 Task: Create a new Lightning record page for the 'Resident' object using the 'Header and Left Sidebar' template. Add 'Recent Items' and 'Rich Text' components, then save and activate the page.
Action: Mouse moved to (105, 132)
Screenshot: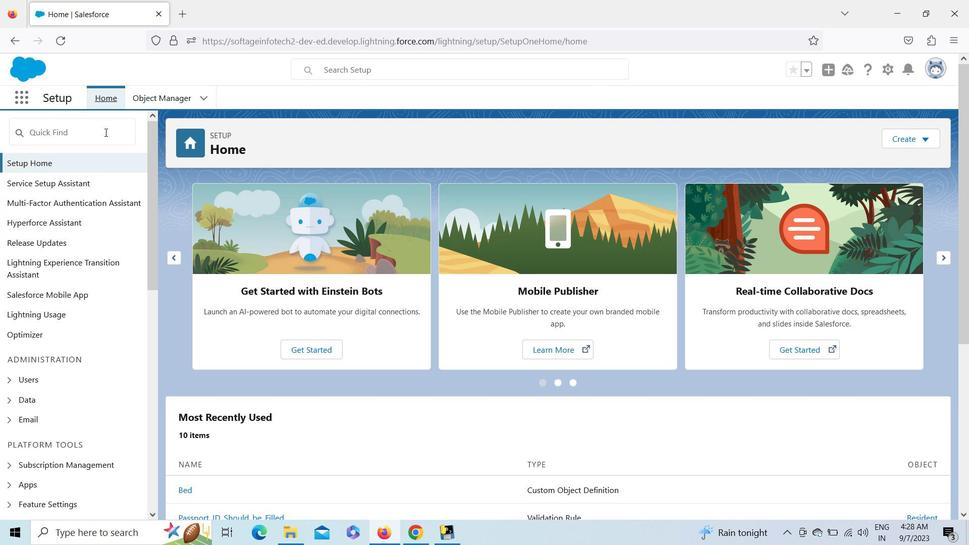 
Action: Mouse pressed left at (105, 132)
Screenshot: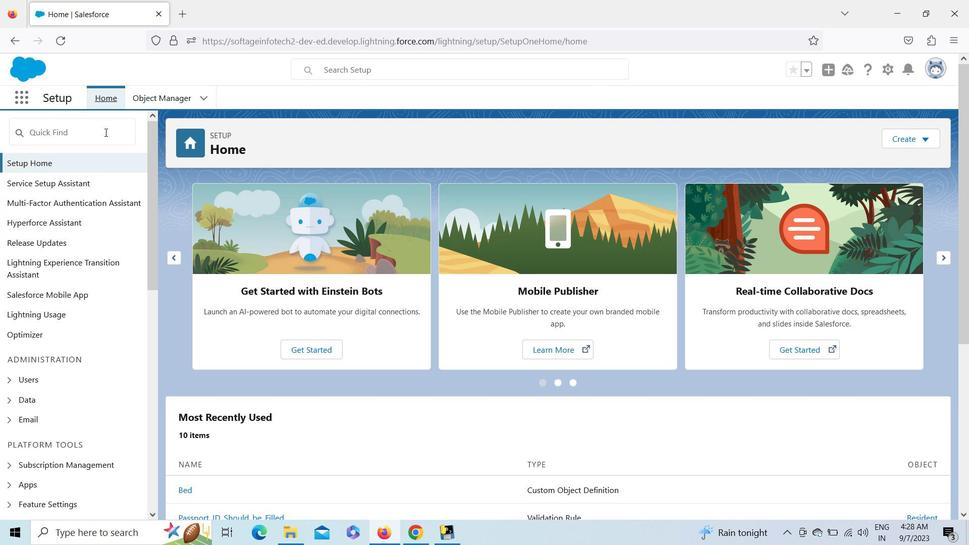 
Action: Key pressed app<Key.space>bui
Screenshot: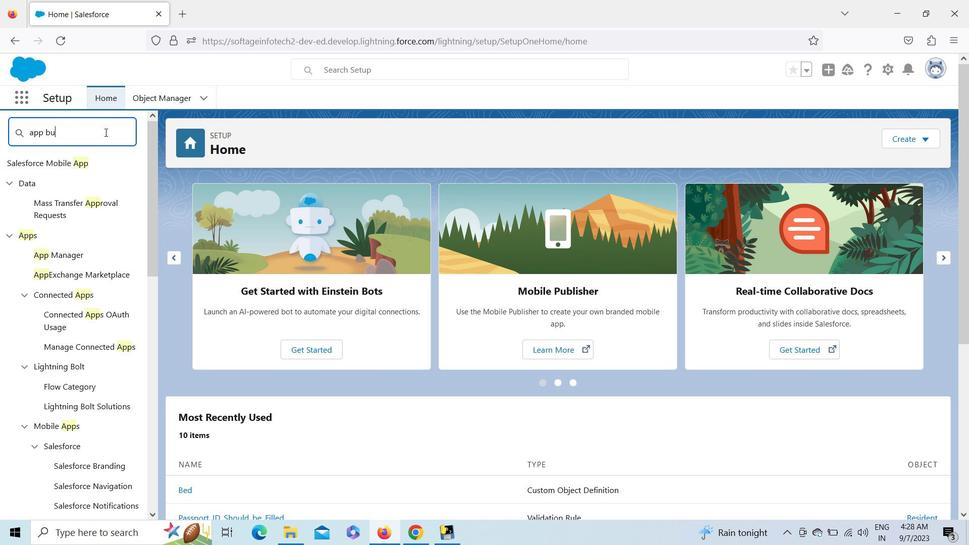 
Action: Mouse moved to (82, 187)
Screenshot: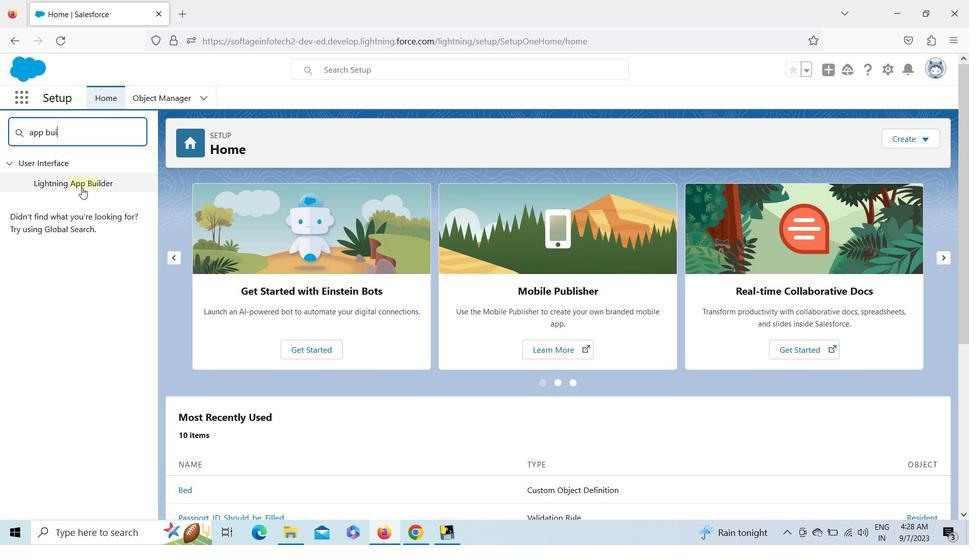 
Action: Mouse pressed left at (82, 187)
Screenshot: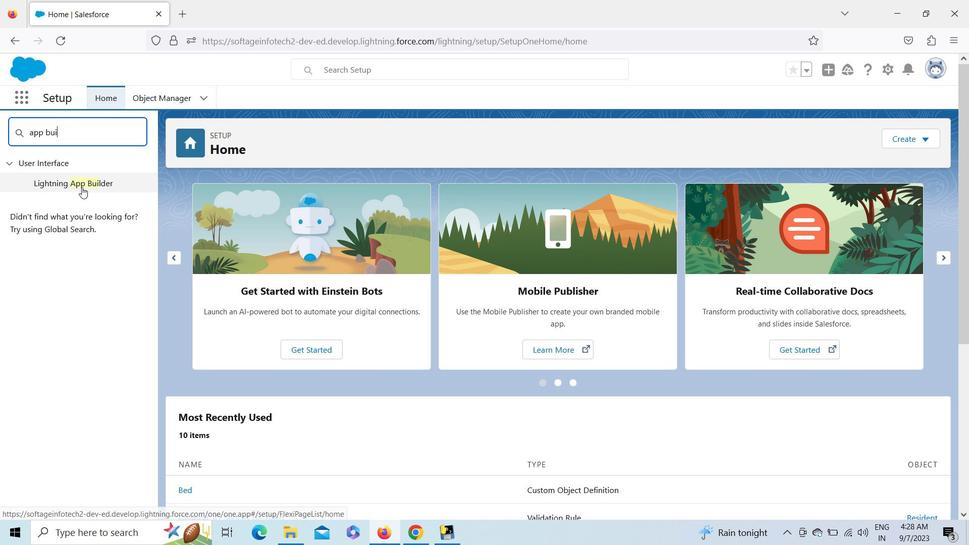 
Action: Mouse moved to (421, 263)
Screenshot: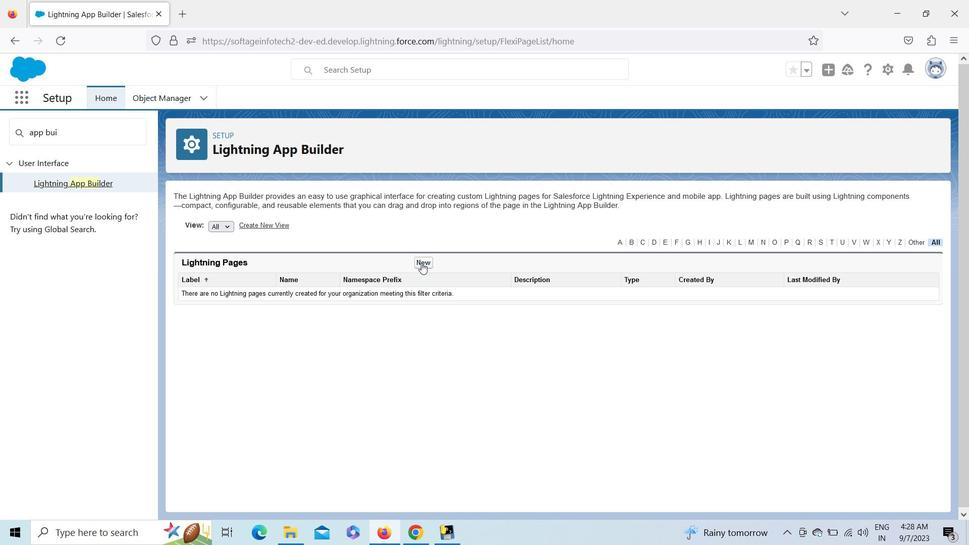
Action: Mouse pressed left at (421, 263)
Screenshot: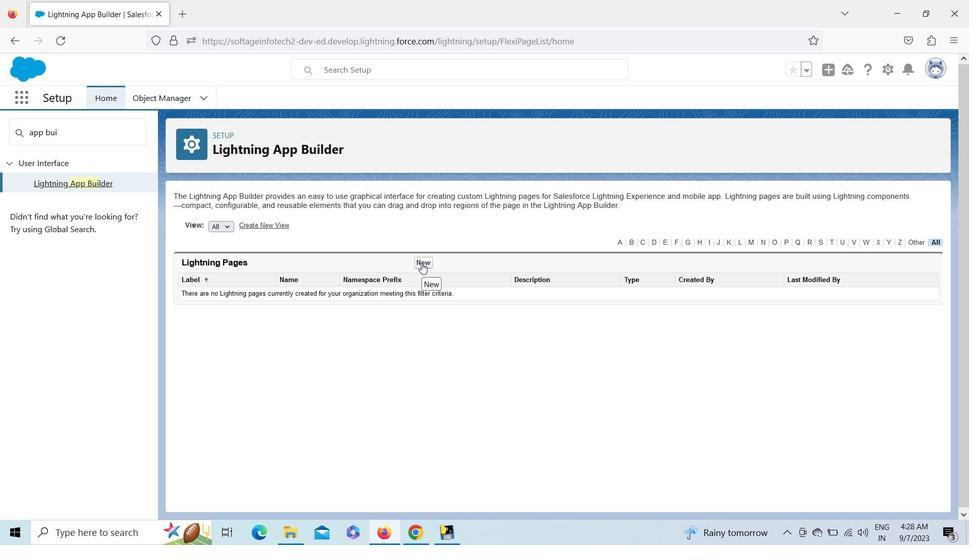 
Action: Mouse moved to (757, 418)
Screenshot: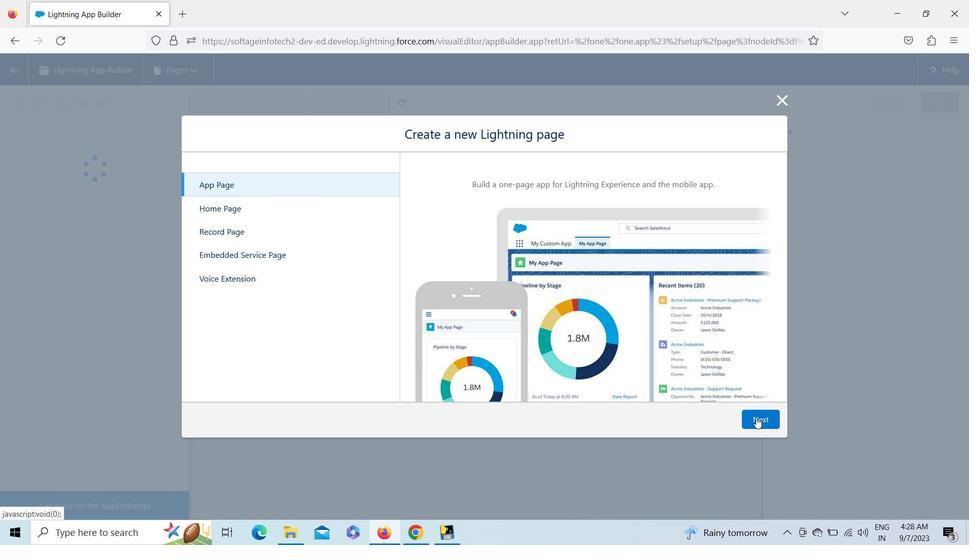 
Action: Mouse pressed left at (757, 418)
Screenshot: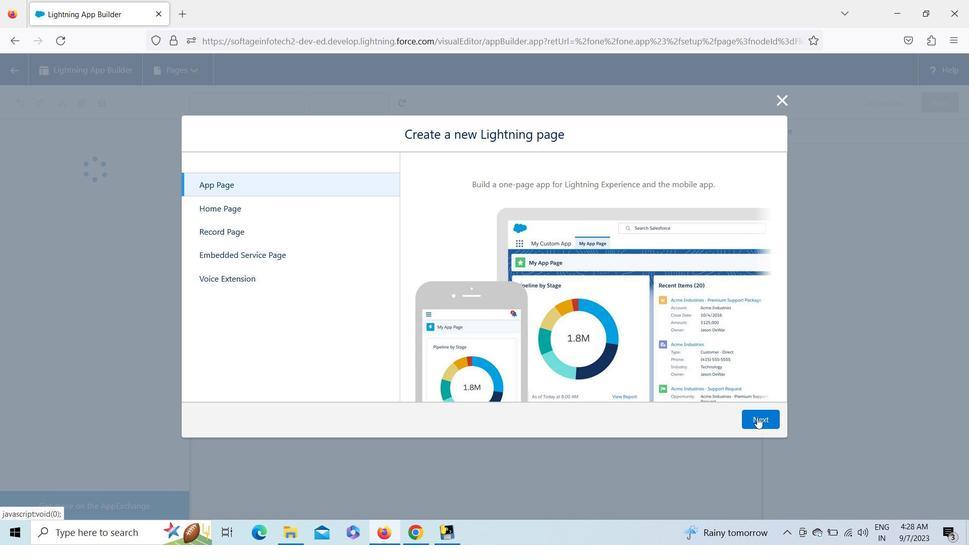 
Action: Mouse moved to (509, 213)
Screenshot: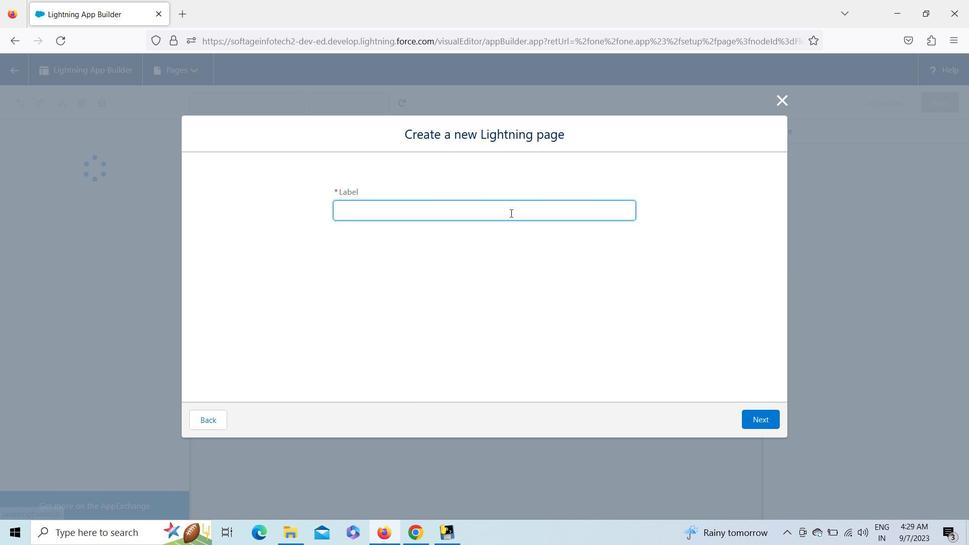 
Action: Key pressed <Key.shift><Key.shift><Key.shift><Key.shift>My<Key.space><Key.shift>Shelter<Key.space><Key.shift>Home<Key.space><Key.shift><Key.shift><Key.shift><Key.shift><Key.shift><Key.shift><Key.shift><Key.shift><Key.shift><Key.shift><Key.shift><Key.shift><Key.shift><Key.shift><Key.shift><Key.shift><Key.shift><Key.shift><Key.shift><Key.shift><Key.shift><Key.shift><Key.shift><Key.shift><Key.shift><Key.shift><Key.shift><Key.shift><Key.shift><Key.shift><Key.shift><Key.shift><Key.shift><Key.shift><Key.shift><Key.shift><Key.shift><Key.shift><Key.shift><Key.shift><Key.shift><Key.shift><Key.shift><Key.shift><Key.shift><Key.shift><Key.shift><Key.shift><Key.shift><Key.shift><Key.shift><Key.shift><Key.shift><Key.shift><Key.shift><Key.shift><Key.shift><Key.shift><Key.shift><Key.shift><Key.shift><Key.shift><Key.shift><Key.shift><Key.shift><Key.shift><Key.shift><Key.shift><Key.shift><Key.shift><Key.shift><Key.shift><Key.shift><Key.shift><Key.shift><Key.shift><Key.shift><Key.shift><Key.shift>App<Key.space><Key.shift>Page
Screenshot: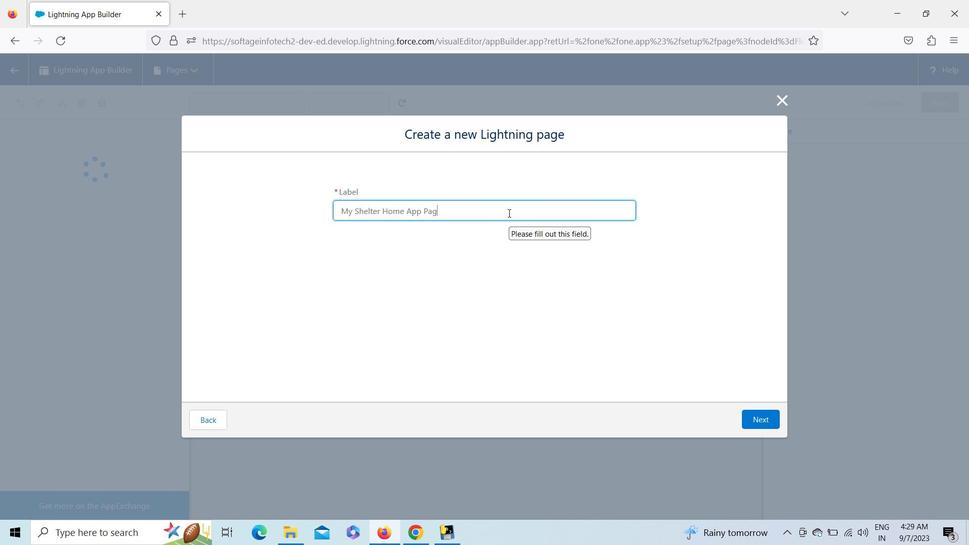 
Action: Mouse moved to (751, 418)
Screenshot: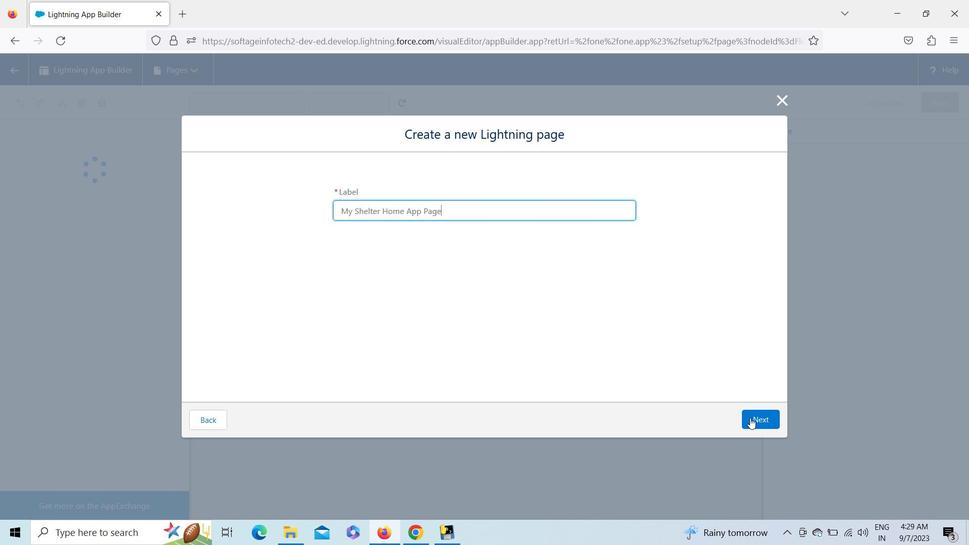 
Action: Mouse pressed left at (751, 418)
Screenshot: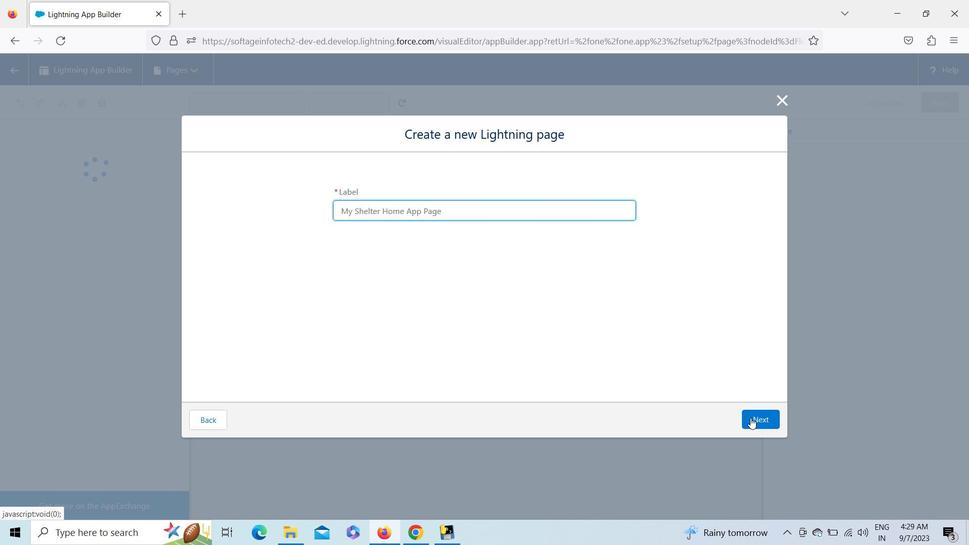 
Action: Mouse moved to (332, 271)
Screenshot: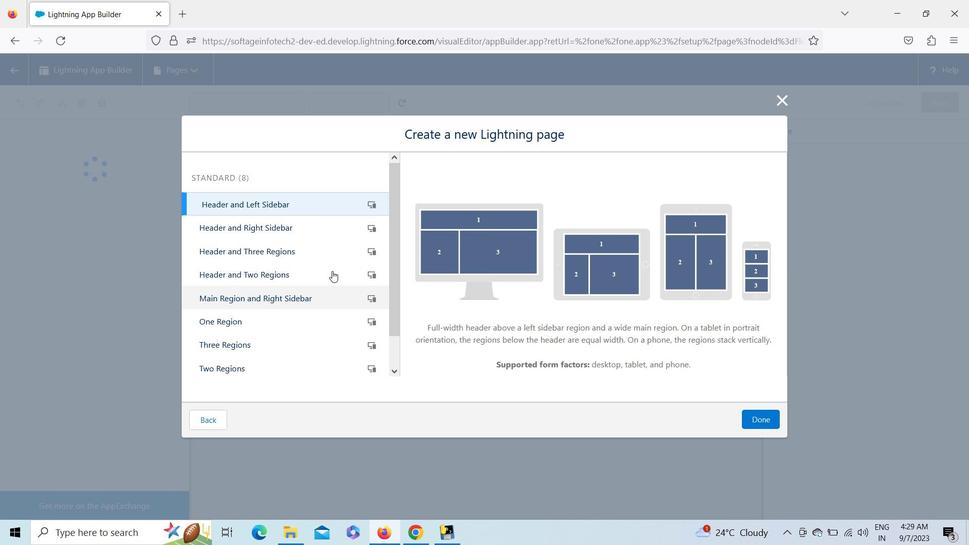 
Action: Mouse pressed left at (332, 271)
Screenshot: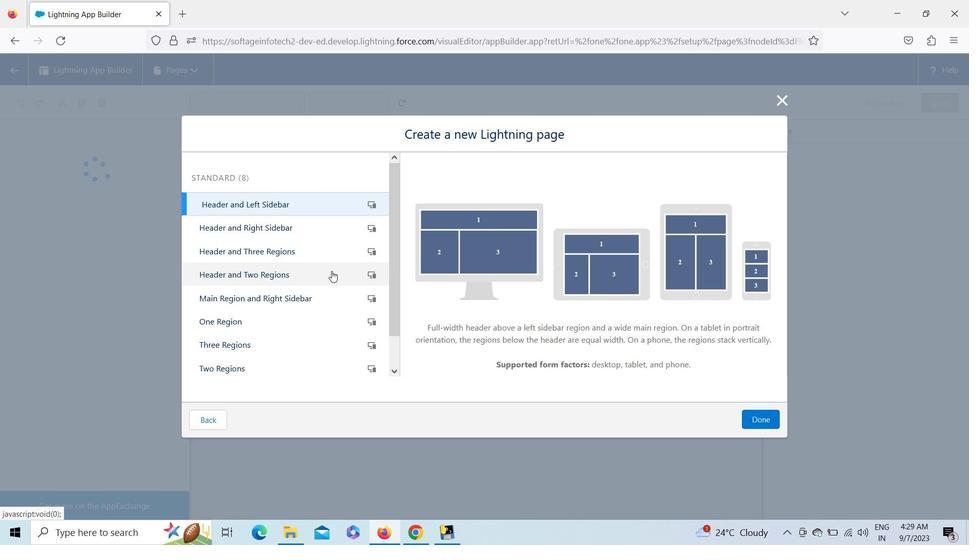 
Action: Mouse moved to (329, 289)
Screenshot: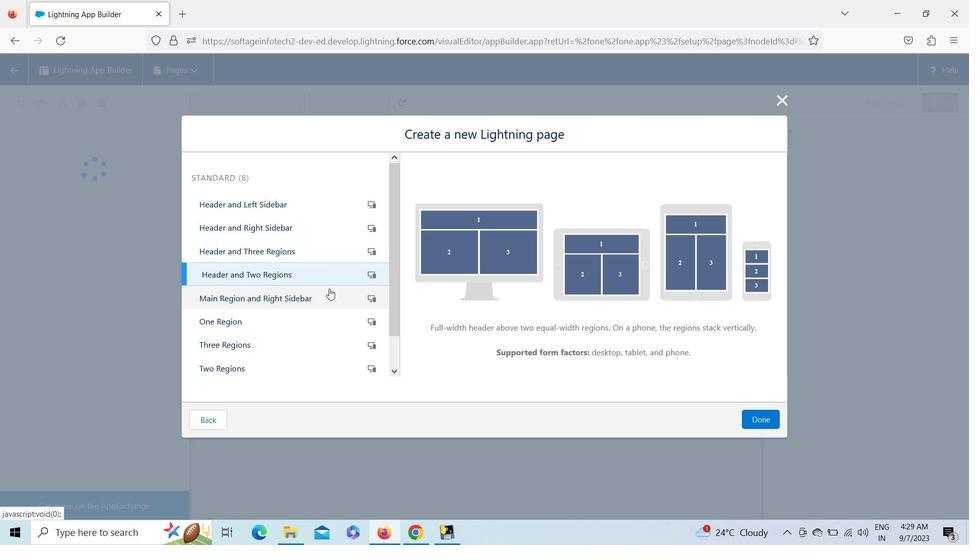 
Action: Mouse pressed left at (329, 289)
Screenshot: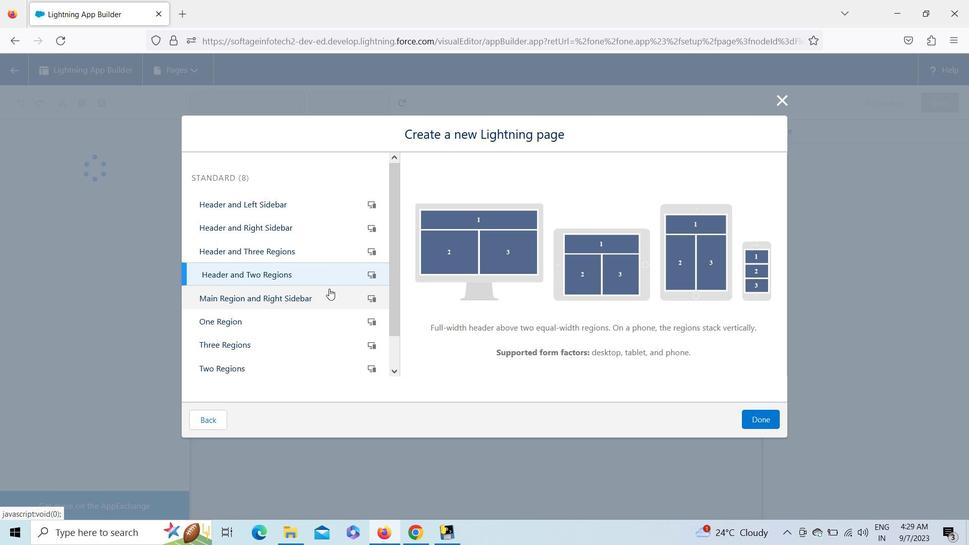 
Action: Mouse moved to (331, 223)
Screenshot: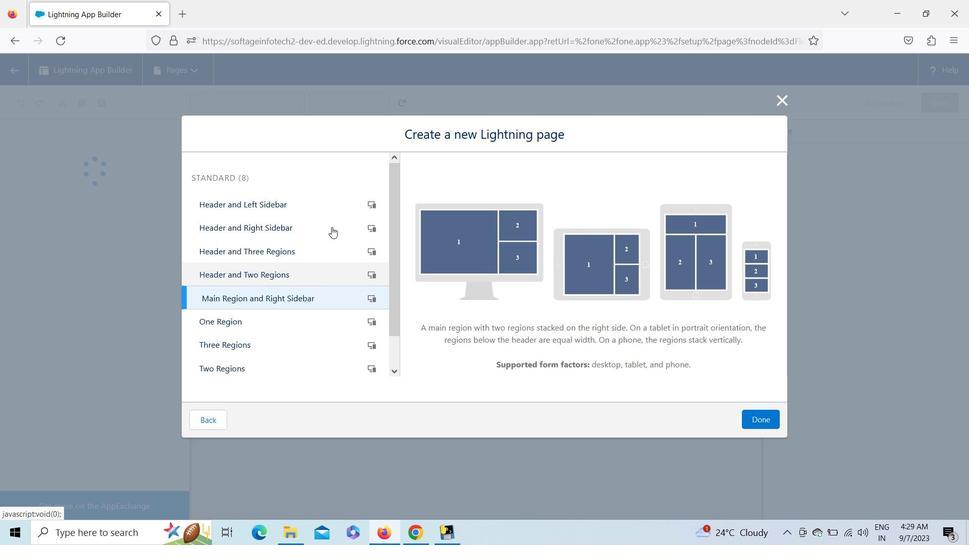 
Action: Mouse pressed left at (331, 223)
Screenshot: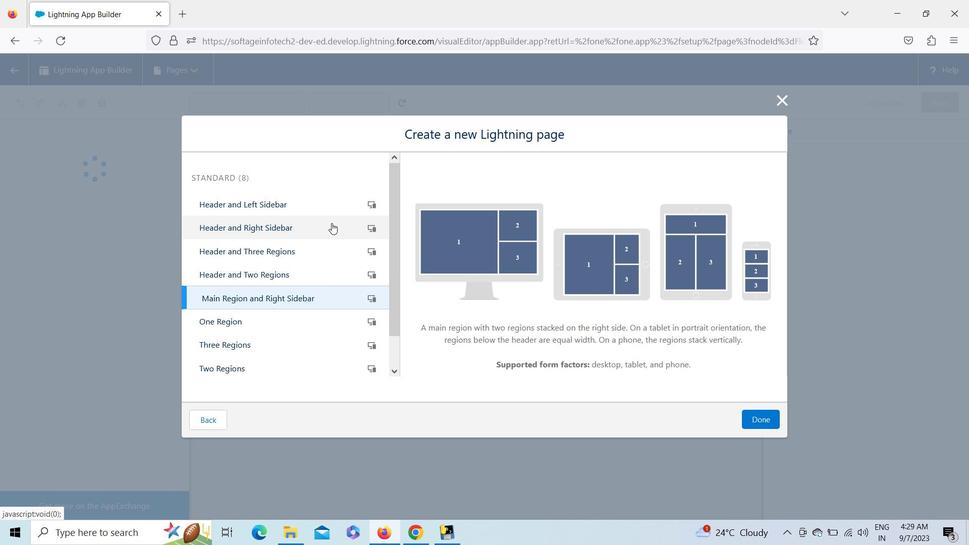 
Action: Mouse moved to (747, 416)
Screenshot: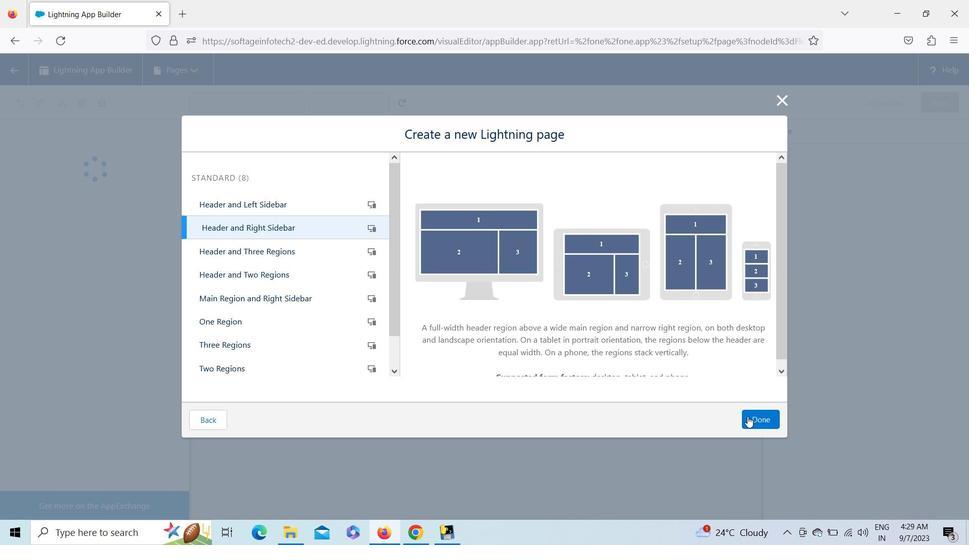 
Action: Mouse pressed left at (747, 416)
Screenshot: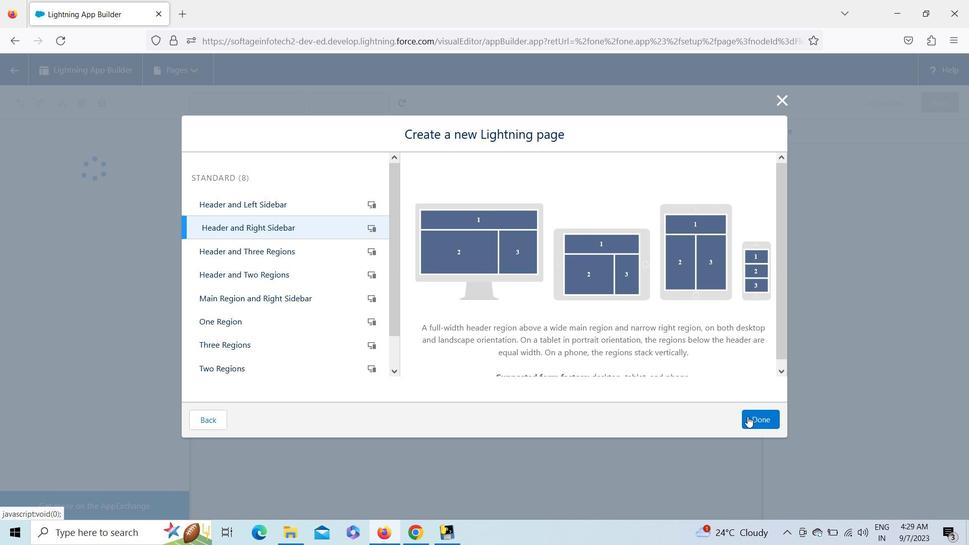 
Action: Mouse moved to (68, 460)
Screenshot: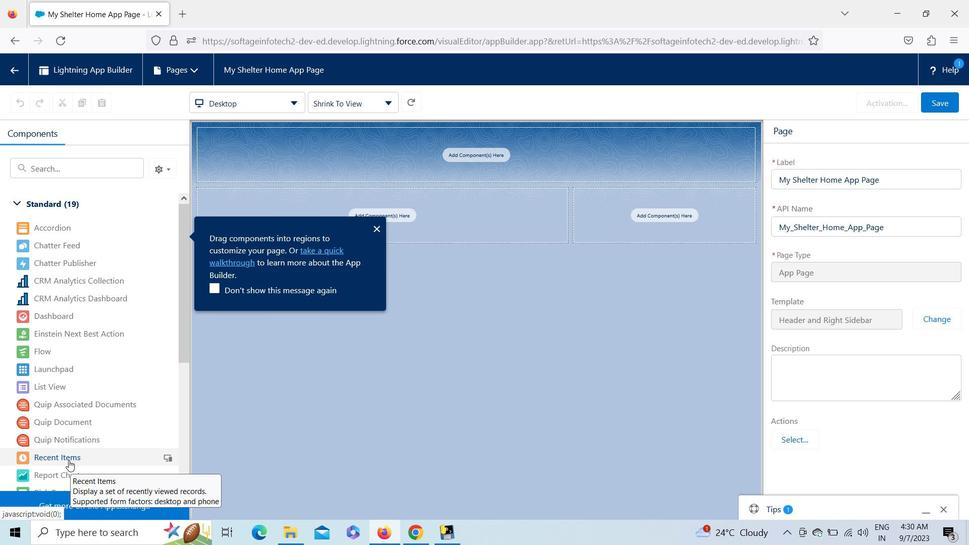 
Action: Mouse pressed left at (68, 460)
Screenshot: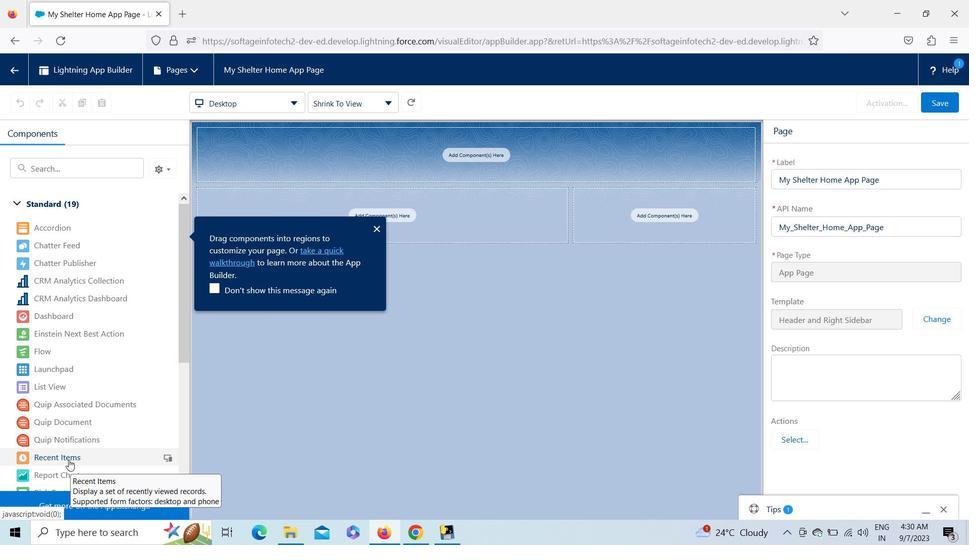 
Action: Mouse moved to (186, 286)
Screenshot: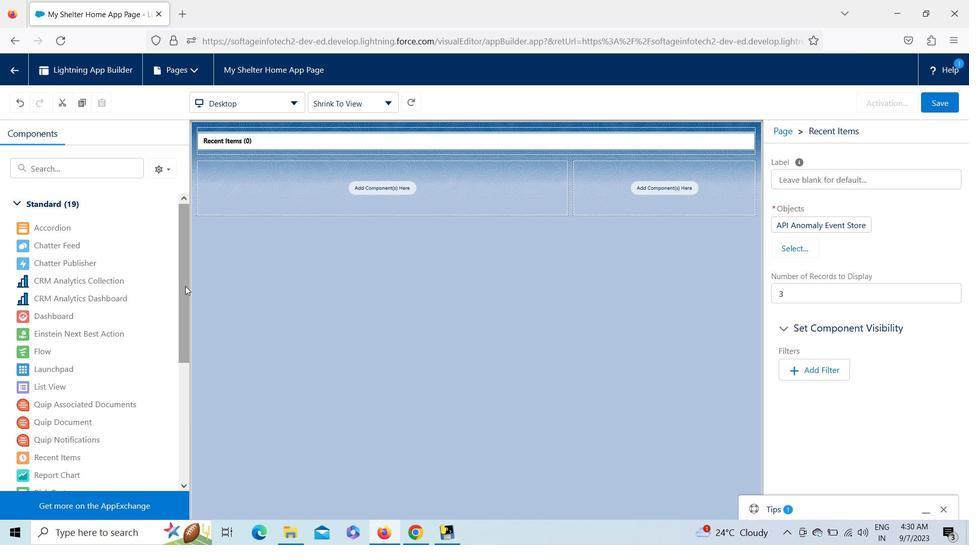 
Action: Mouse pressed left at (186, 286)
Screenshot: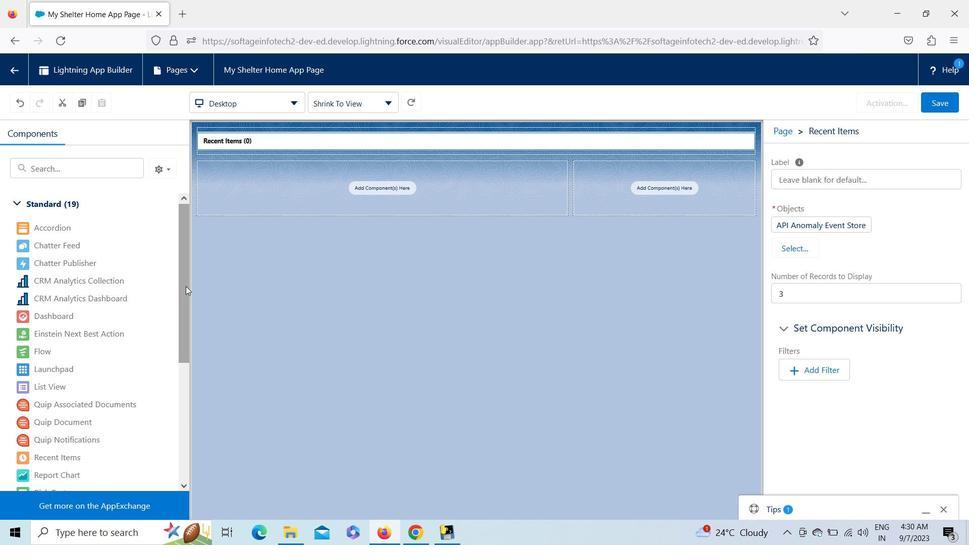 
Action: Mouse moved to (797, 244)
Screenshot: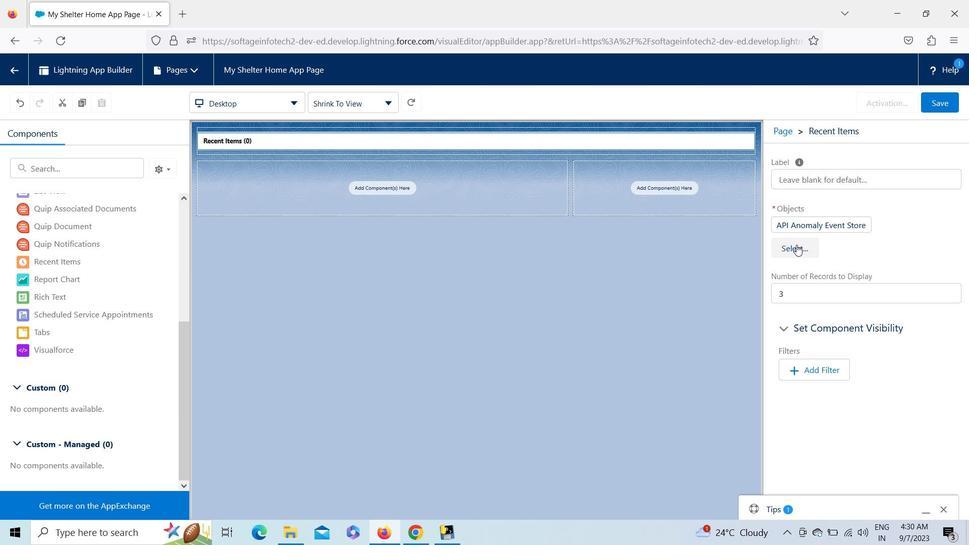
Action: Mouse pressed left at (797, 244)
Screenshot: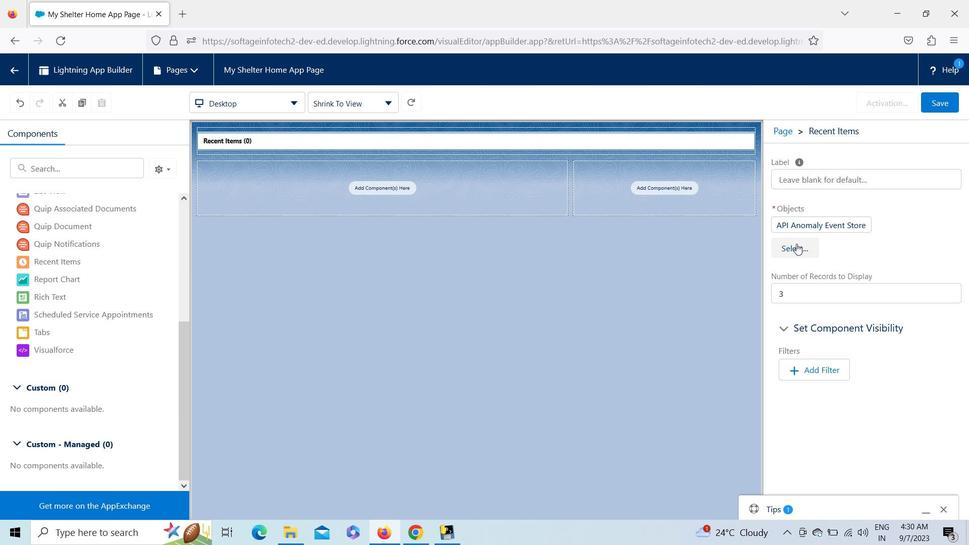 
Action: Mouse moved to (456, 304)
Screenshot: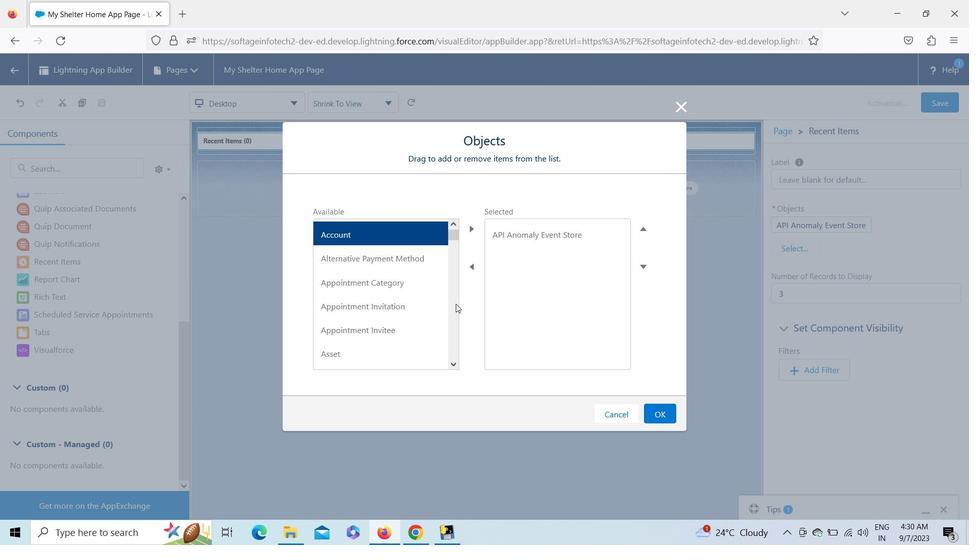 
Action: Mouse pressed left at (456, 304)
Screenshot: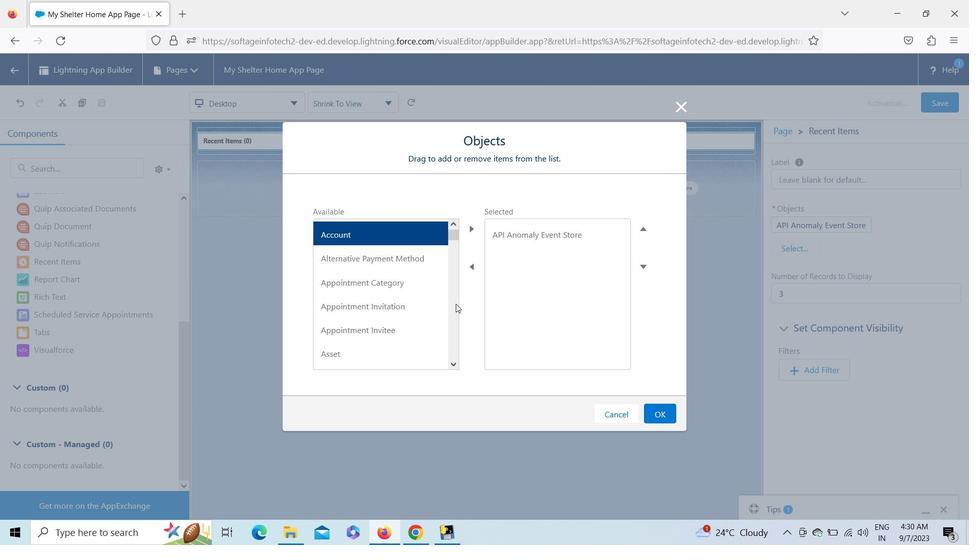 
Action: Mouse pressed left at (456, 304)
Screenshot: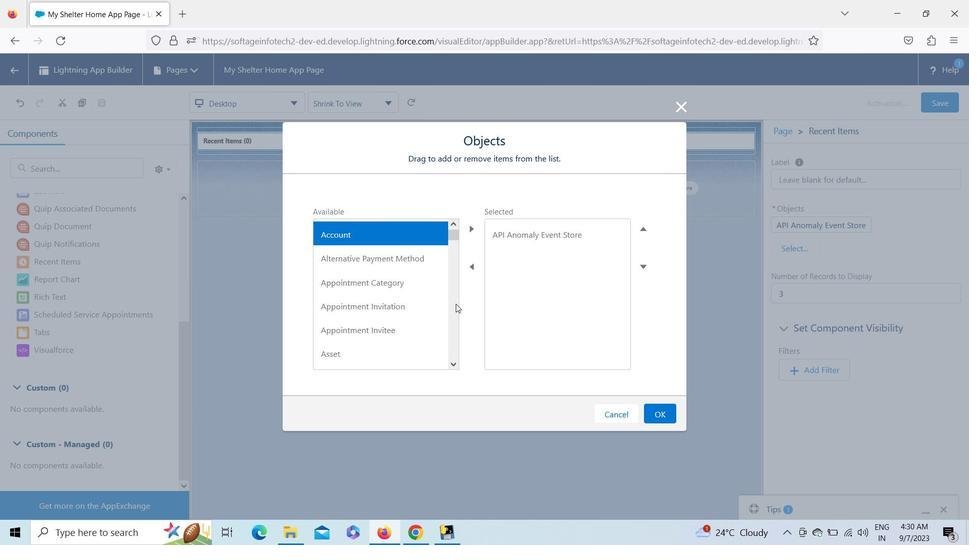 
Action: Mouse pressed left at (456, 304)
Screenshot: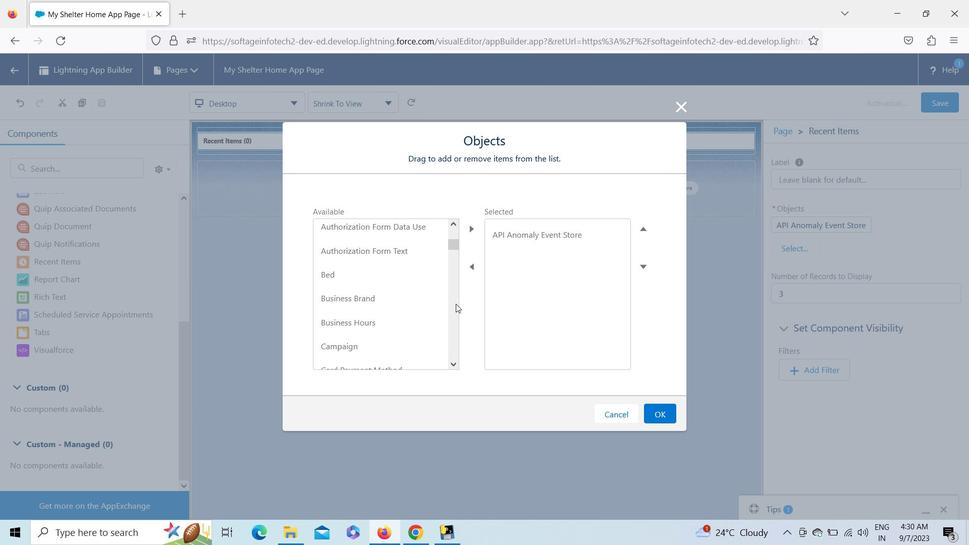
Action: Mouse pressed left at (456, 304)
Screenshot: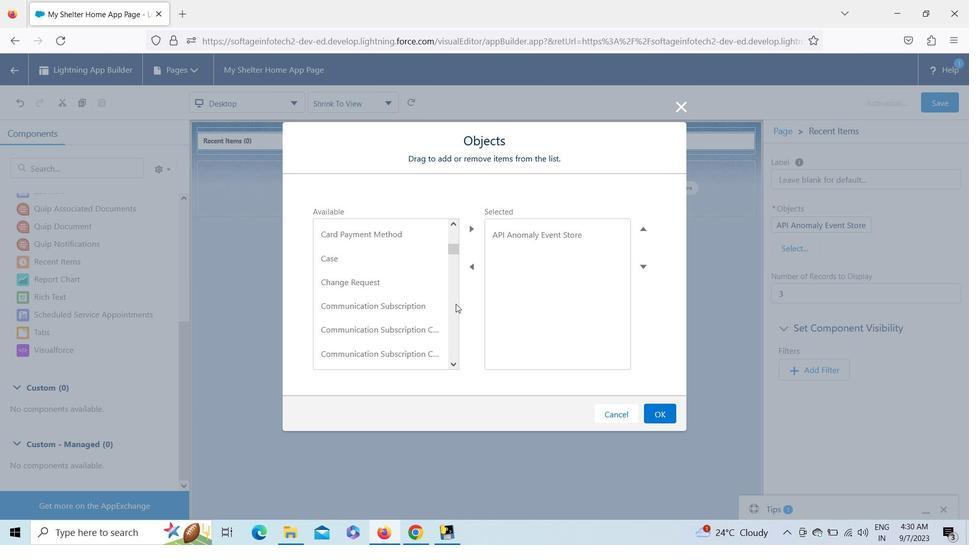 
Action: Mouse pressed left at (456, 304)
Screenshot: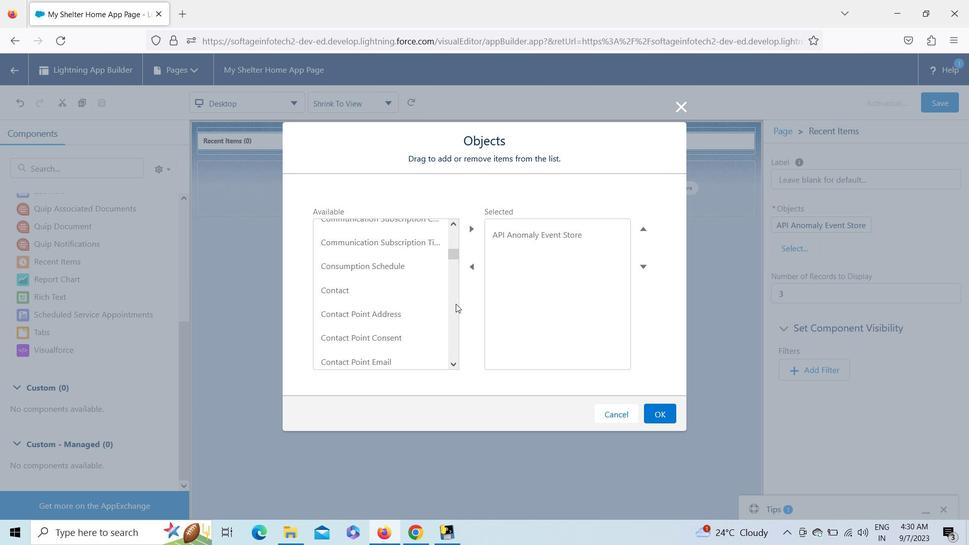 
Action: Mouse pressed left at (456, 304)
Screenshot: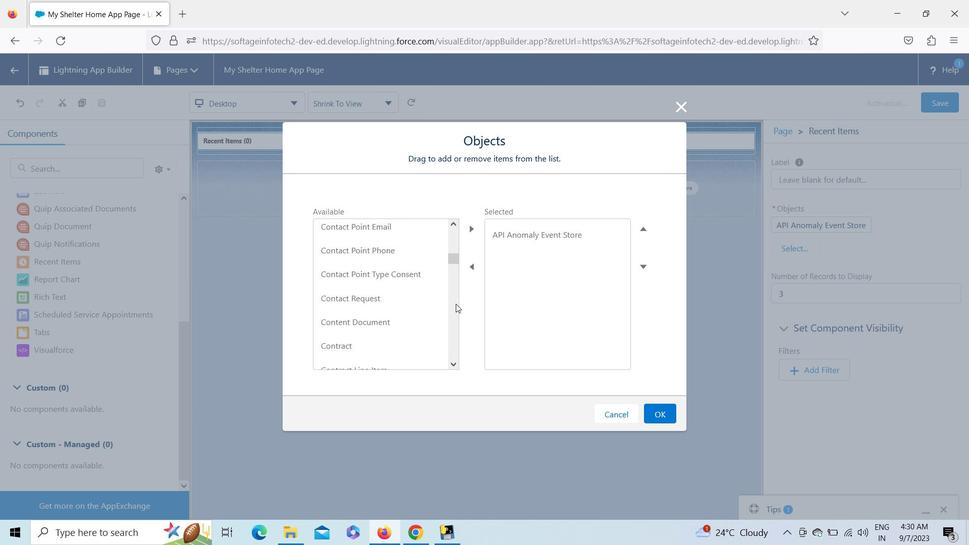 
Action: Mouse pressed left at (456, 304)
Screenshot: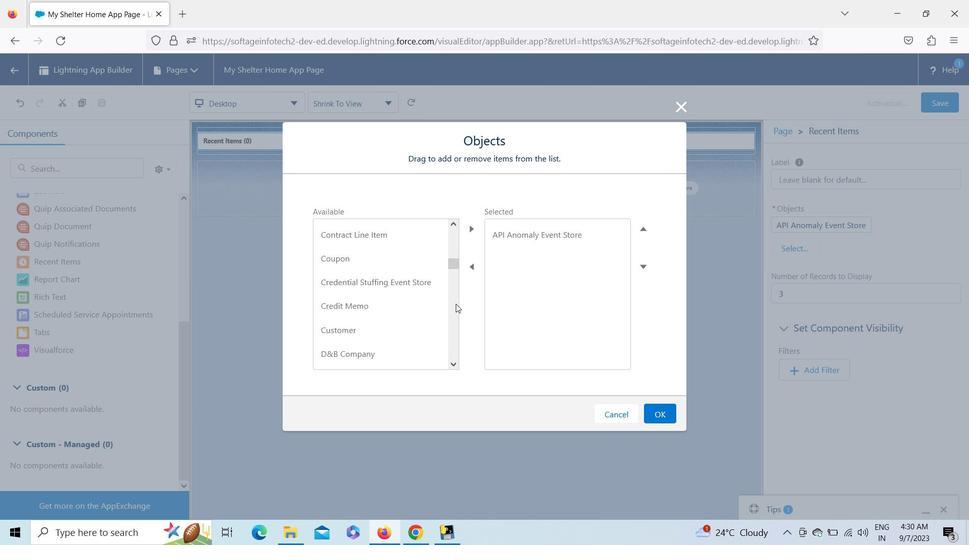 
Action: Mouse pressed left at (456, 304)
Screenshot: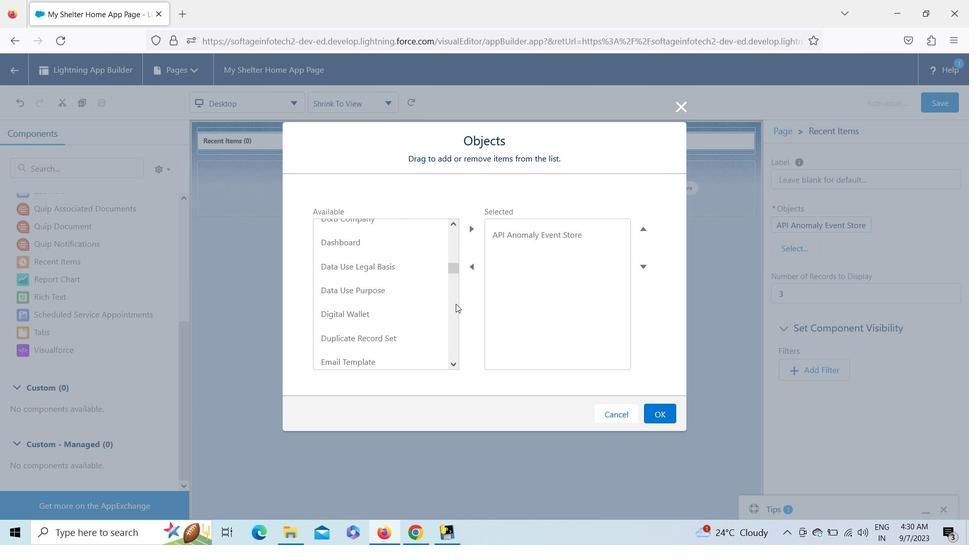
Action: Mouse pressed left at (456, 304)
Screenshot: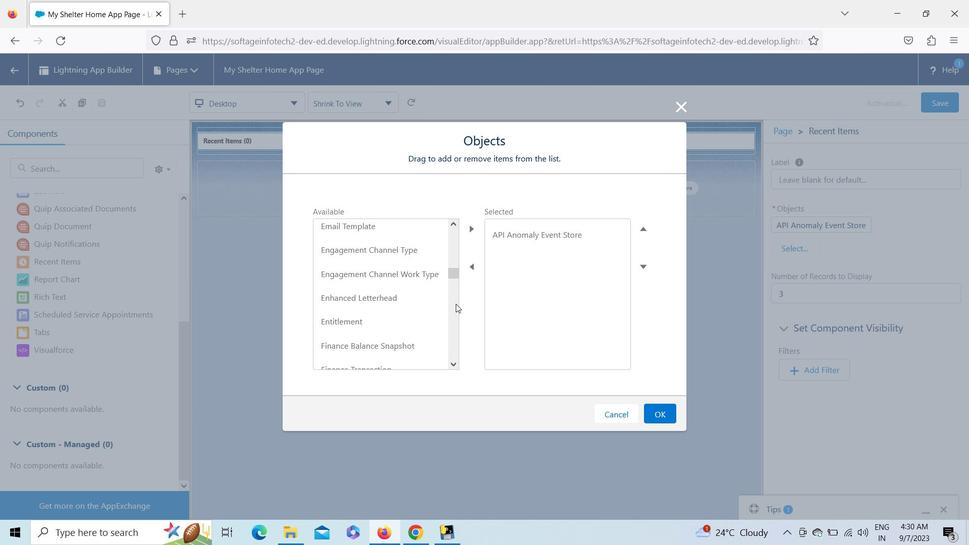 
Action: Mouse pressed left at (456, 304)
Screenshot: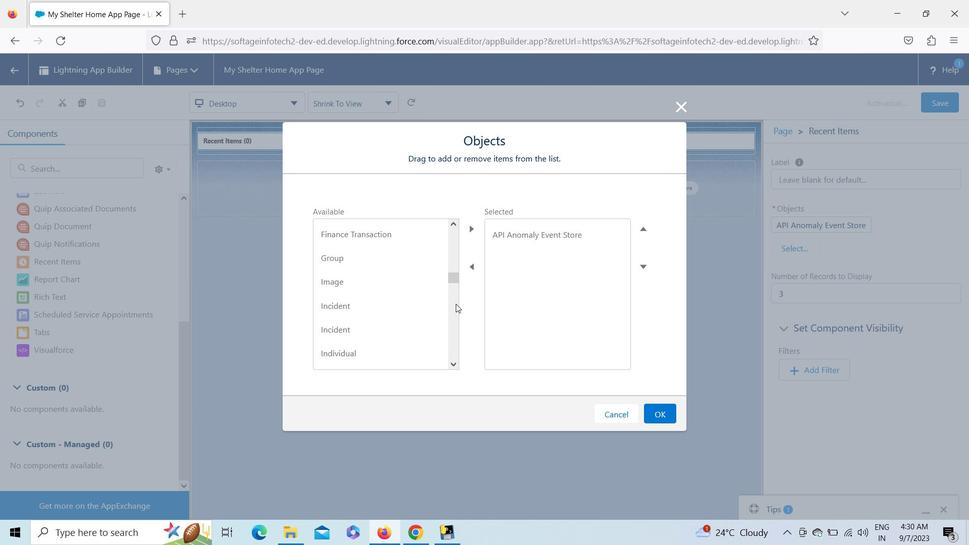 
Action: Mouse pressed left at (456, 304)
Screenshot: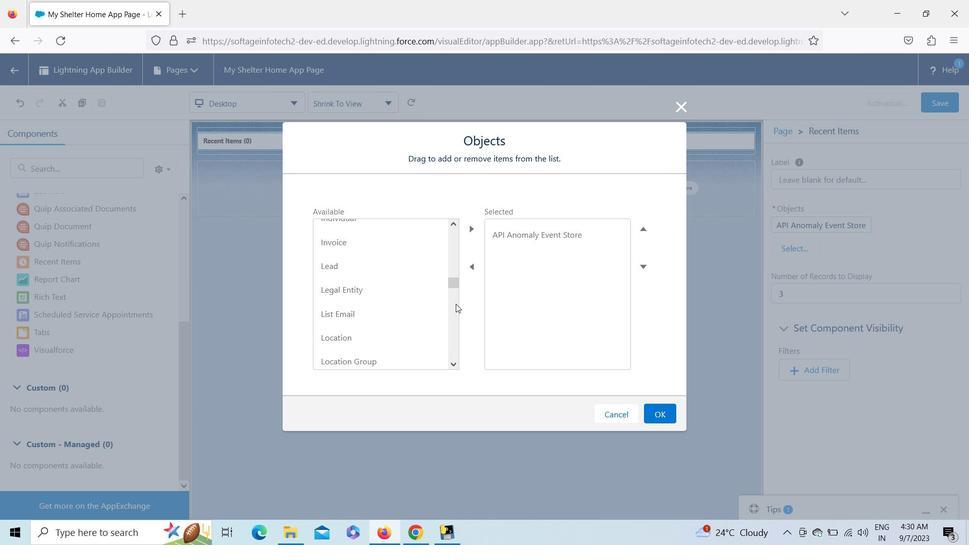 
Action: Mouse pressed left at (456, 304)
Screenshot: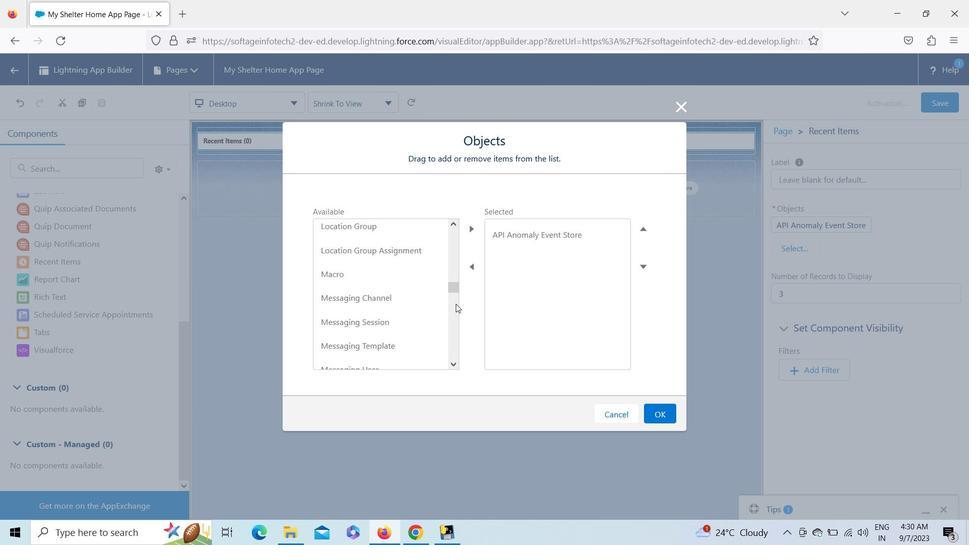 
Action: Mouse pressed left at (456, 304)
Screenshot: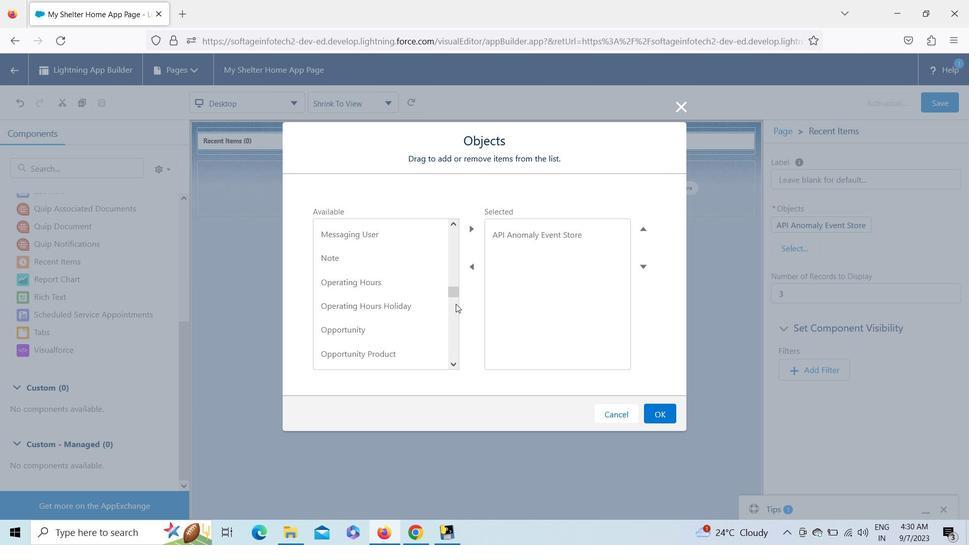 
Action: Mouse pressed left at (456, 304)
Screenshot: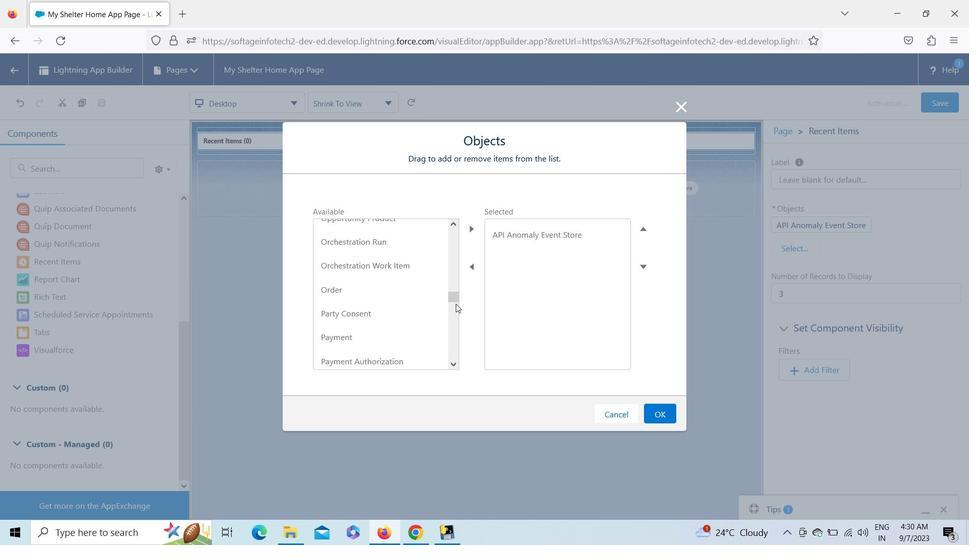 
Action: Mouse pressed left at (456, 304)
Screenshot: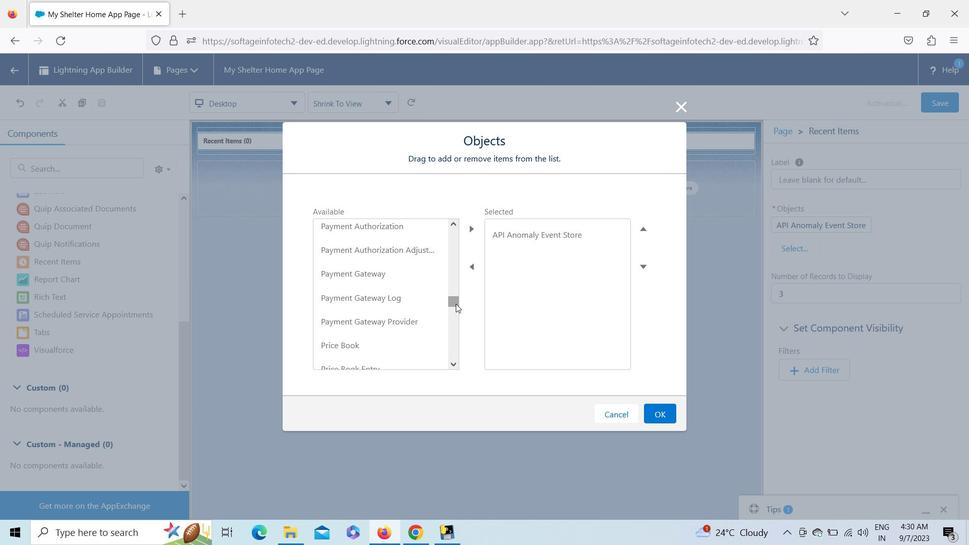 
Action: Mouse moved to (372, 349)
Screenshot: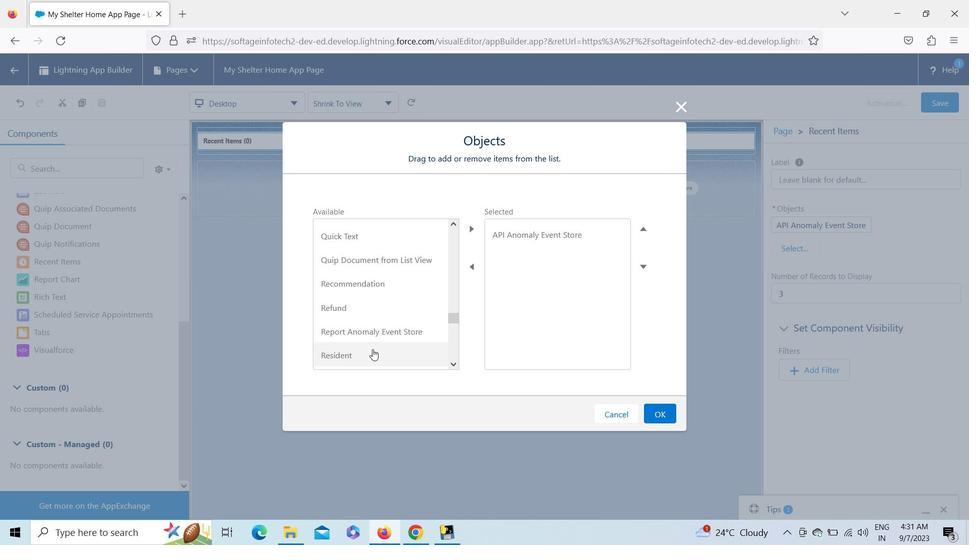 
Action: Mouse pressed left at (372, 349)
Screenshot: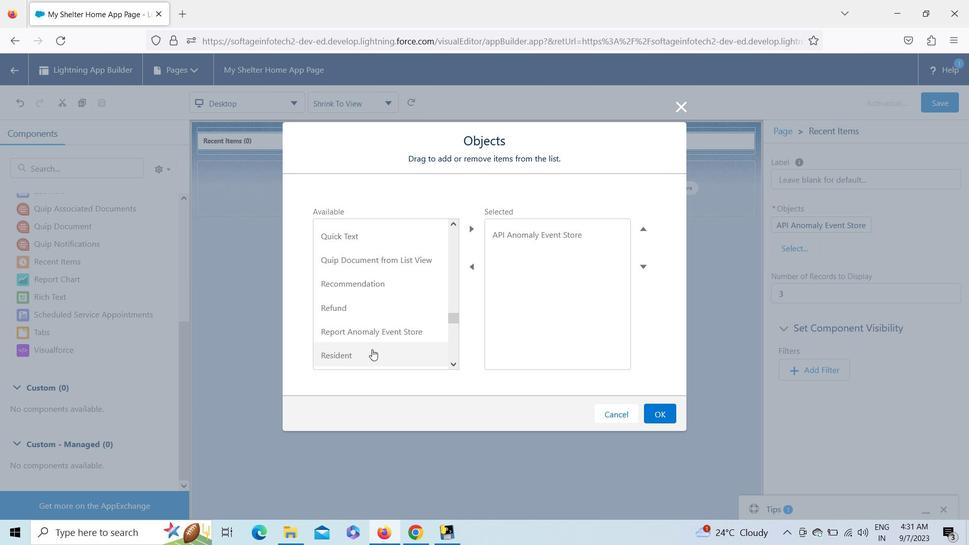 
Action: Mouse moved to (468, 229)
Screenshot: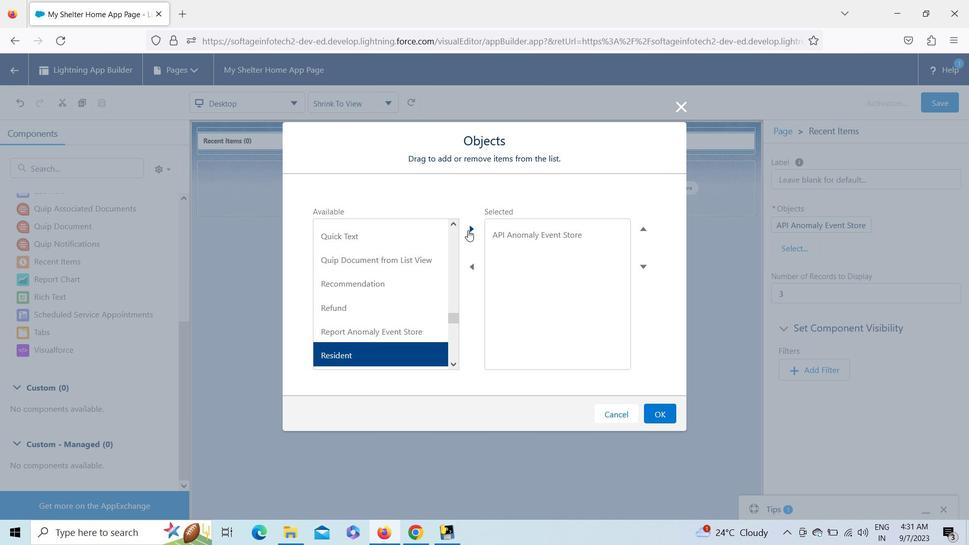 
Action: Mouse pressed left at (468, 229)
Screenshot: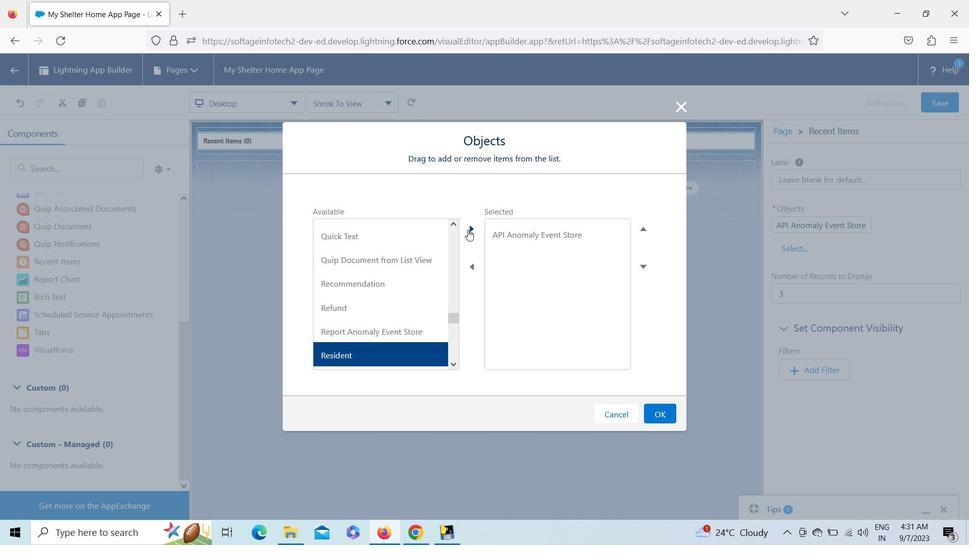 
Action: Mouse moved to (658, 412)
Screenshot: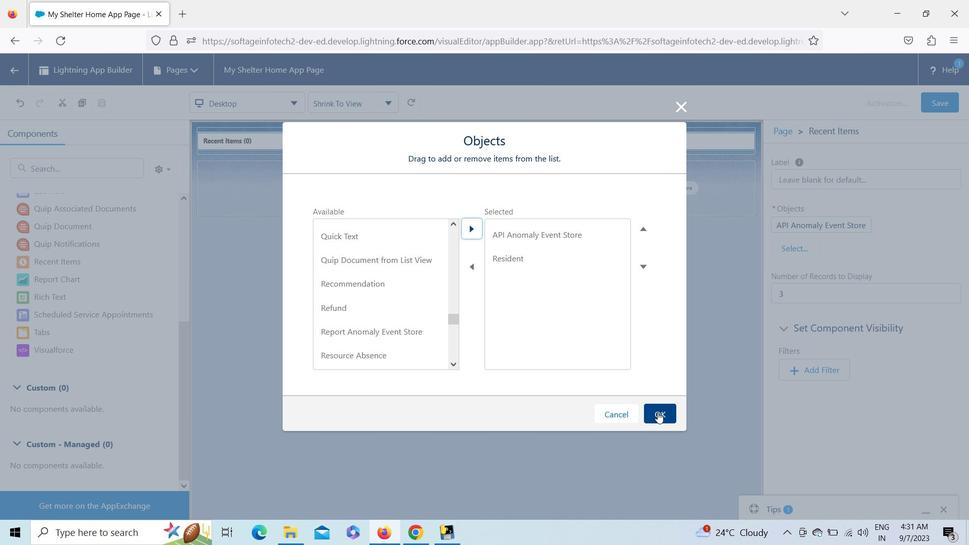 
Action: Mouse pressed left at (658, 412)
Screenshot: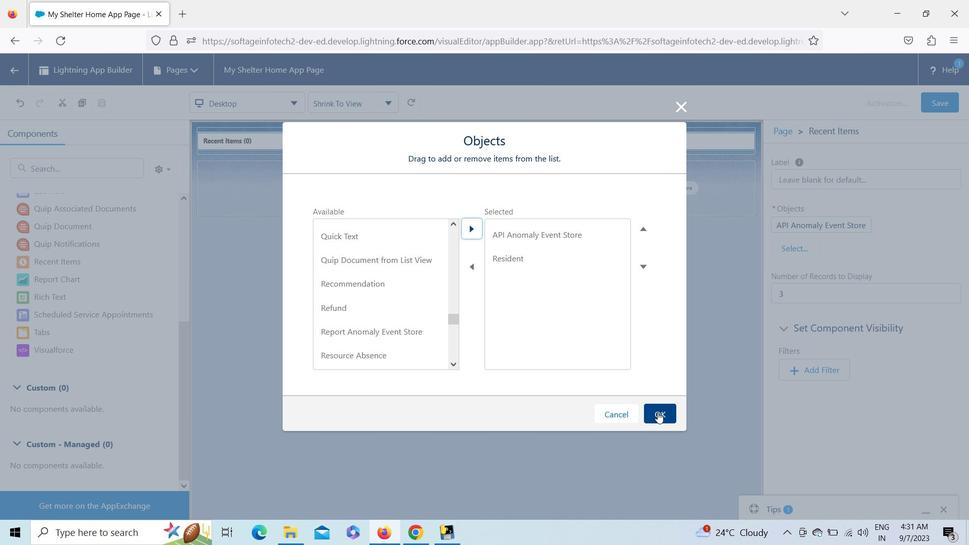 
Action: Mouse moved to (384, 214)
Screenshot: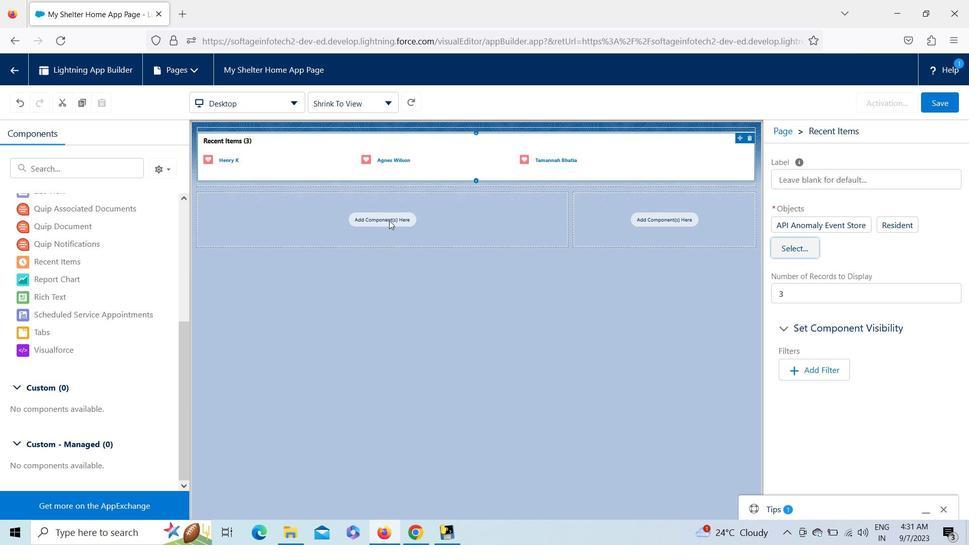 
Action: Mouse pressed left at (384, 214)
Screenshot: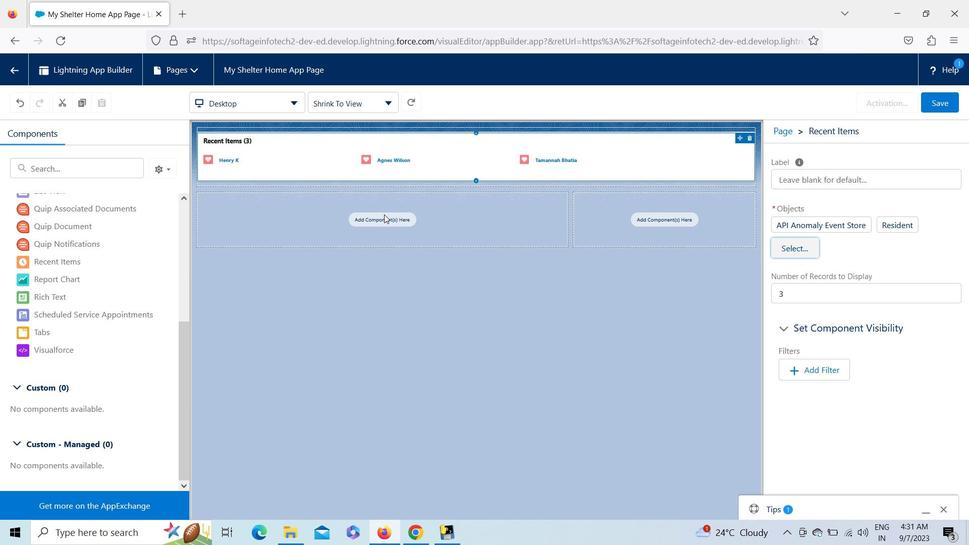 
Action: Mouse moved to (384, 221)
Screenshot: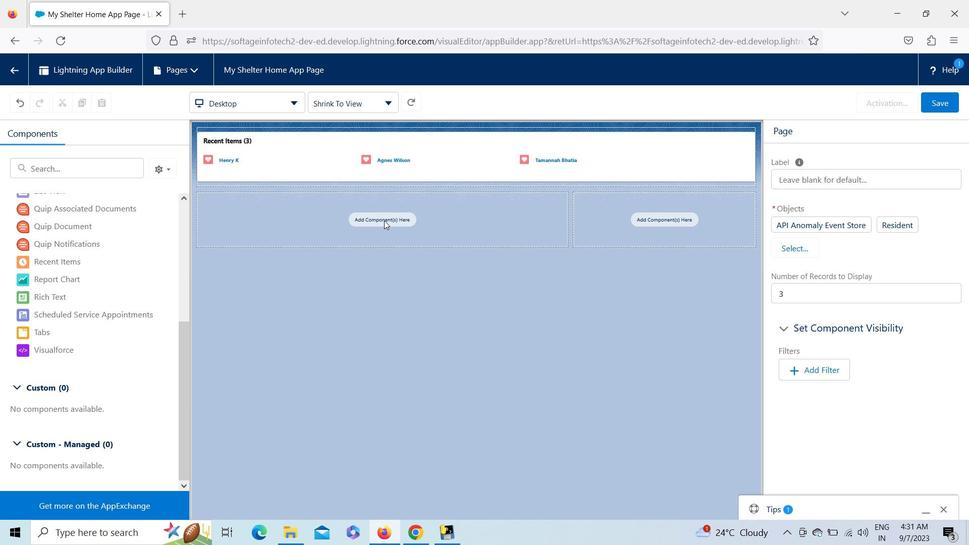 
Action: Mouse pressed left at (384, 221)
Screenshot: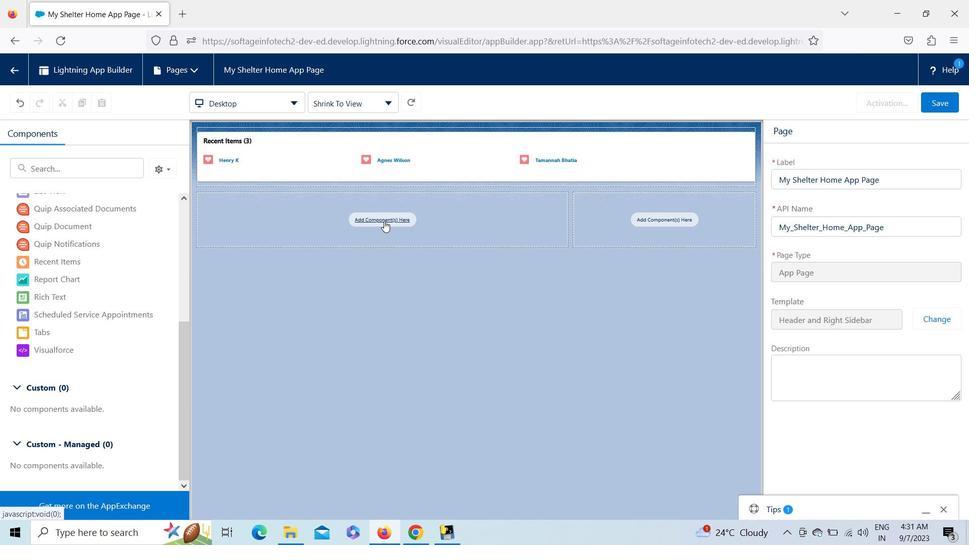 
Action: Mouse moved to (185, 272)
Screenshot: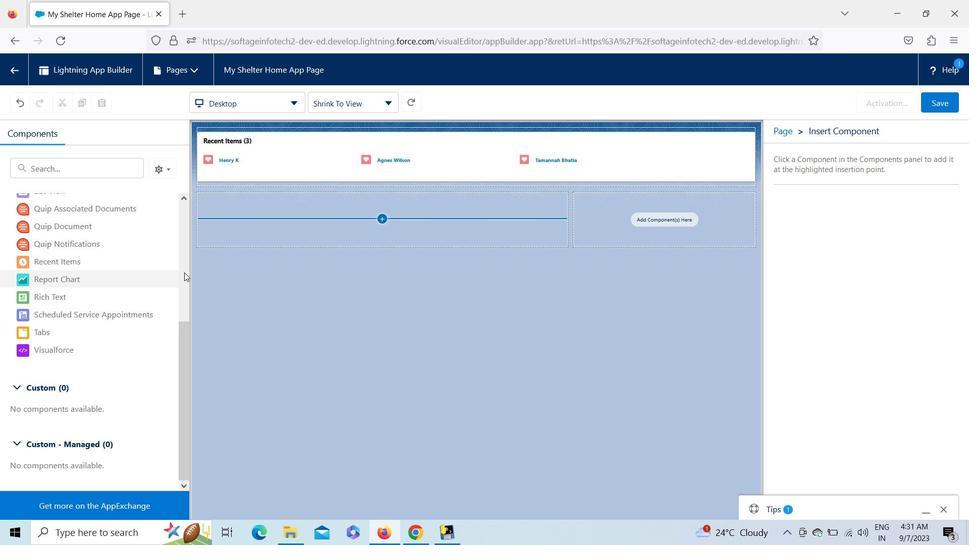 
Action: Mouse pressed left at (185, 272)
Screenshot: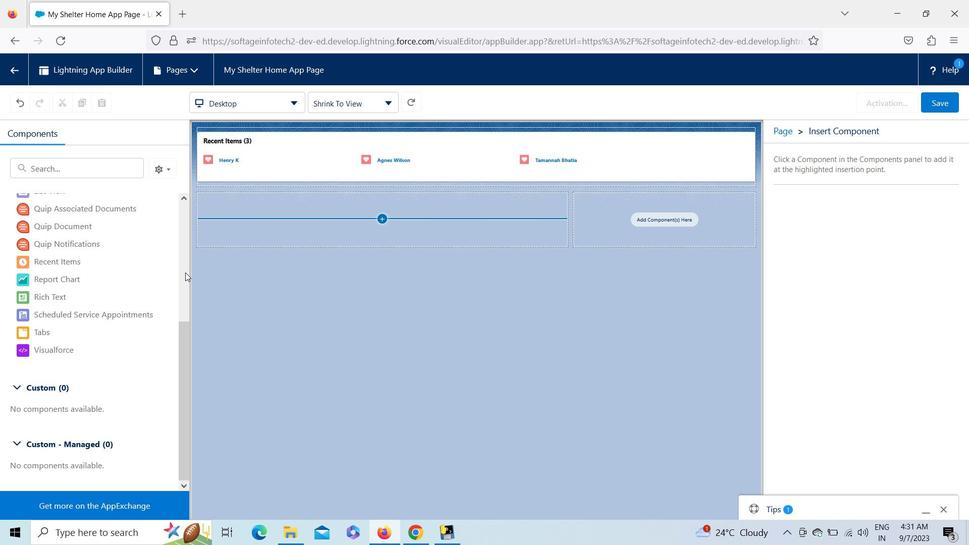 
Action: Mouse pressed left at (185, 272)
Screenshot: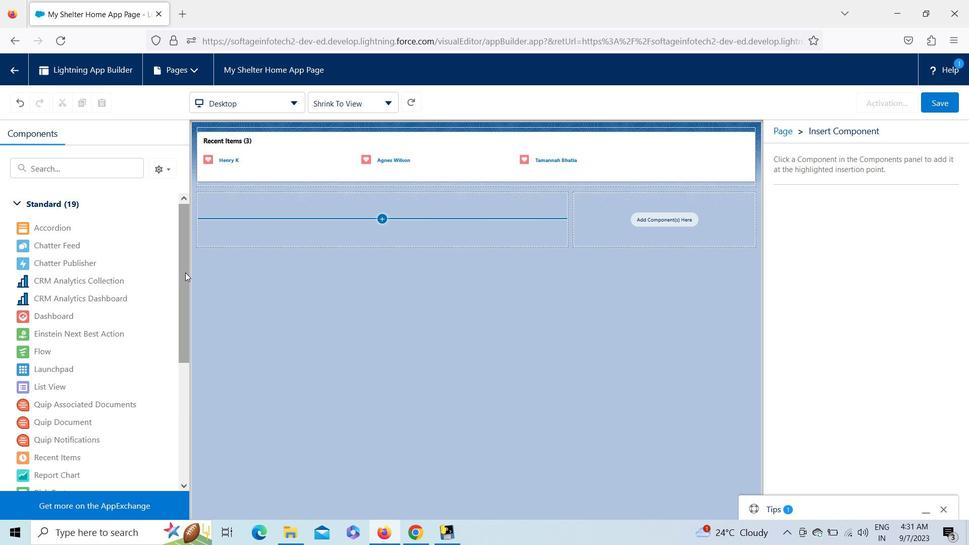 
Action: Mouse moved to (60, 170)
Screenshot: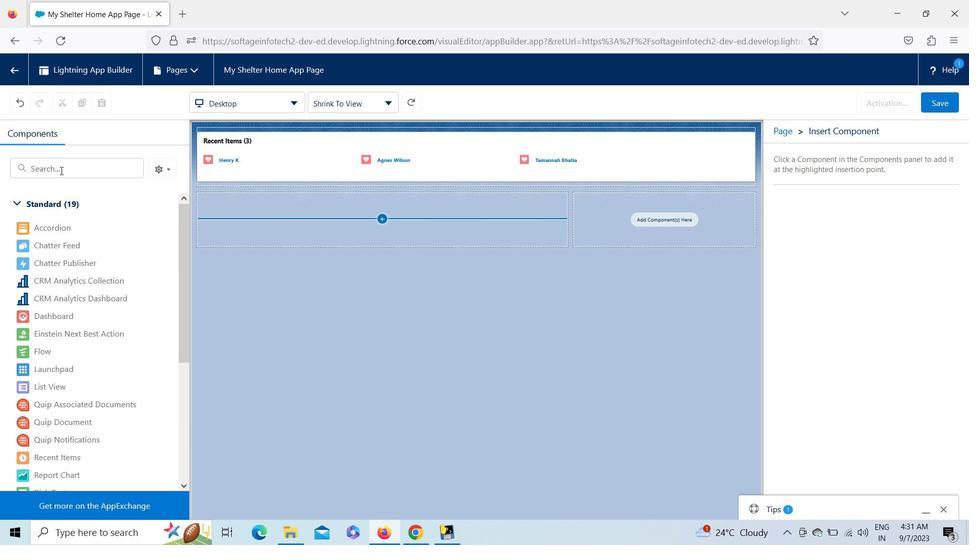 
Action: Mouse pressed left at (60, 170)
Screenshot: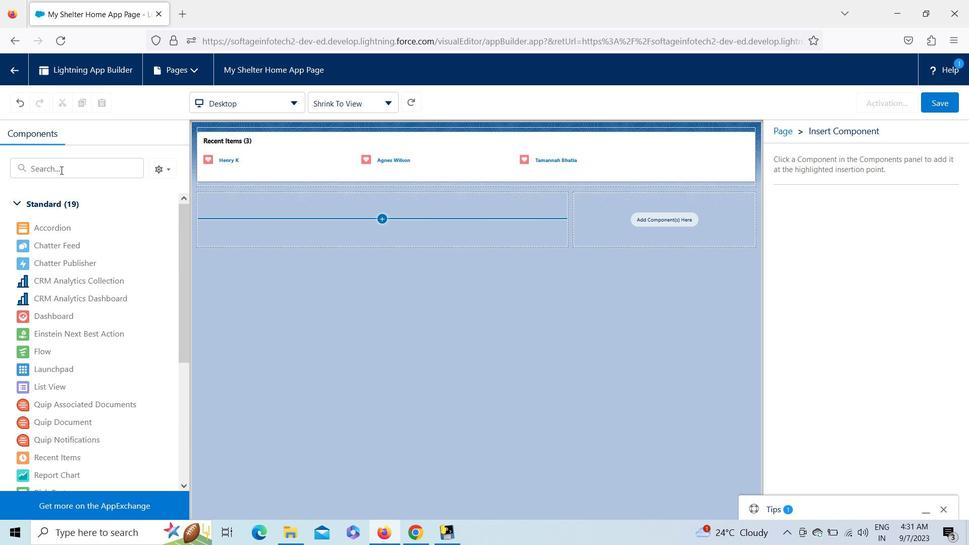 
Action: Key pressed rec
Screenshot: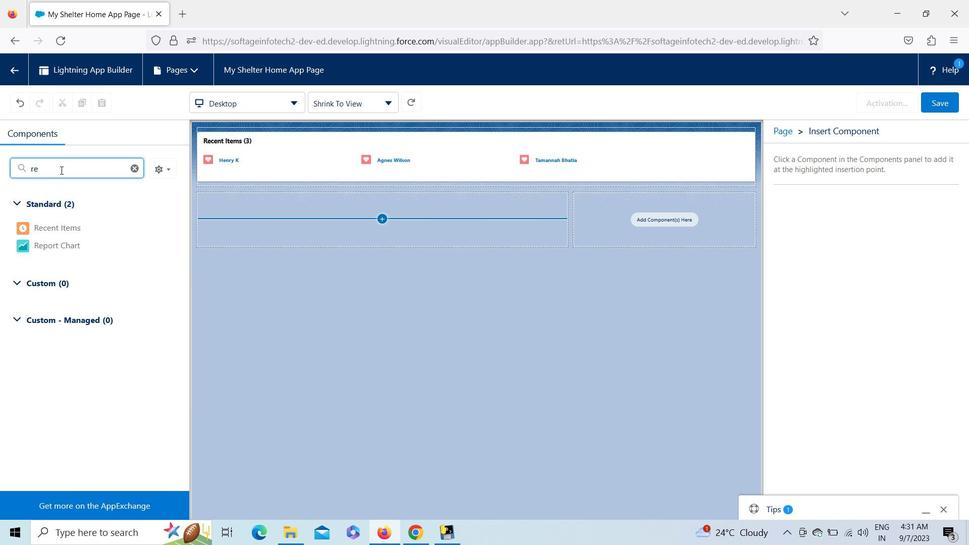 
Action: Mouse moved to (62, 164)
Screenshot: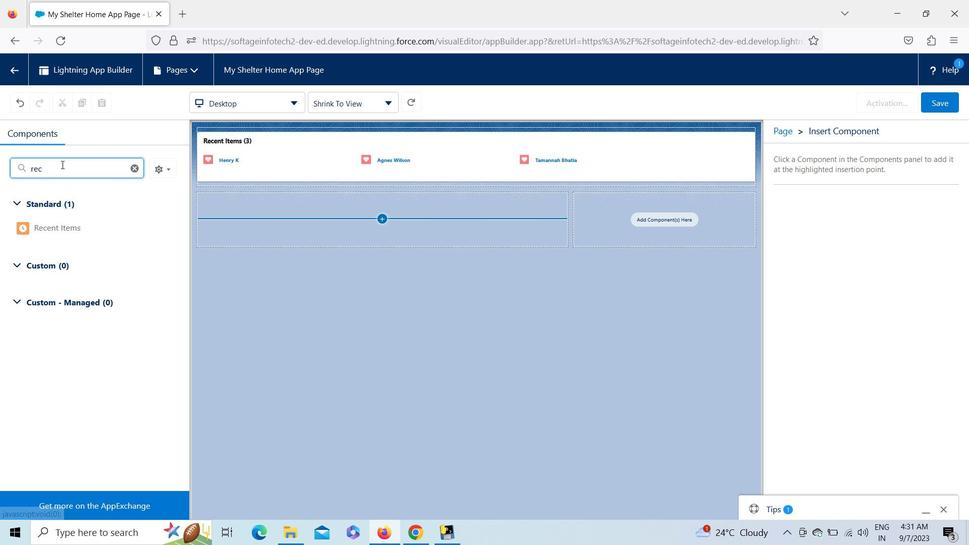 
Action: Key pressed <Key.backspace><Key.backspace><Key.backspace>
Screenshot: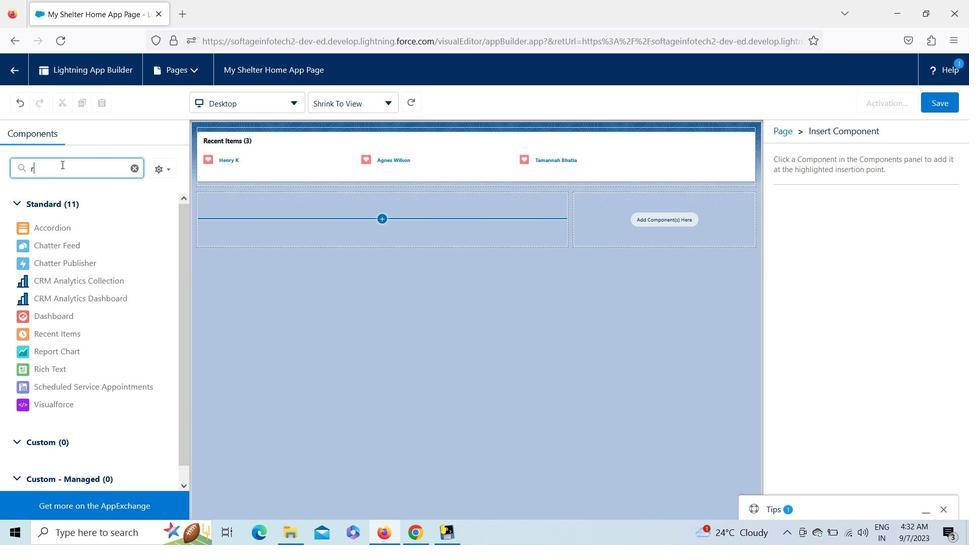 
Action: Mouse moved to (179, 253)
Screenshot: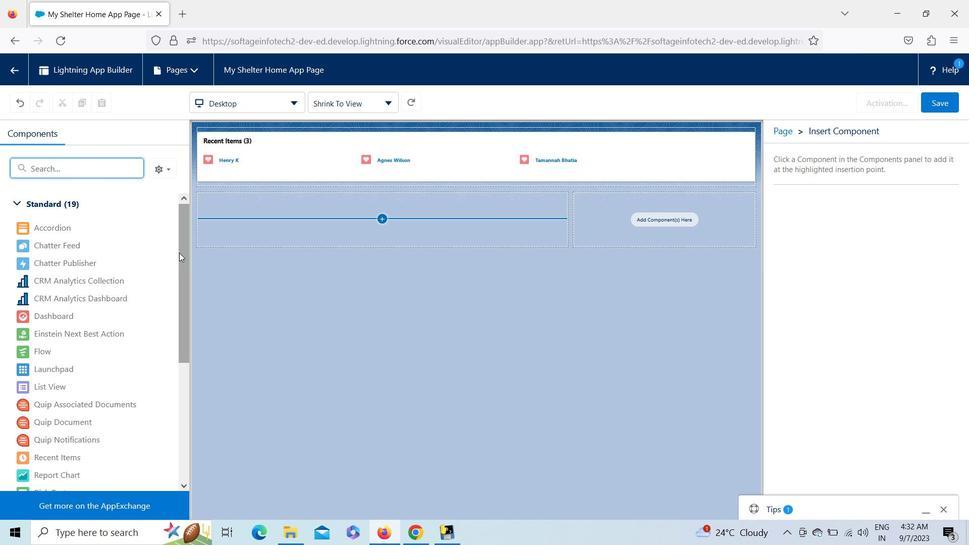 
Action: Mouse pressed left at (179, 253)
Screenshot: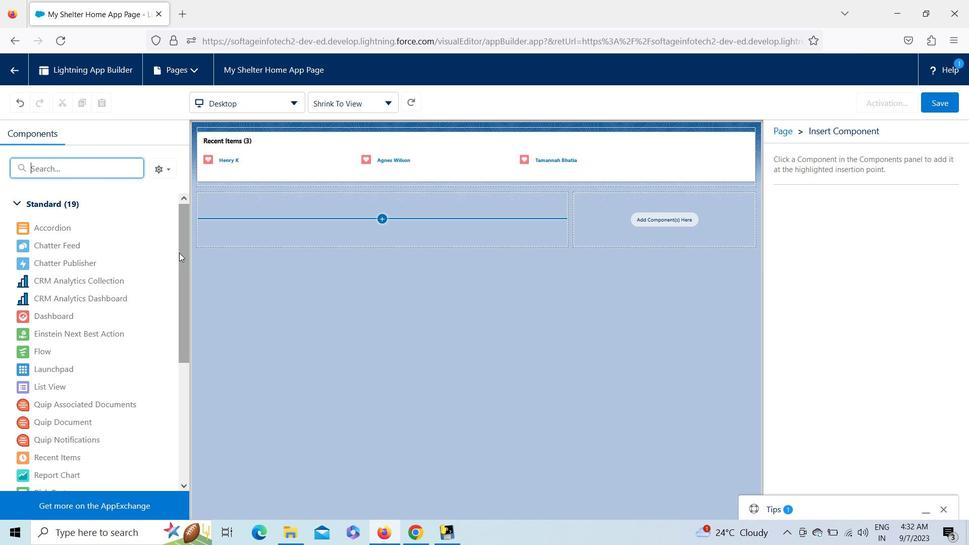 
Action: Mouse moved to (41, 330)
Screenshot: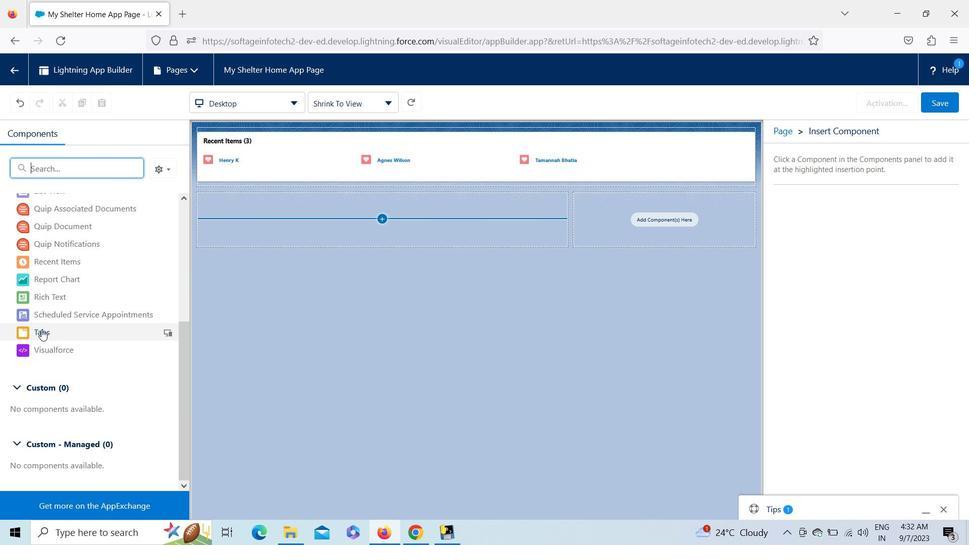 
Action: Mouse pressed left at (41, 330)
Screenshot: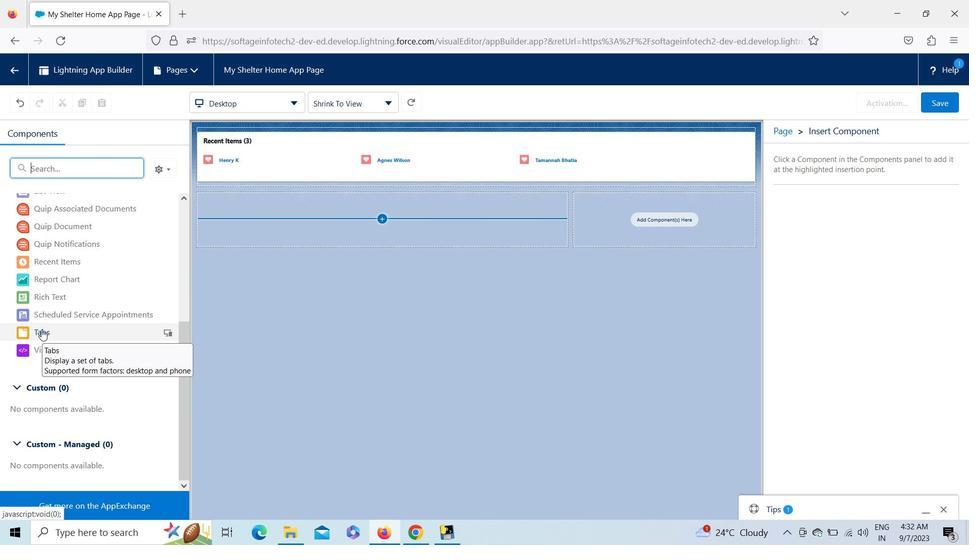 
Action: Mouse moved to (186, 330)
Screenshot: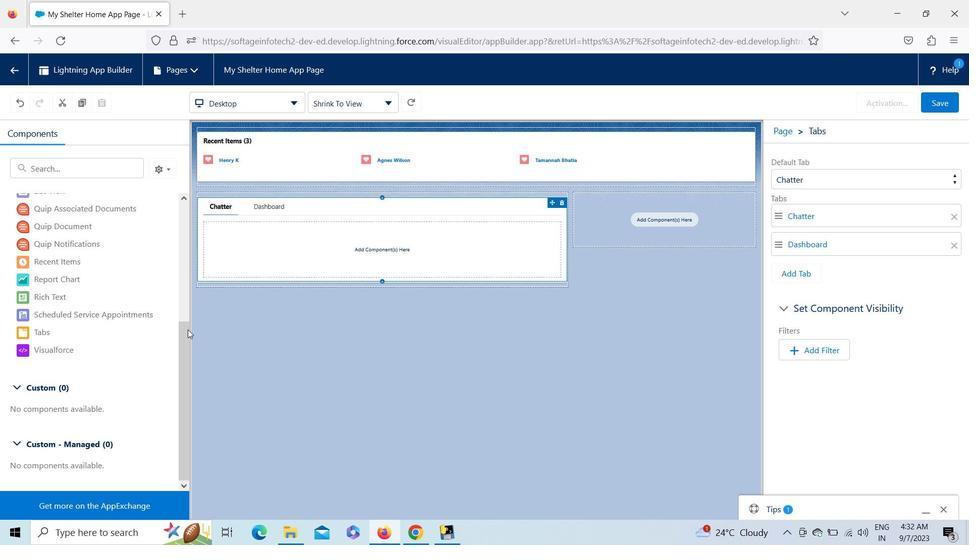 
Action: Mouse pressed left at (186, 330)
Screenshot: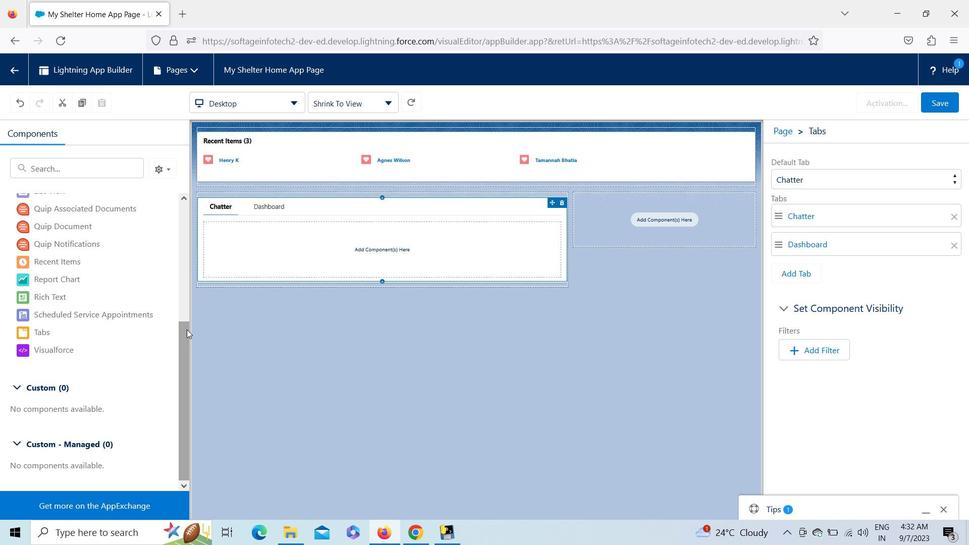 
Action: Mouse moved to (61, 249)
Screenshot: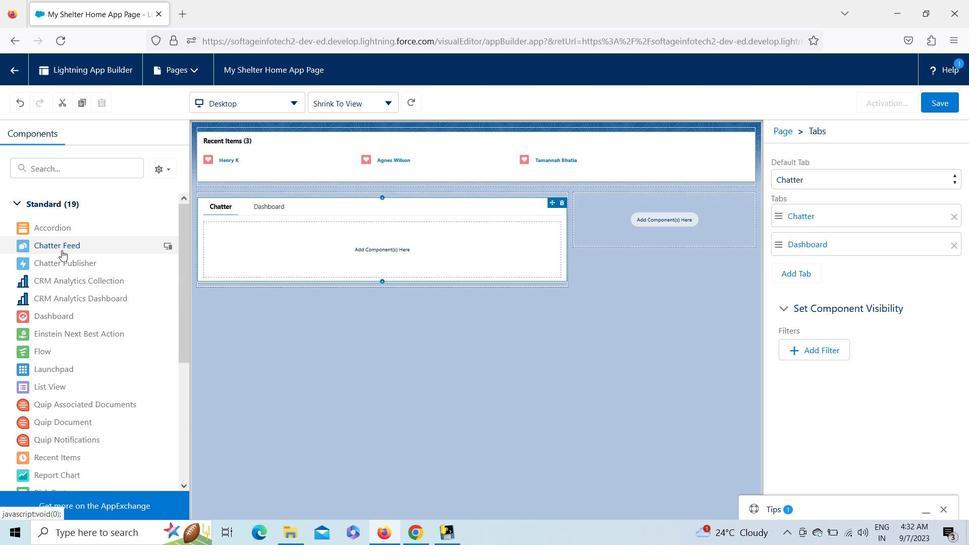 
Action: Mouse pressed left at (61, 249)
Screenshot: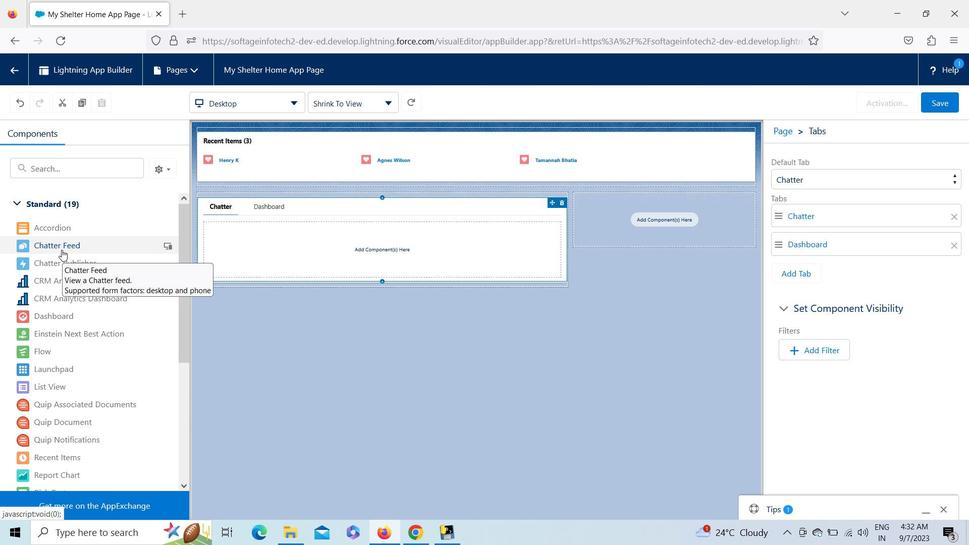
Action: Mouse moved to (179, 337)
Screenshot: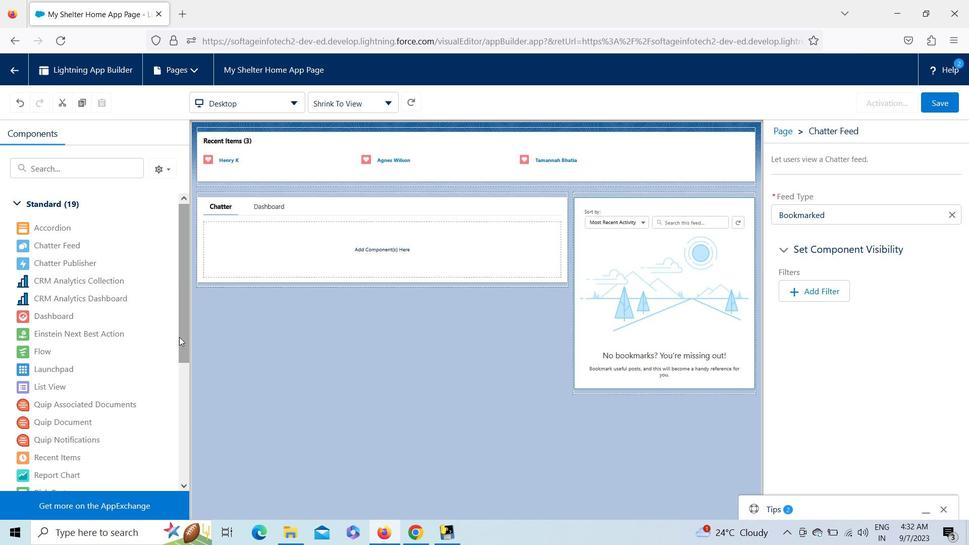 
Action: Mouse pressed left at (179, 337)
Screenshot: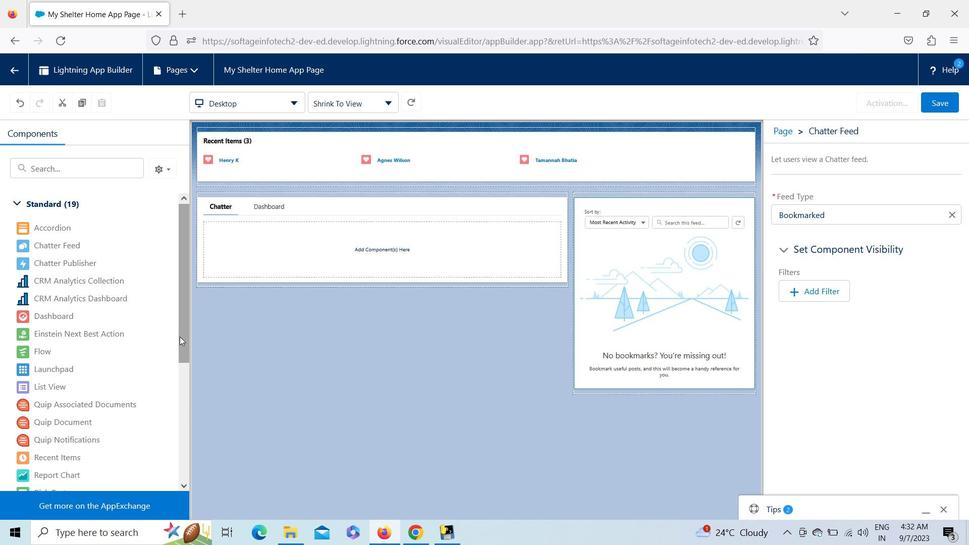 
Action: Mouse moved to (562, 204)
Screenshot: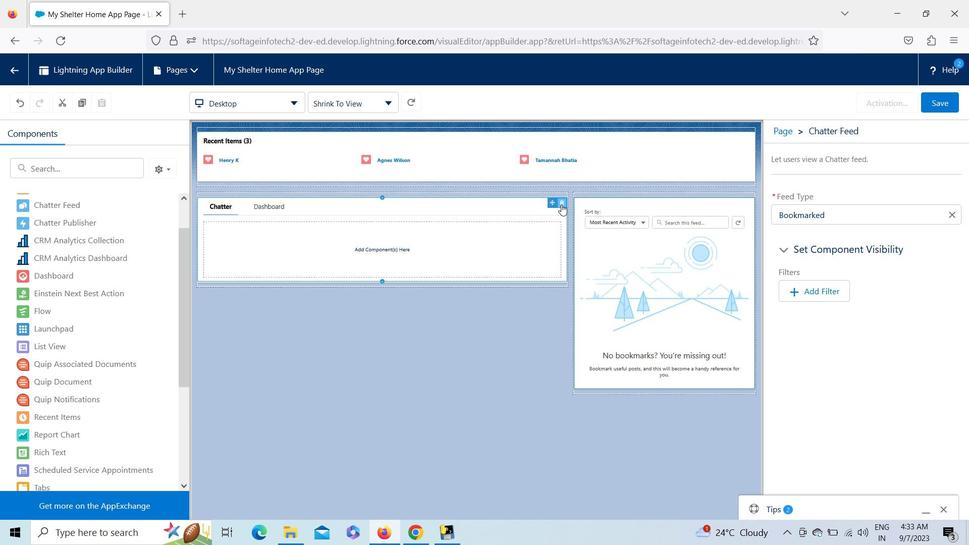 
Action: Mouse pressed left at (562, 204)
Screenshot: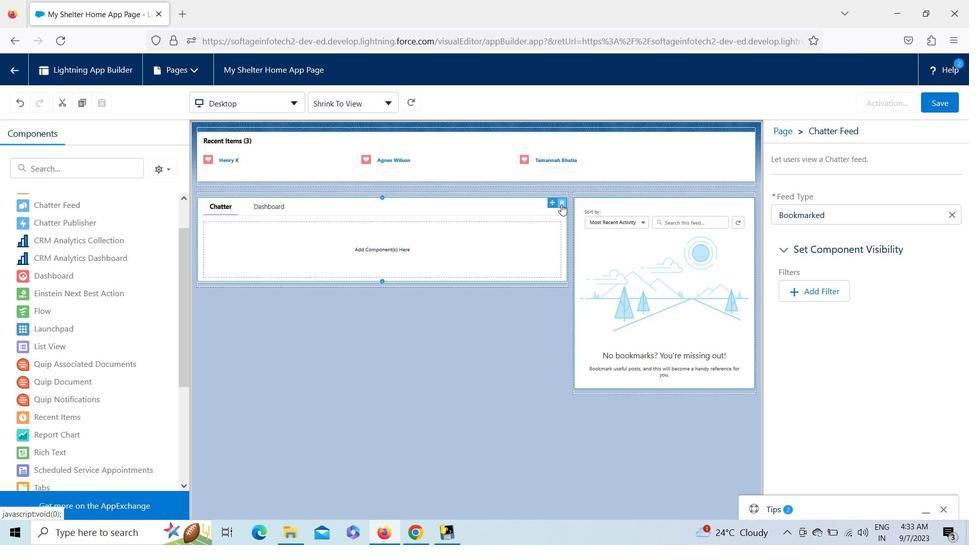
Action: Mouse moved to (185, 199)
Screenshot: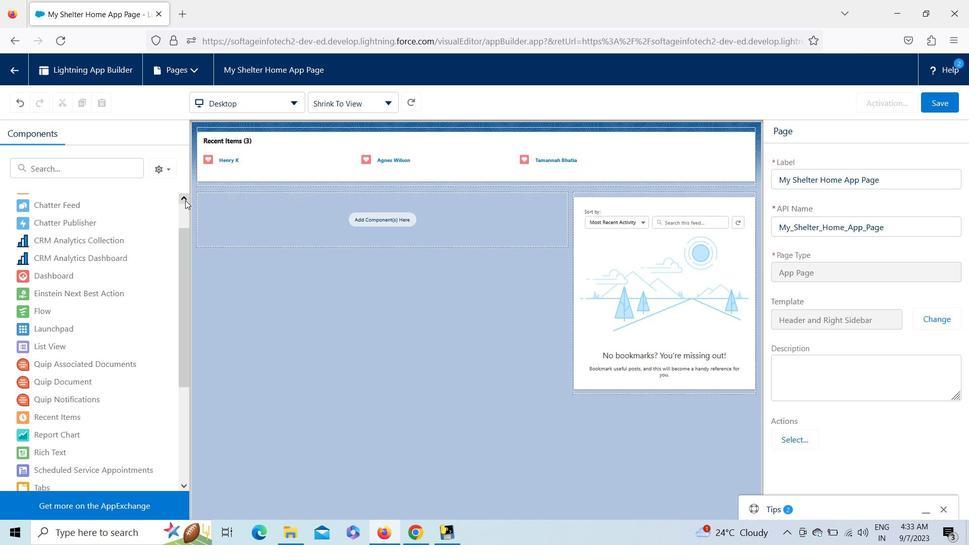 
Action: Mouse pressed left at (185, 199)
Screenshot: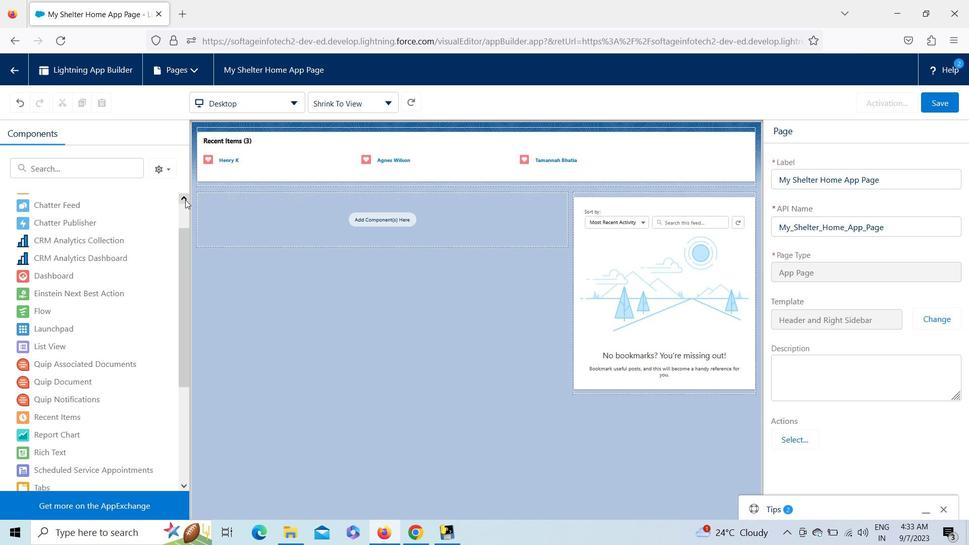 
Action: Mouse pressed left at (185, 199)
Screenshot: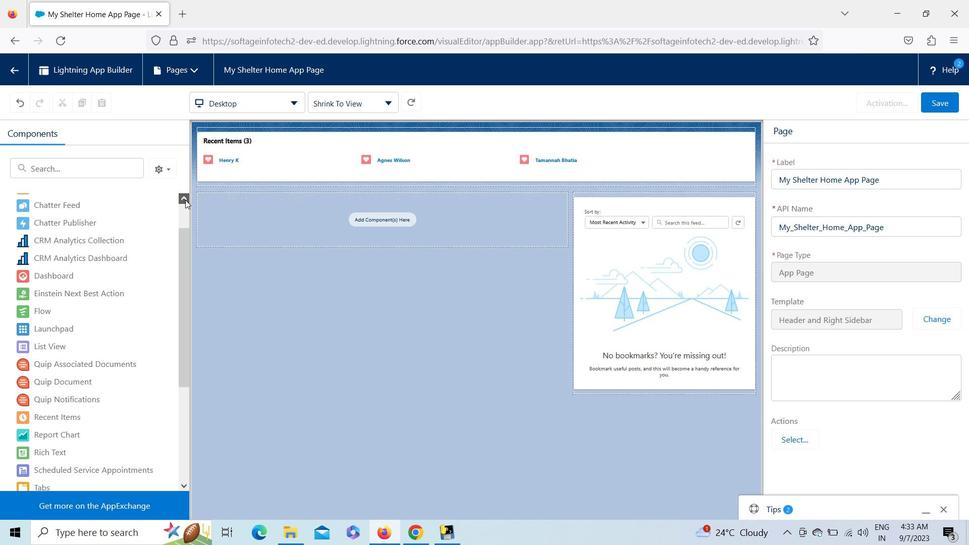 
Action: Mouse pressed left at (185, 199)
Screenshot: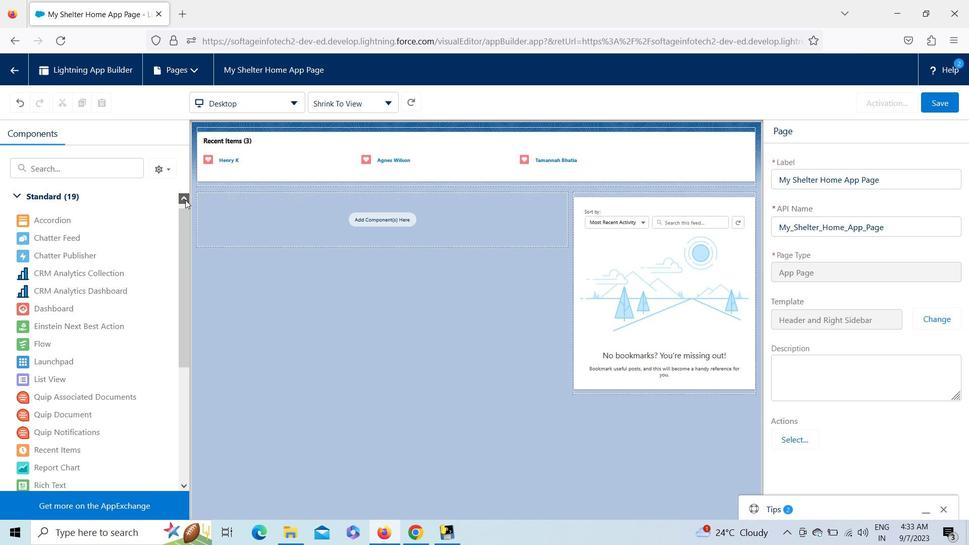 
Action: Mouse moved to (193, 483)
Screenshot: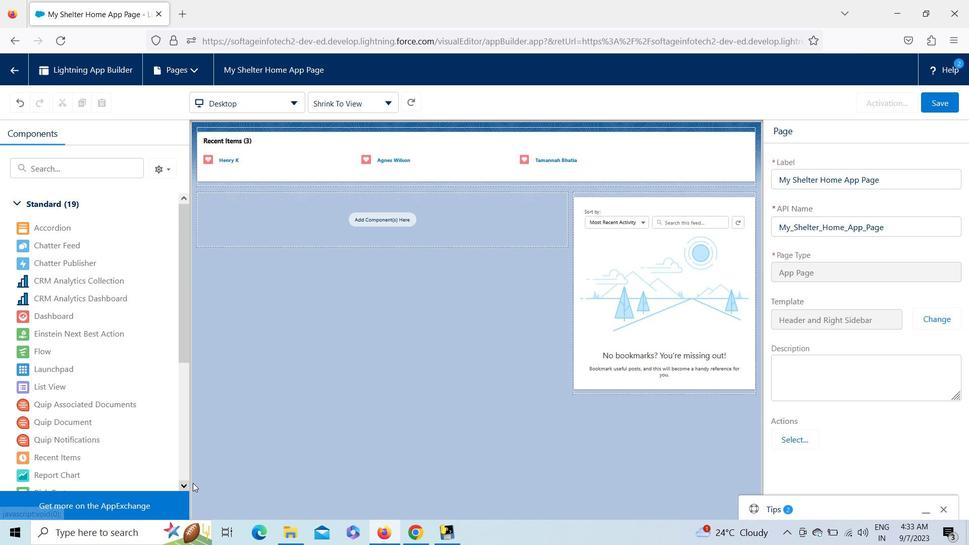 
Action: Mouse pressed left at (193, 483)
Screenshot: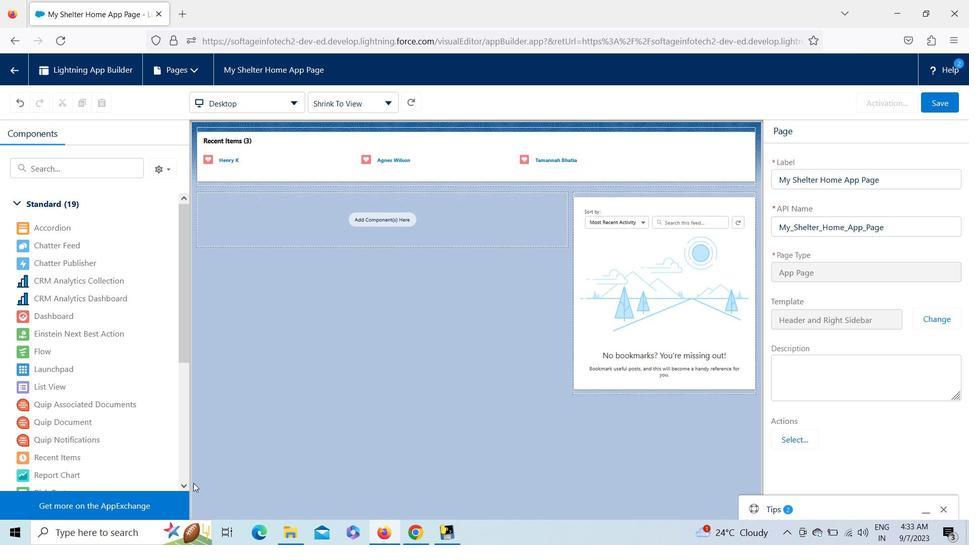 
Action: Mouse moved to (187, 483)
Screenshot: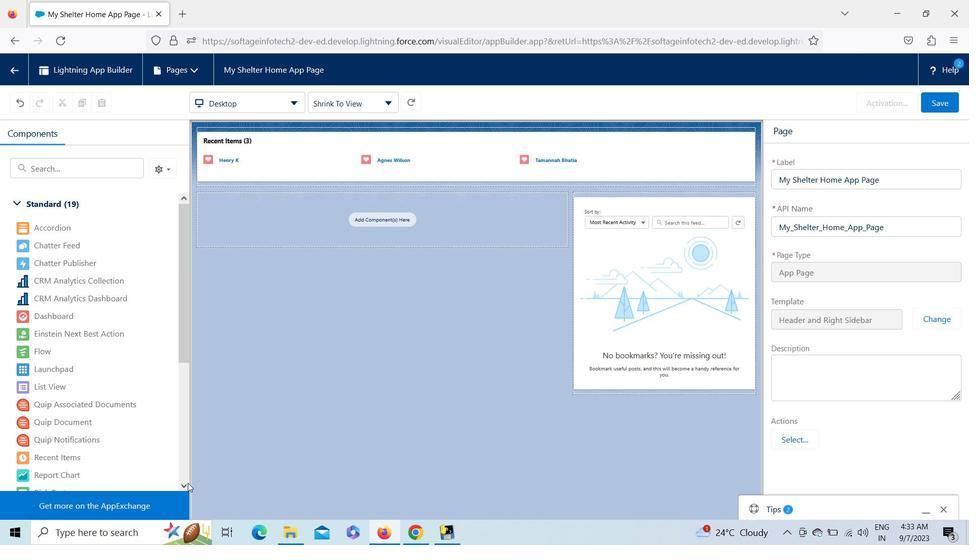 
Action: Mouse pressed left at (187, 483)
Screenshot: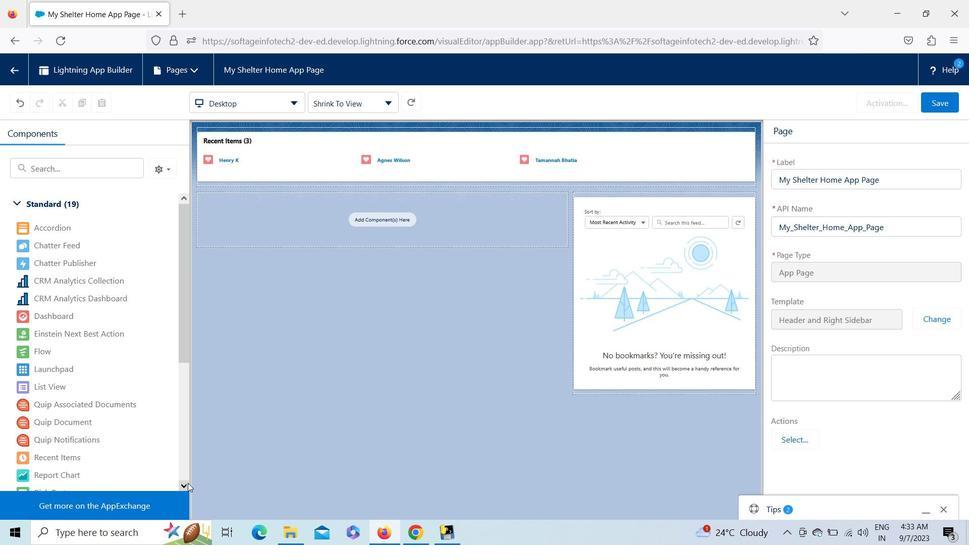 
Action: Mouse moved to (187, 483)
Screenshot: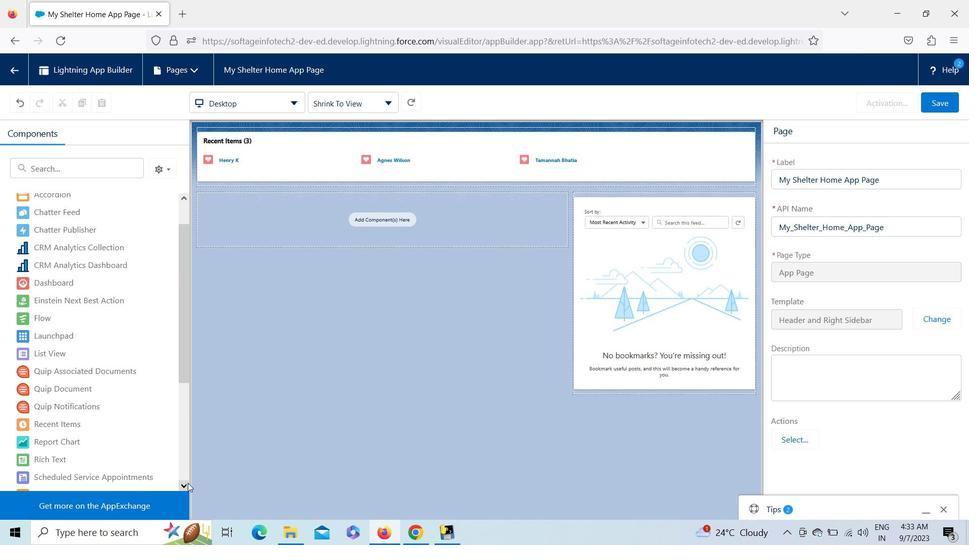 
Action: Mouse pressed left at (187, 483)
Screenshot: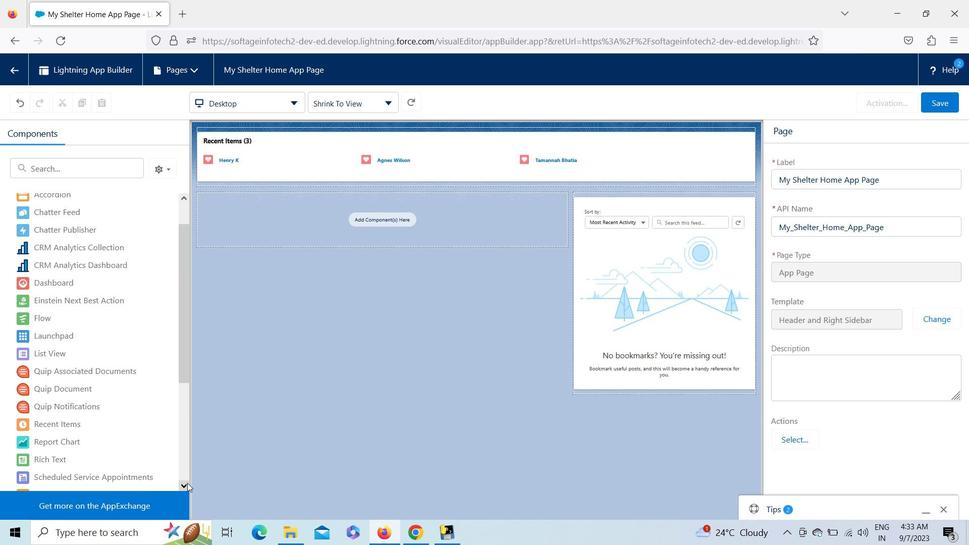 
Action: Mouse moved to (105, 426)
Screenshot: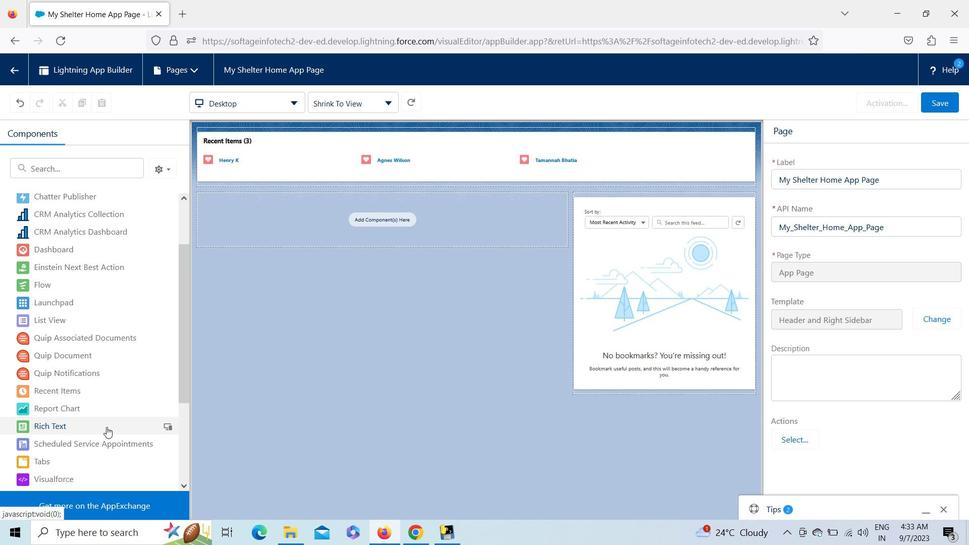 
Action: Mouse pressed left at (105, 426)
Screenshot: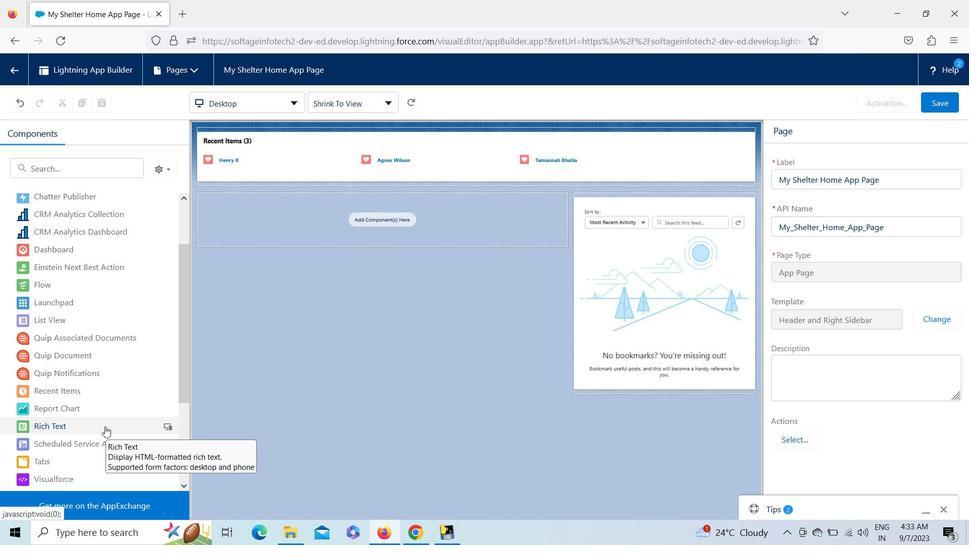
Action: Mouse moved to (828, 319)
Screenshot: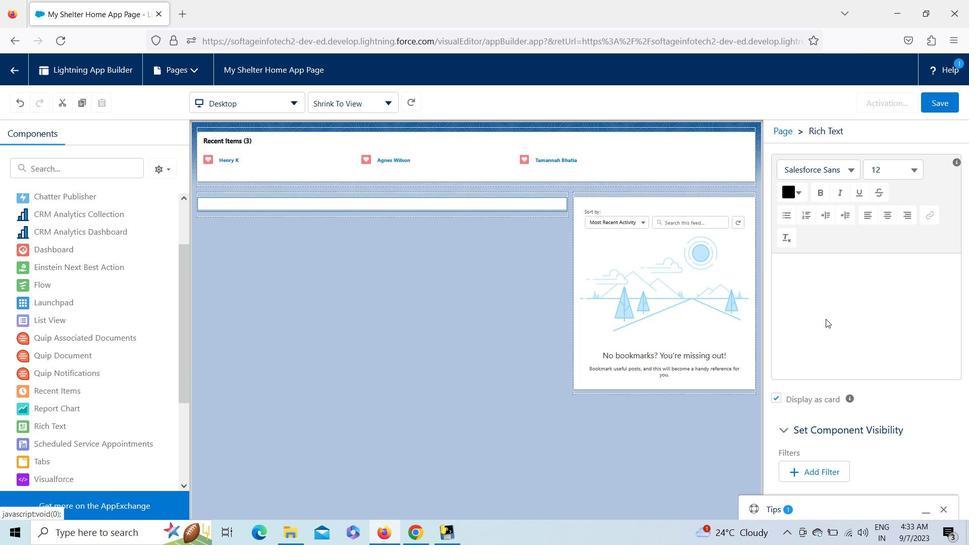 
Action: Mouse pressed left at (828, 319)
Screenshot: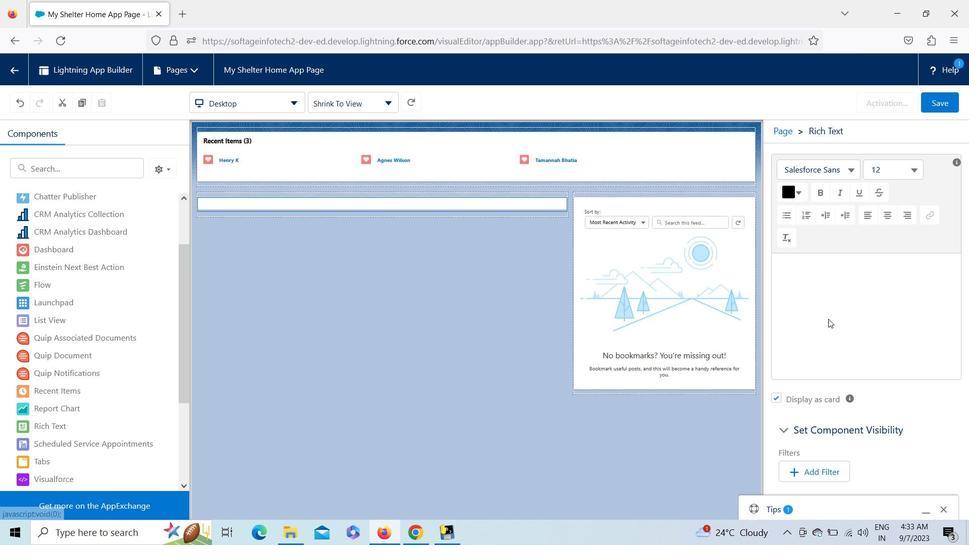 
Action: Key pressed <Key.shift>Welcome<Key.space>to<Key.space><Key.shift>My<Key.space><Key.shift>Shelter<Key.space><Key.shift>Home.<Key.space><Key.shift><Key.shift><Key.shift><Key.shift><Key.shift><Key.shift><Key.shift><Key.shift><Key.shift><Key.shift><Key.shift><Key.shift><Key.shift><Key.shift><Key.shift><Key.shift><Key.shift><Key.shift><Key.shift><Key.shift><Key.shift><Key.shift><Key.shift><Key.shift>Every<Key.space>needy<Key.space>person<Key.space>are<Key.space><Key.shift>Welcome<Key.backspace><Key.backspace><Key.backspace><Key.backspace><Key.backspace><Key.backspace><Key.backspace><Key.backspace><Key.backspace><Key.backspace><Key.backspace><Key.backspace><Key.backspace><Key.backspace><Key.backspace><Key.backspace><Key.backspace><Key.backspace><Key.backspace><Key.backspace><Key.backspace><Key.backspace><Key.backspace><Key.backspace><Key.backspace><Key.space><Key.shift><Key.backspace>one<Key.space>is<Key.space><Key.shift><Key.shift><Key.shift><Key.shift><Key.shift><Key.shift><Key.shift><Key.shift><Key.shift><Key.shift><Key.shift><Key.shift><Key.shift><Key.shift><Key.shift><Key.shift><Key.shift><Key.shift><Key.shift><Key.shift><Key.shift><Key.shift><Key.shift><Key.shift><Key.shift><Key.shift><Key.shift><Key.shift><Key.shift><Key.shift><Key.shift><Key.shift><Key.shift><Key.shift><Key.shift><Key.shift><Key.shift><Key.shift><Key.shift><Key.shift><Key.shift><Key.shift><Key.shift><Key.shift><Key.shift><Key.shift><Key.shift><Key.shift><Key.shift><Key.shift><Key.shift><Key.shift><Key.shift><Key.shift><Key.shift><Key.shift><Key.shift><Key.shift><Key.shift><Key.shift><Key.shift><Key.shift><Key.shift><Key.shift><Key.shift><Key.shift><Key.shift><Key.shift><Key.shift><Key.shift><Key.backspace><Key.backspace><Key.backspace>around<Key.space>the<Key.space>glo<Key.backspace><Key.backspace><Key.backspace><Key.shift><Key.shift>Globe<Key.space>are<Key.space><Key.shift><Key.shift><Key.shift><Key.shift><Key.shift><Key.shift><Key.shift><Key.shift><Key.shift><Key.shift><Key.shift><Key.shift><Key.shift>Warmly<Key.space><Key.shift>Welcome.
Screenshot: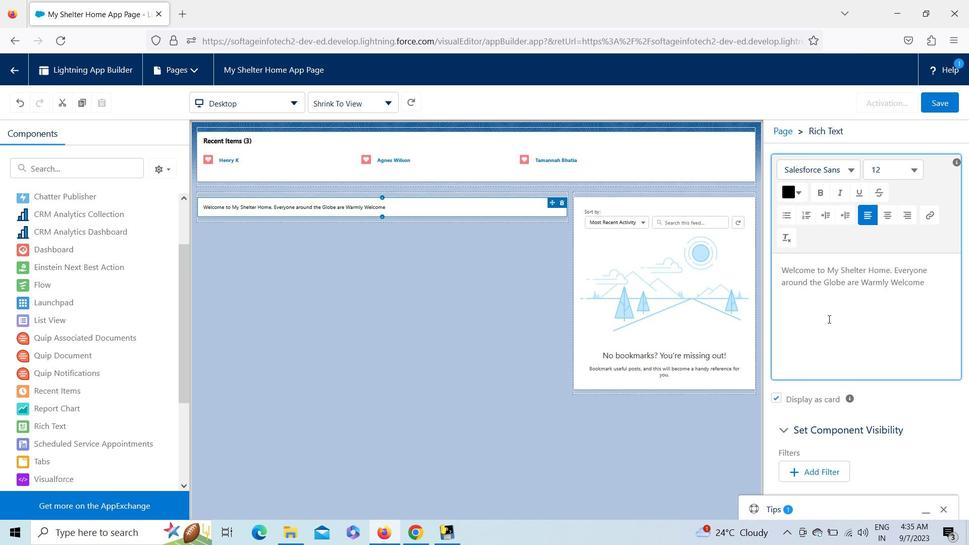 
Action: Mouse moved to (821, 195)
Screenshot: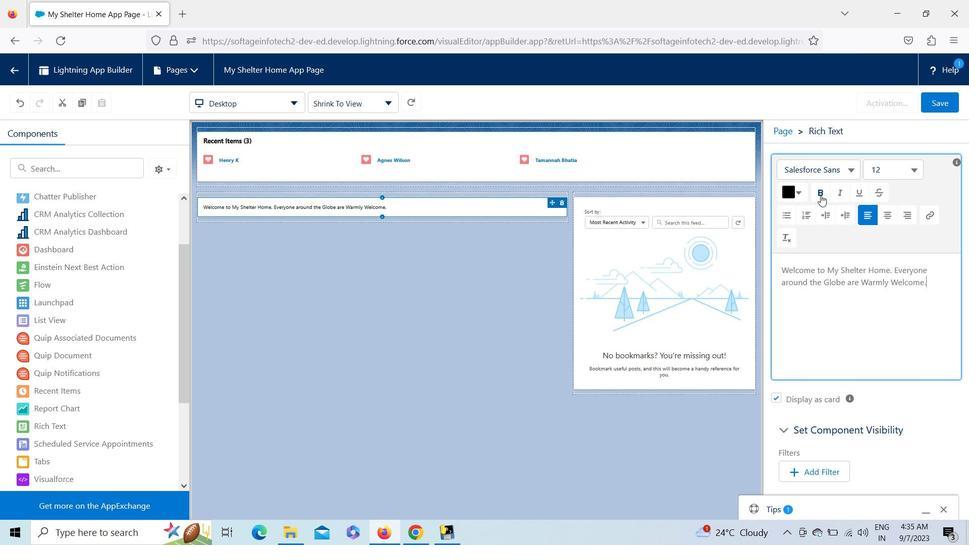 
Action: Mouse pressed left at (821, 195)
Screenshot: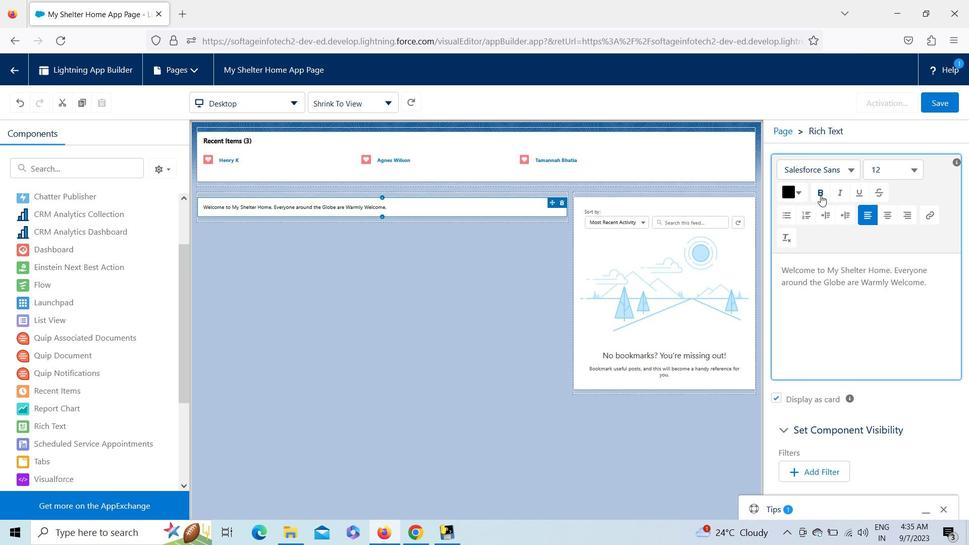 
Action: Mouse moved to (884, 169)
Screenshot: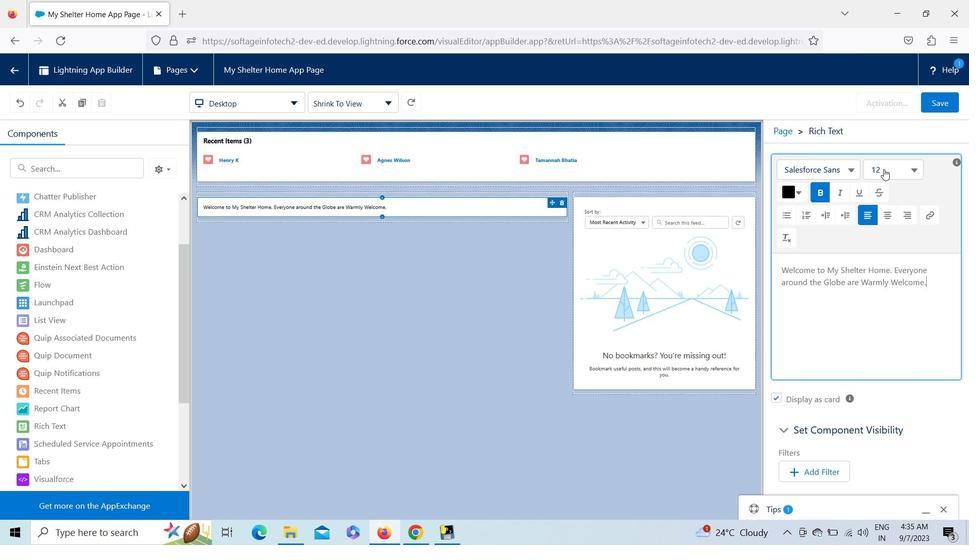 
Action: Mouse pressed left at (884, 169)
Screenshot: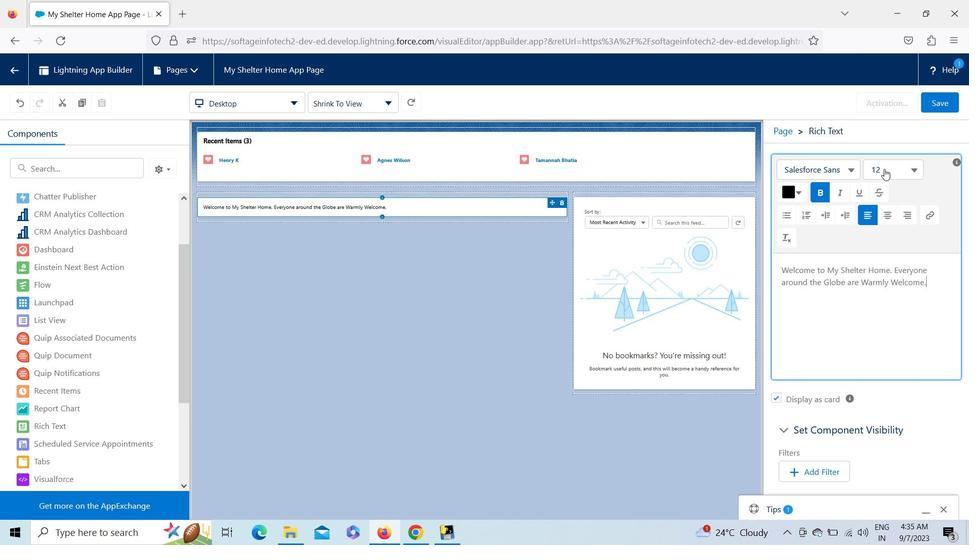 
Action: Key pressed <Key.down><Key.enter>
Screenshot: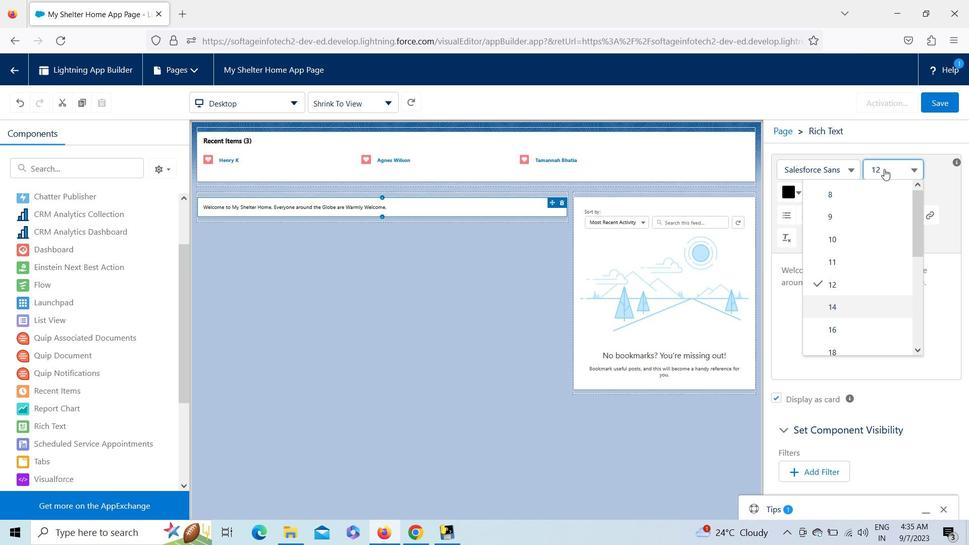 
Action: Mouse moved to (936, 285)
Screenshot: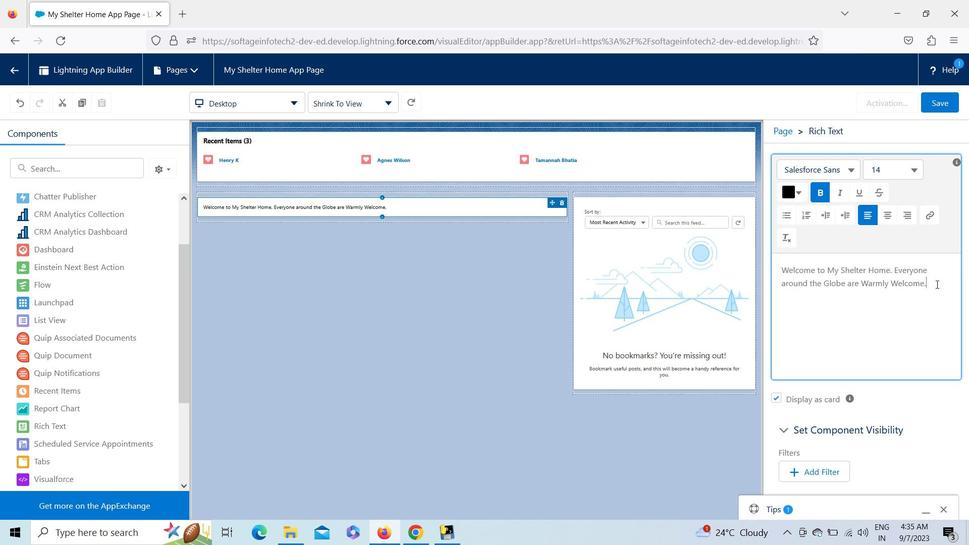 
Action: Mouse pressed left at (936, 285)
Screenshot: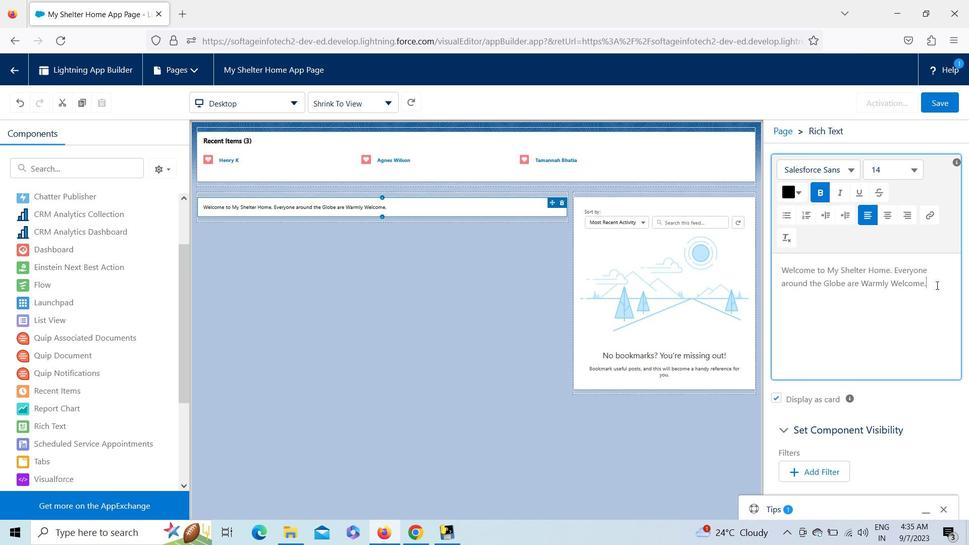 
Action: Mouse moved to (905, 173)
Screenshot: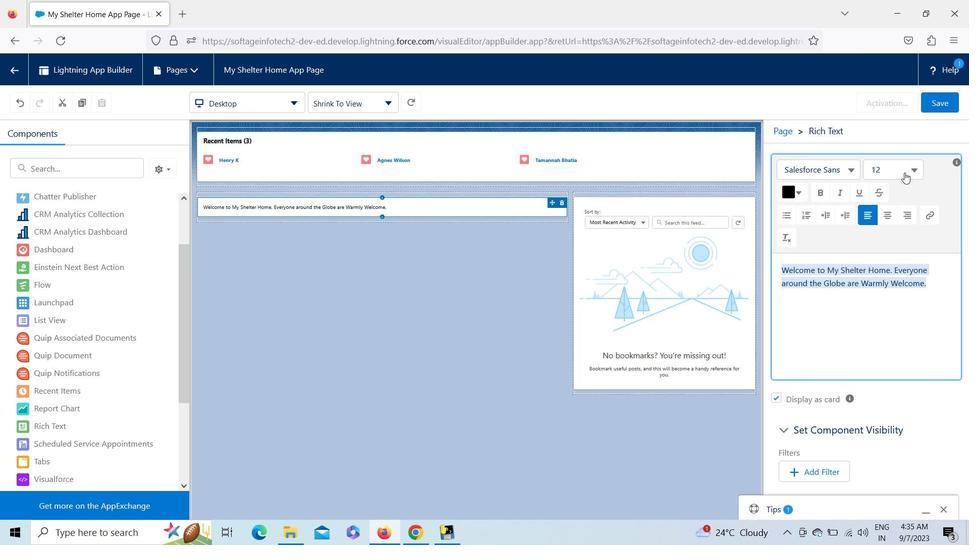 
Action: Mouse pressed left at (905, 173)
Screenshot: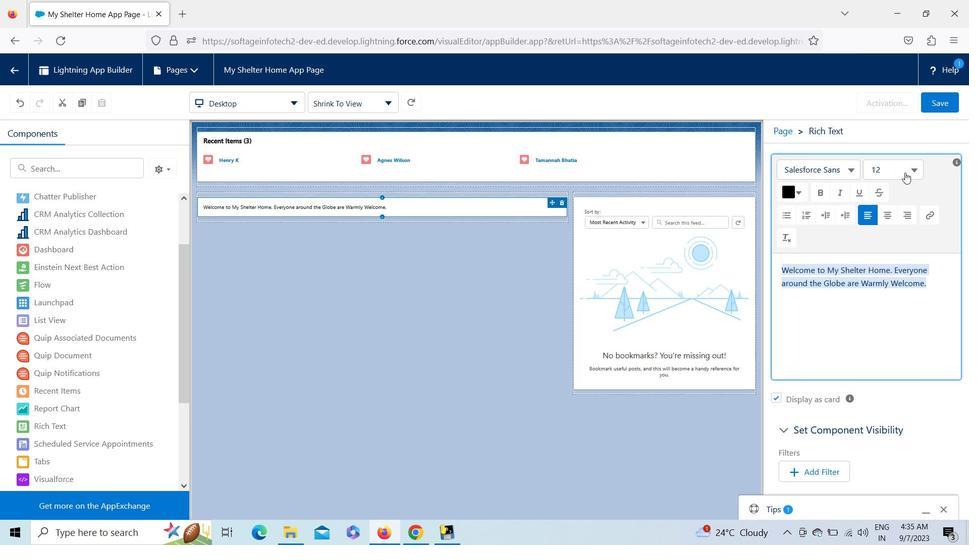 
Action: Key pressed <Key.down><Key.down><Key.enter>
Screenshot: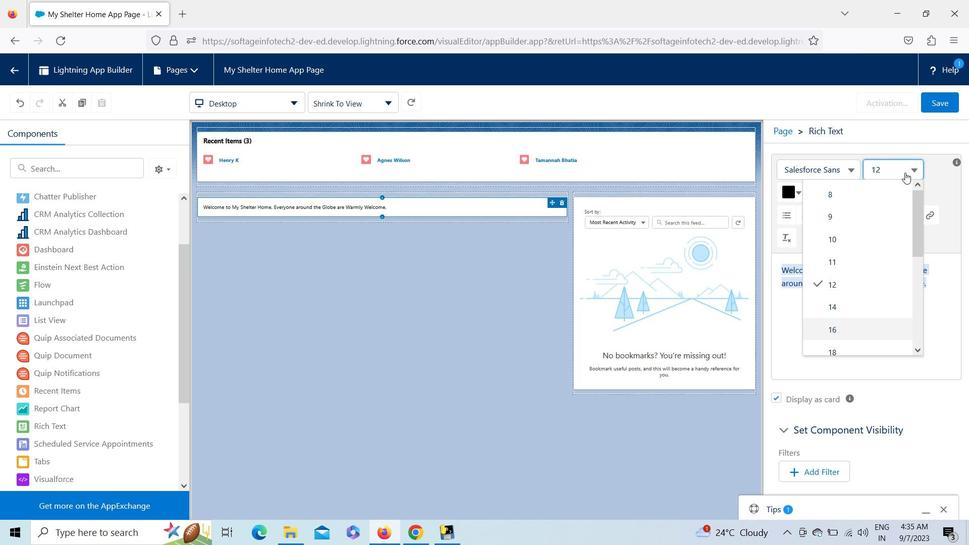
Action: Mouse moved to (817, 194)
Screenshot: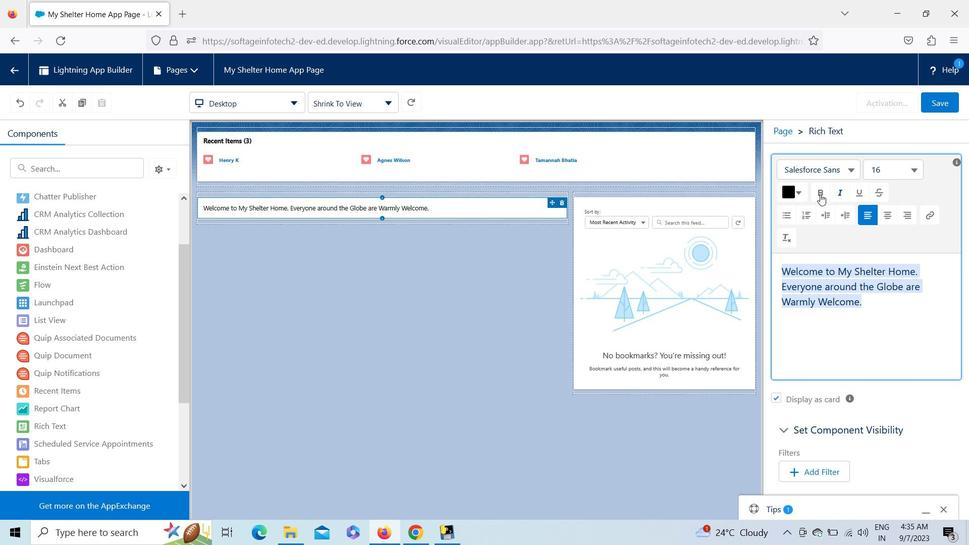 
Action: Mouse pressed left at (817, 194)
Screenshot: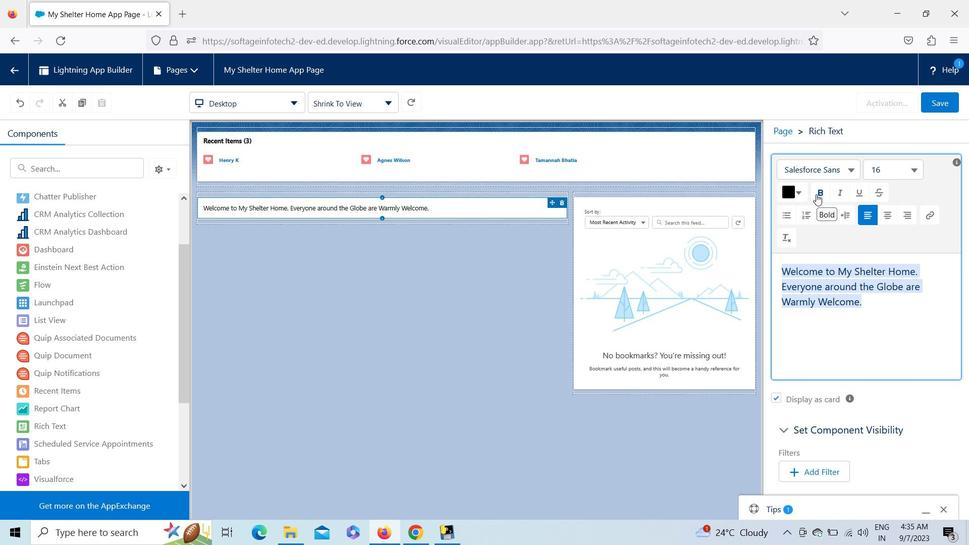 
Action: Mouse moved to (835, 194)
Screenshot: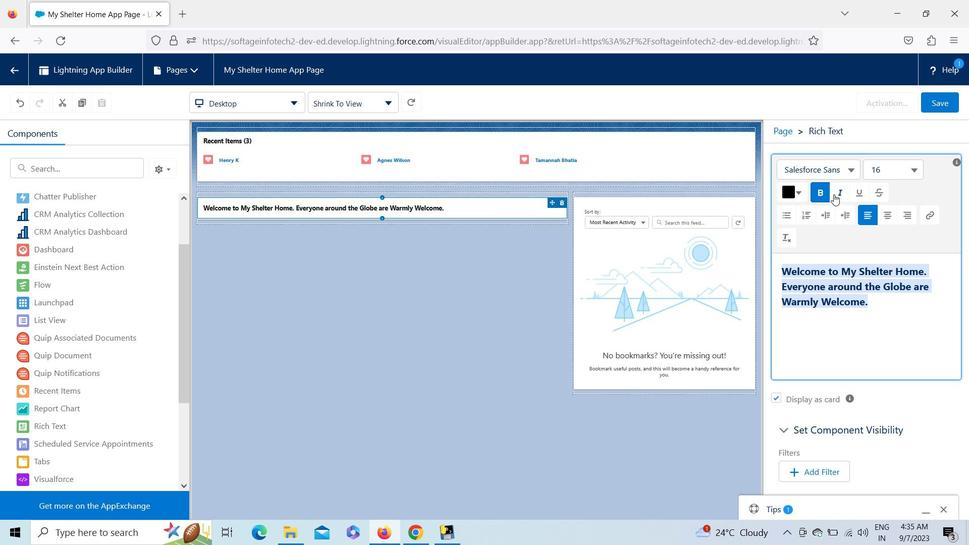 
Action: Mouse pressed left at (835, 194)
Screenshot: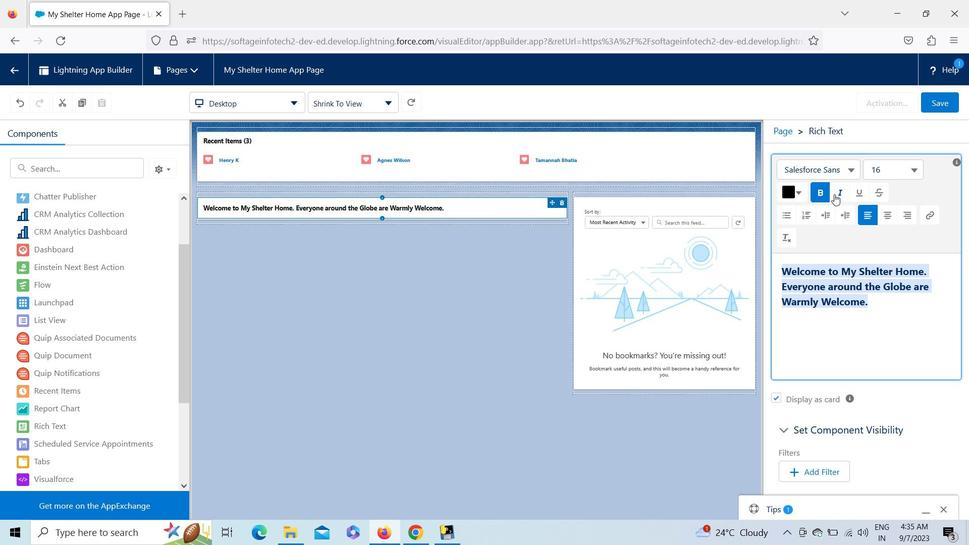 
Action: Mouse moved to (862, 192)
Screenshot: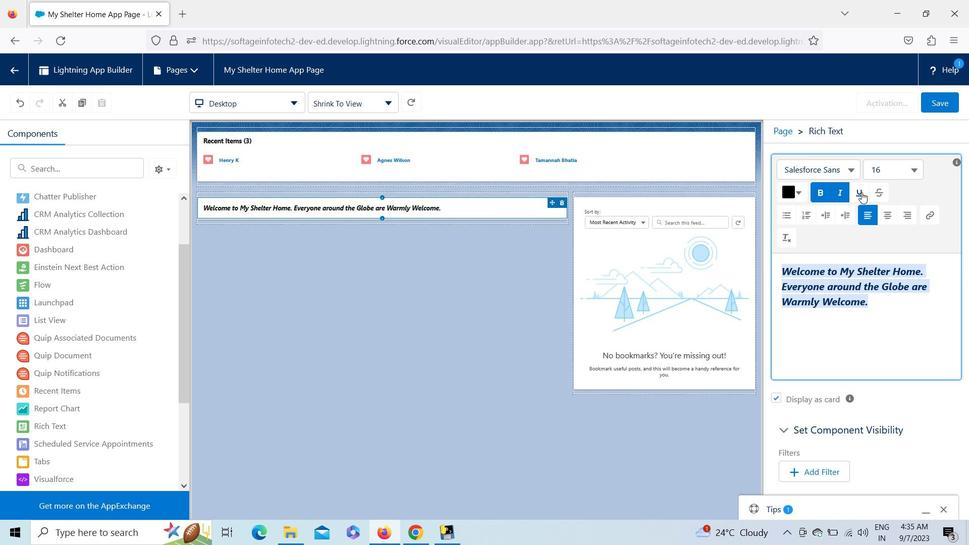 
Action: Mouse pressed left at (862, 192)
Screenshot: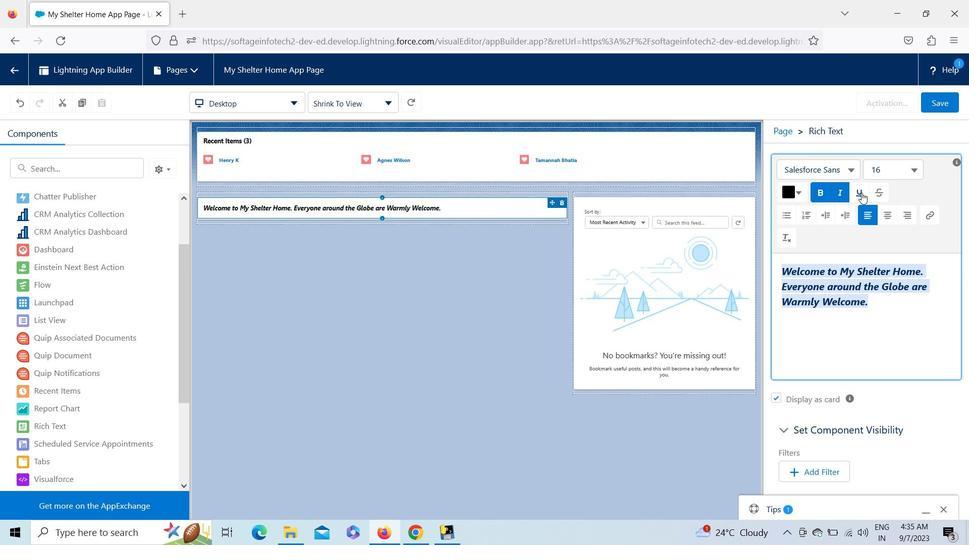 
Action: Mouse pressed left at (862, 192)
Screenshot: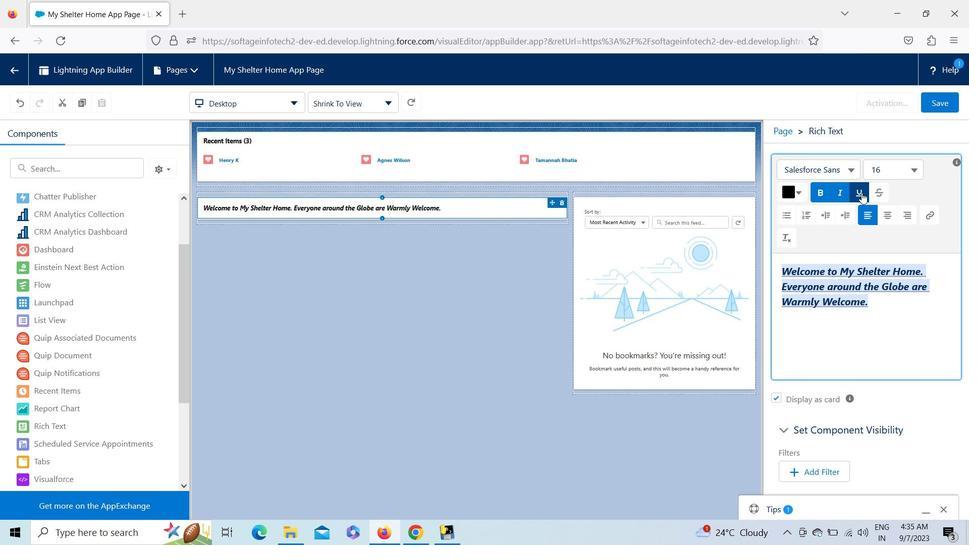 
Action: Mouse moved to (852, 167)
Screenshot: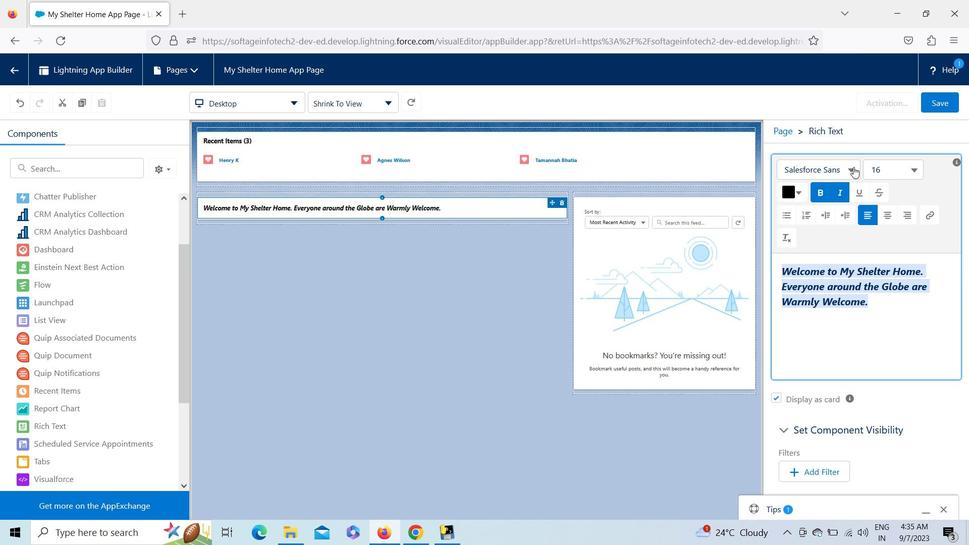 
Action: Mouse pressed left at (852, 167)
Screenshot: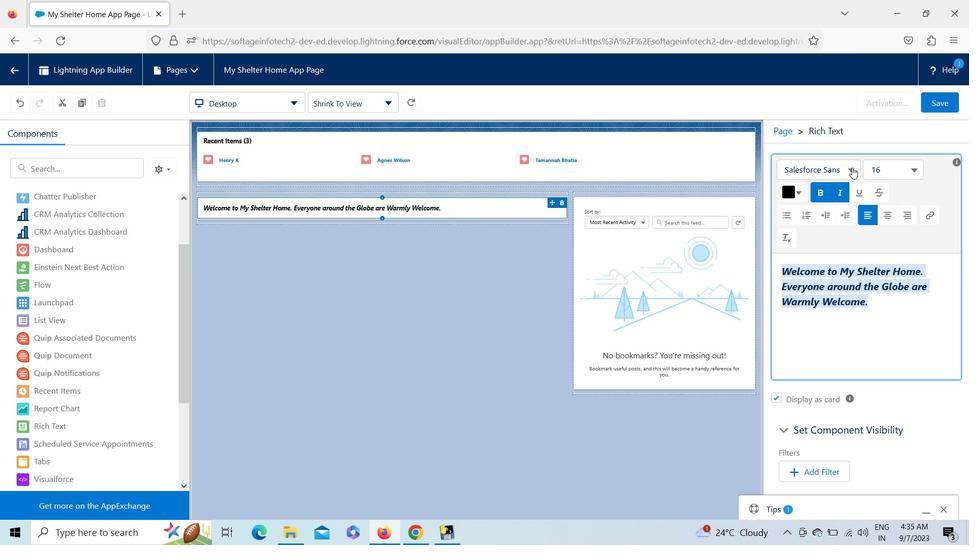
Action: Mouse moved to (829, 214)
Screenshot: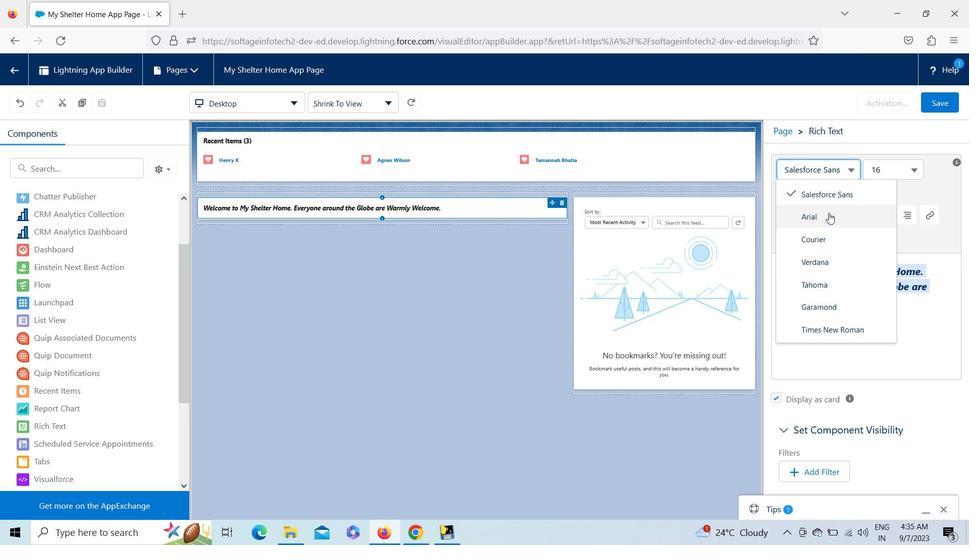 
Action: Mouse pressed left at (829, 214)
Screenshot: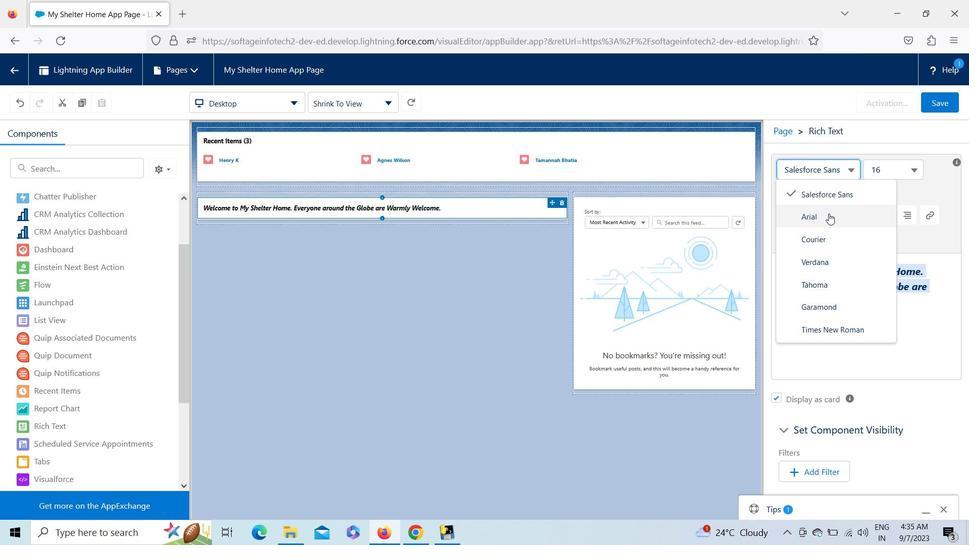 
Action: Mouse moved to (811, 169)
Screenshot: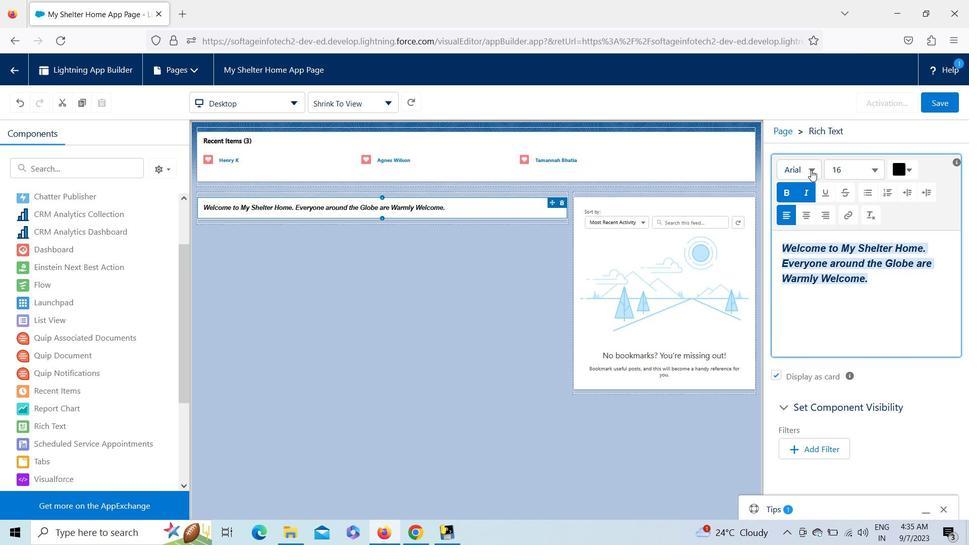 
Action: Mouse pressed left at (811, 169)
Screenshot: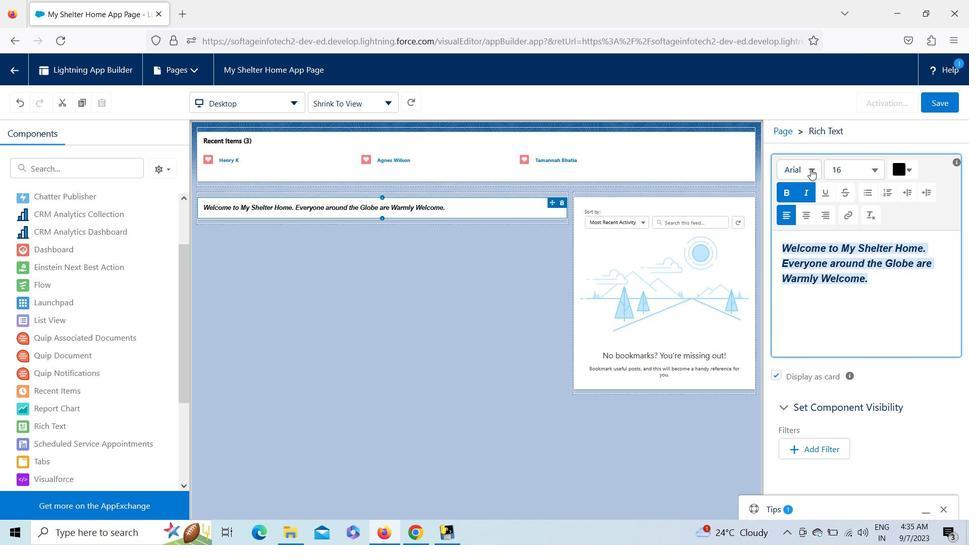 
Action: Mouse moved to (815, 299)
Screenshot: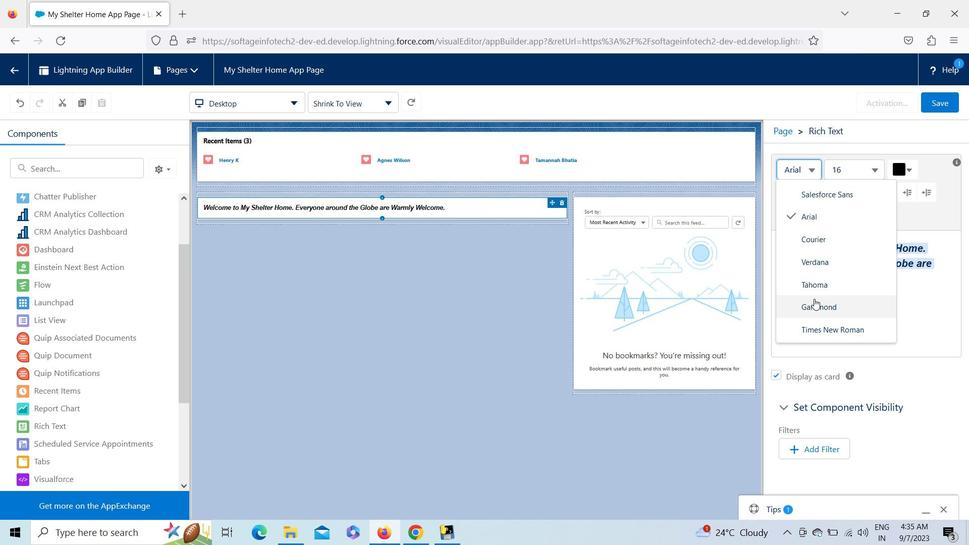 
Action: Mouse pressed left at (815, 299)
Screenshot: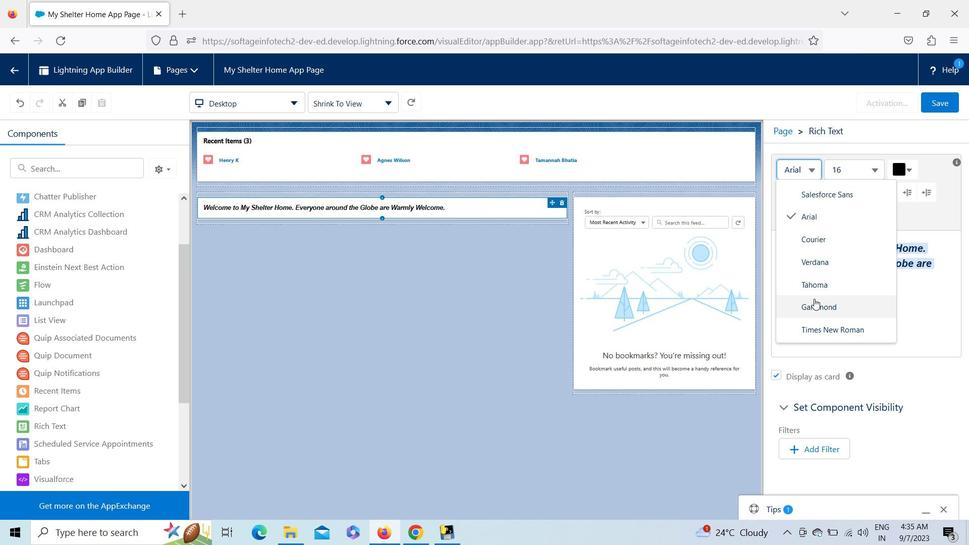
Action: Mouse moved to (802, 217)
Screenshot: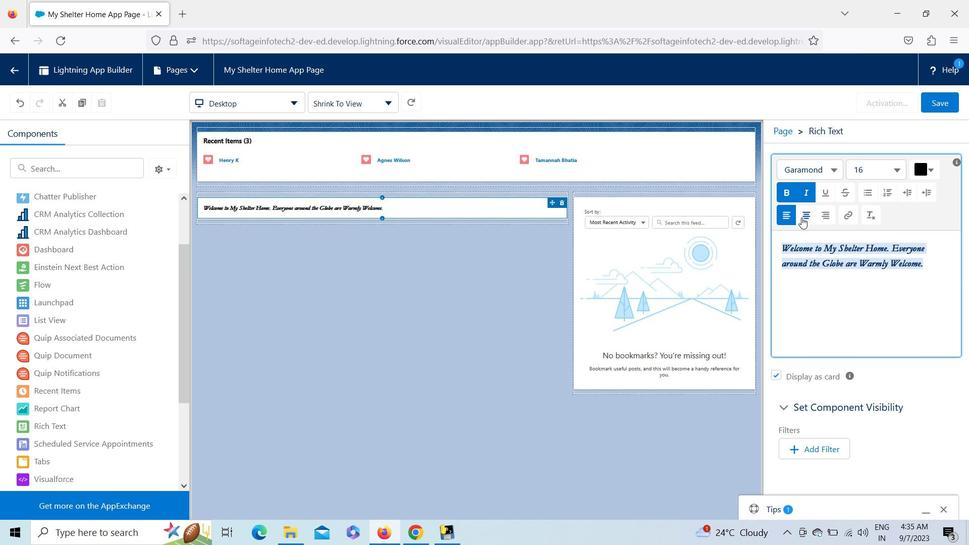
Action: Mouse pressed left at (802, 217)
Screenshot: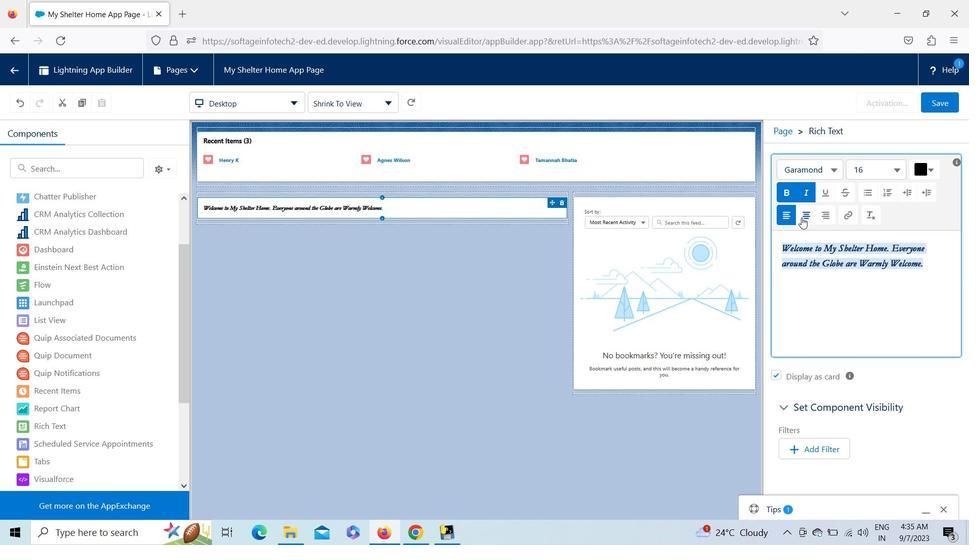 
Action: Mouse moved to (899, 168)
Screenshot: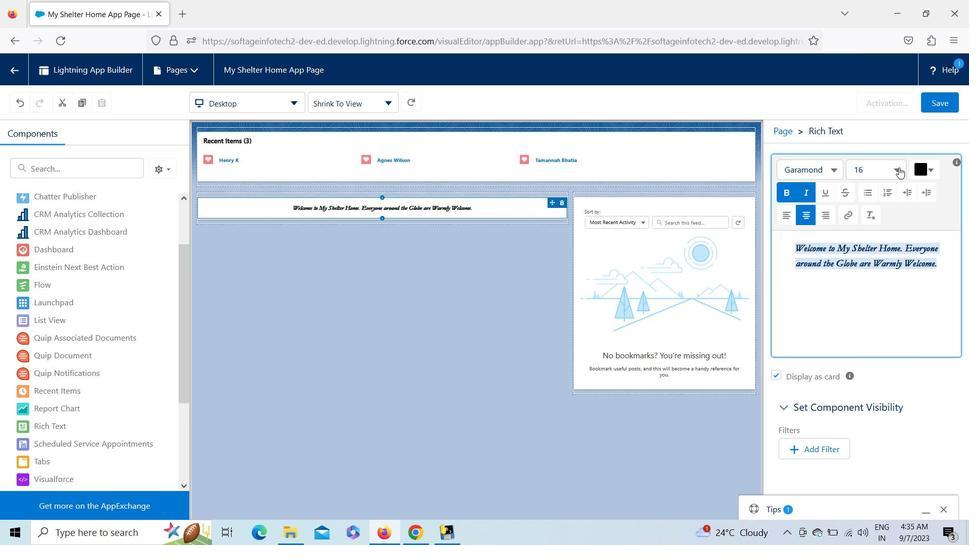 
Action: Mouse pressed left at (899, 168)
Screenshot: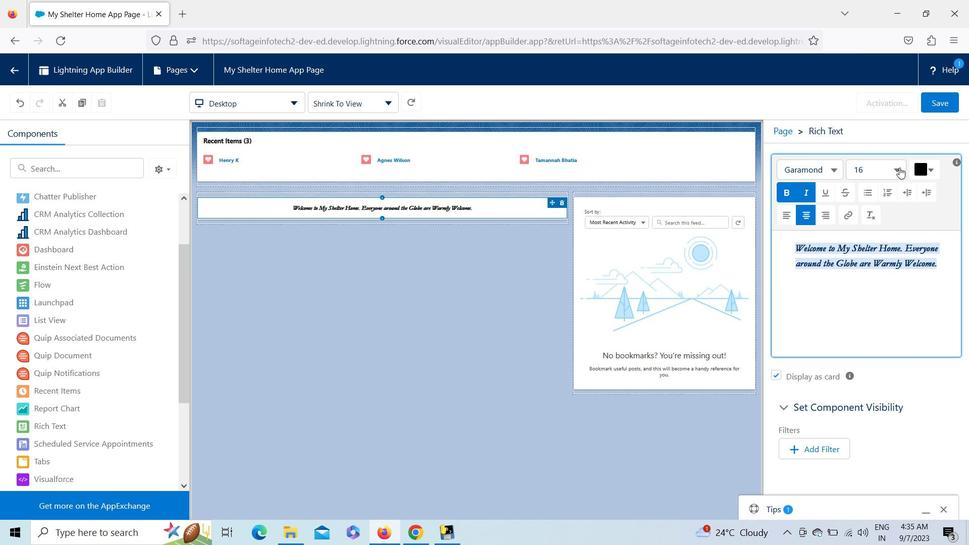 
Action: Mouse moved to (901, 349)
Screenshot: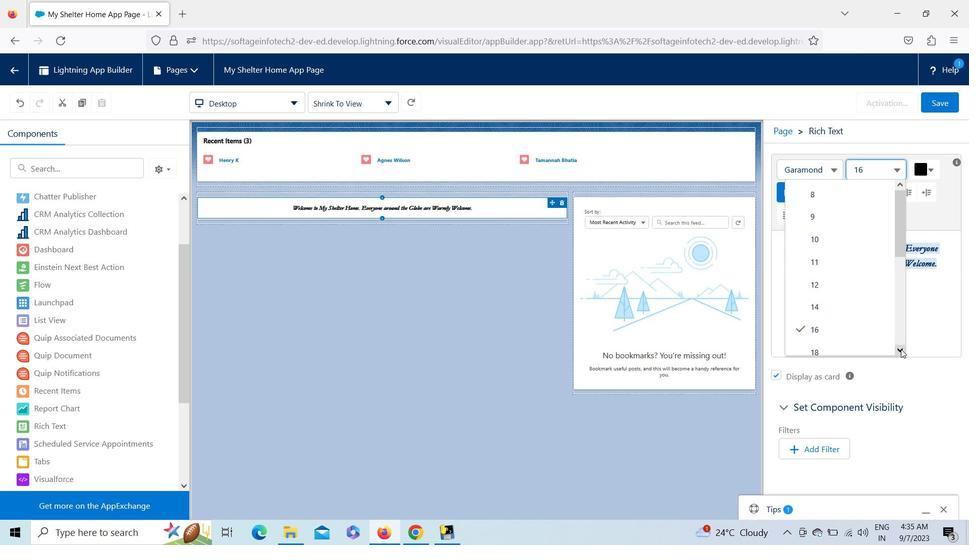 
Action: Mouse pressed left at (901, 349)
Screenshot: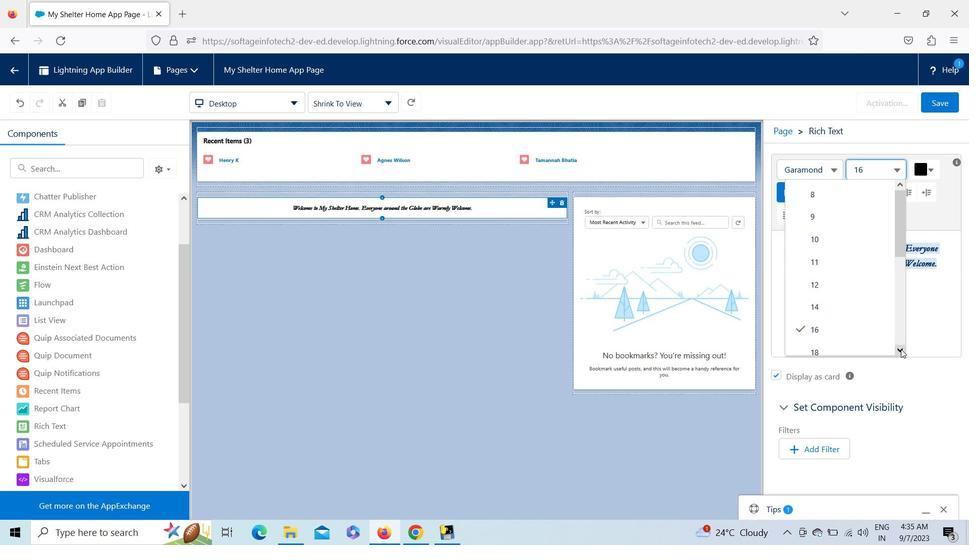 
Action: Mouse pressed left at (901, 349)
Screenshot: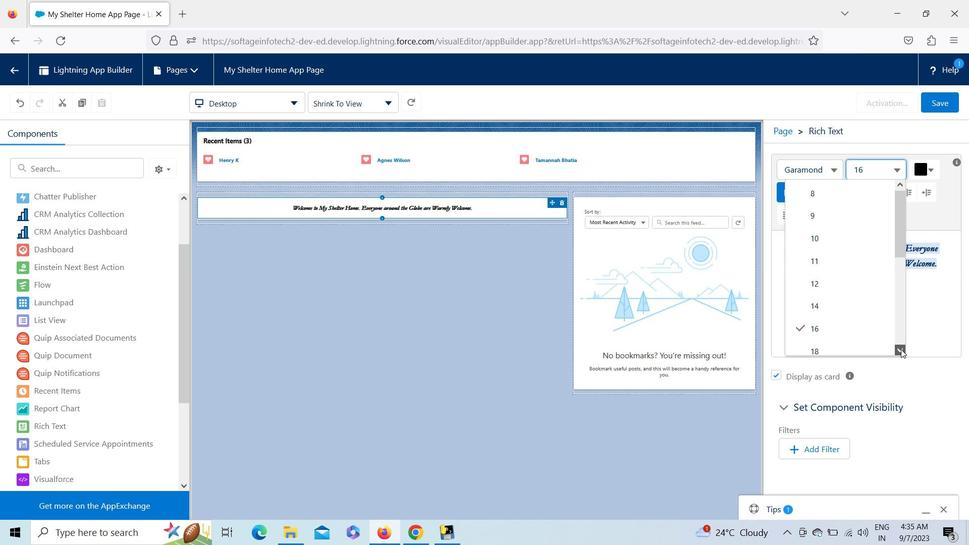 
Action: Mouse pressed left at (901, 349)
Screenshot: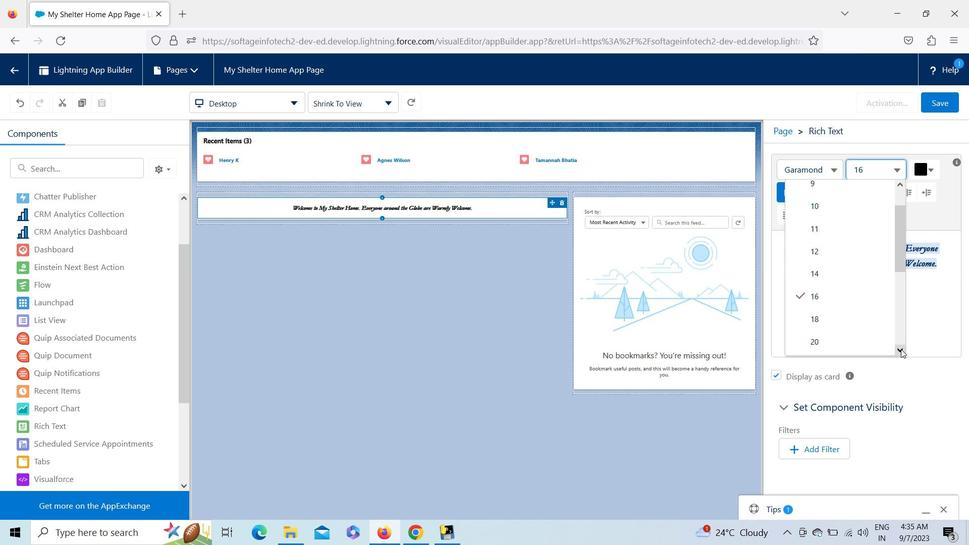 
Action: Mouse pressed left at (901, 349)
Screenshot: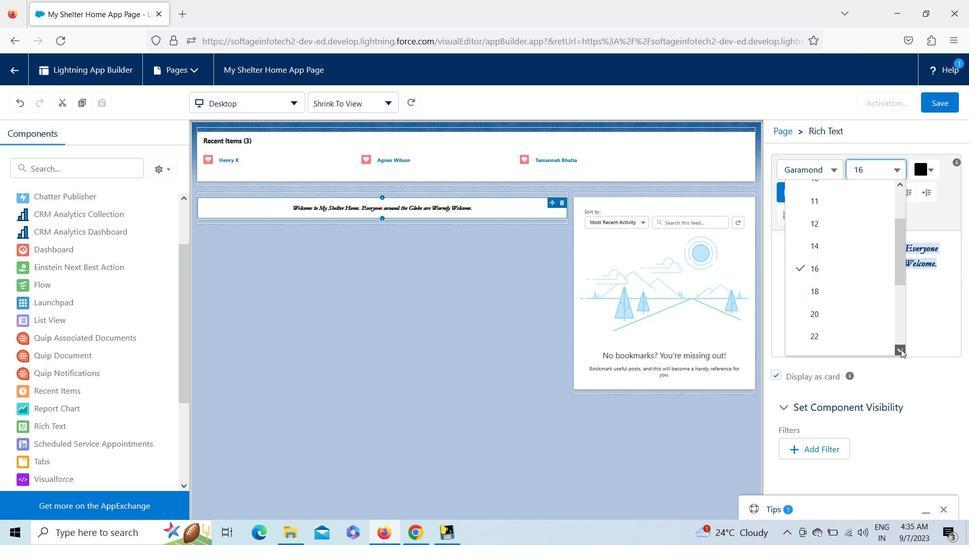 
Action: Mouse moved to (831, 303)
Screenshot: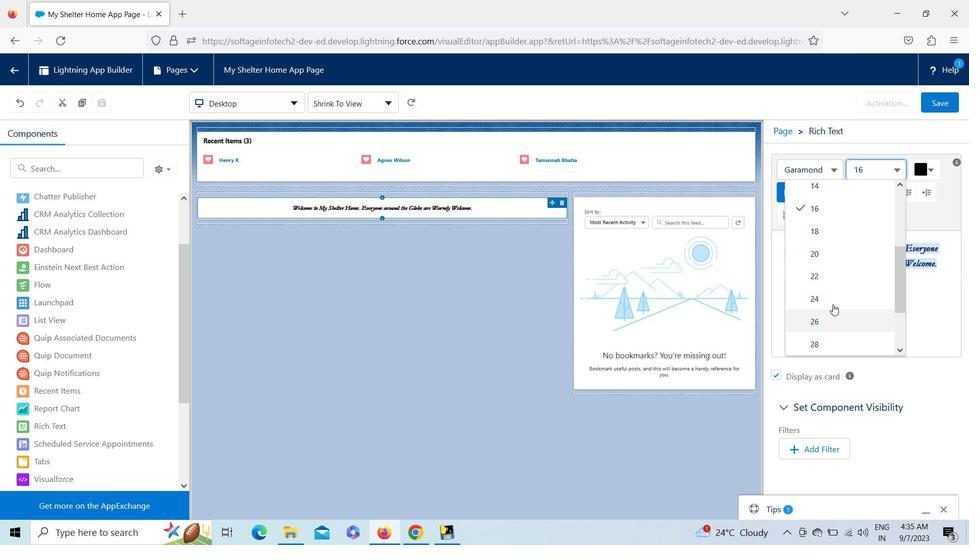 
Action: Mouse pressed left at (831, 303)
Screenshot: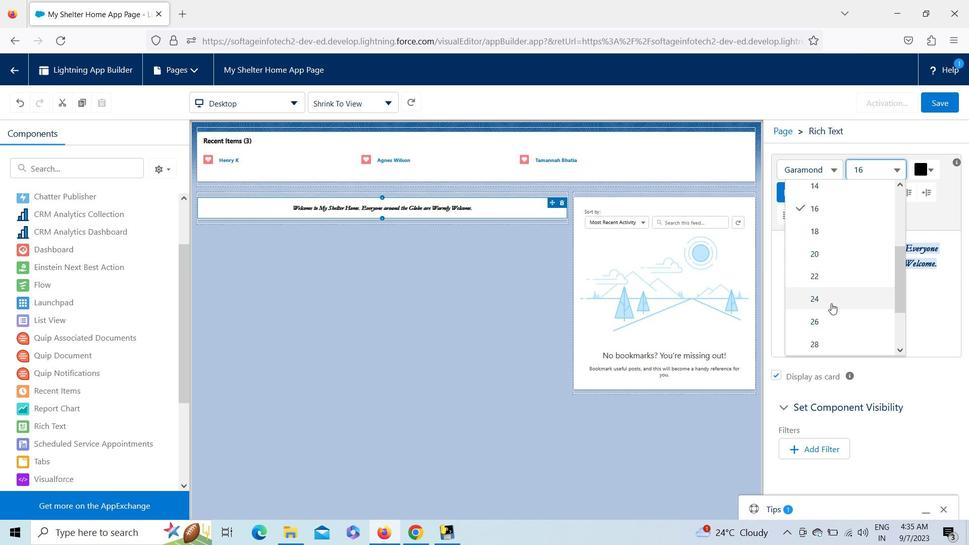 
Action: Mouse moved to (896, 165)
Screenshot: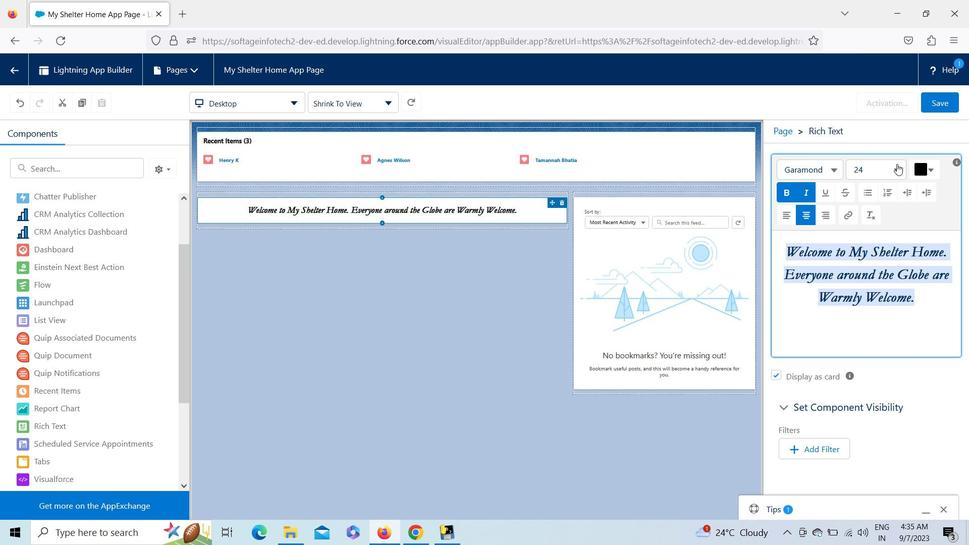 
Action: Mouse pressed left at (896, 165)
Screenshot: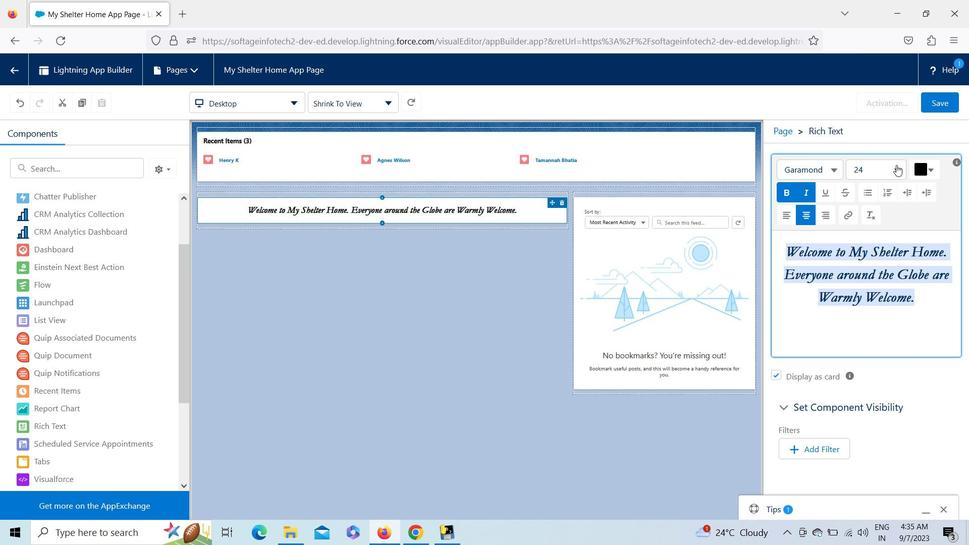 
Action: Mouse moved to (902, 352)
Screenshot: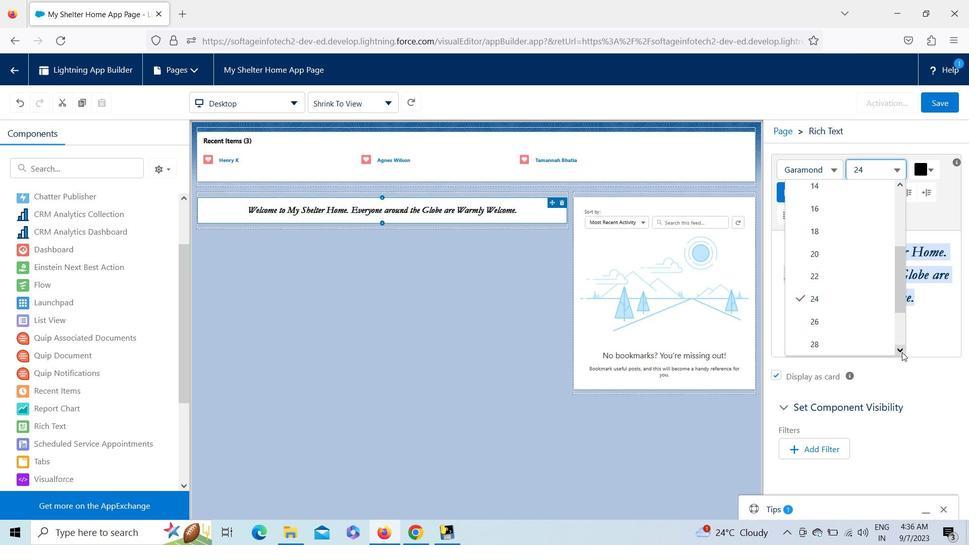 
Action: Mouse pressed left at (902, 352)
Screenshot: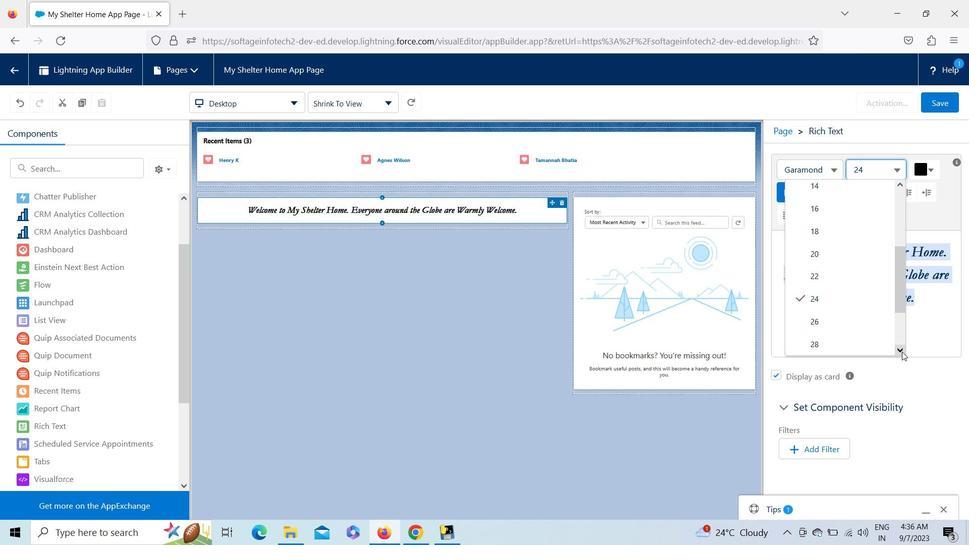 
Action: Mouse pressed left at (902, 352)
Screenshot: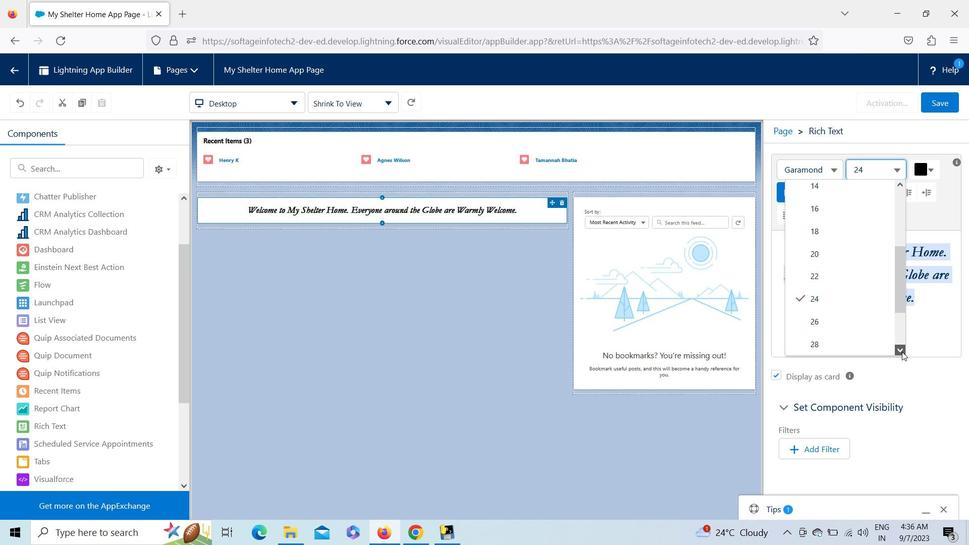 
Action: Mouse moved to (830, 284)
Screenshot: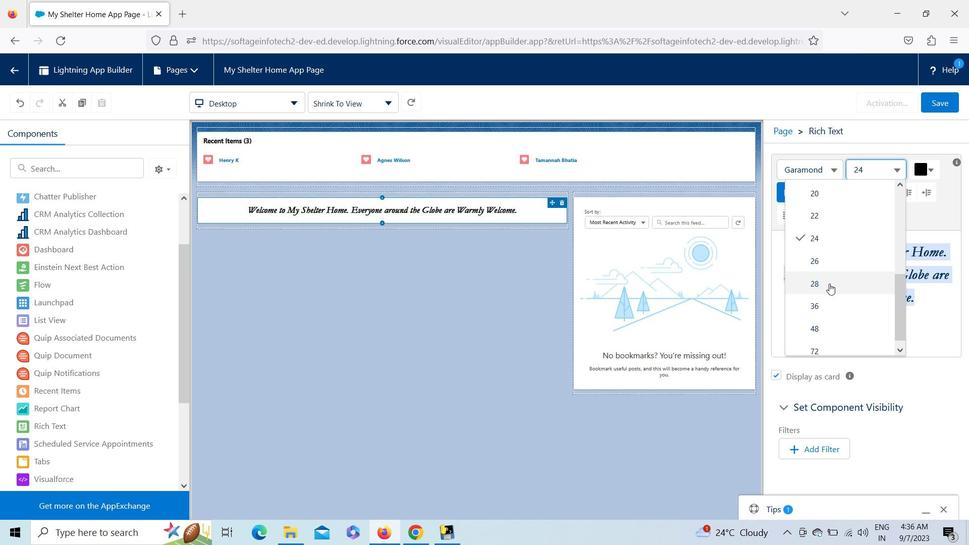 
Action: Mouse pressed left at (830, 284)
Screenshot: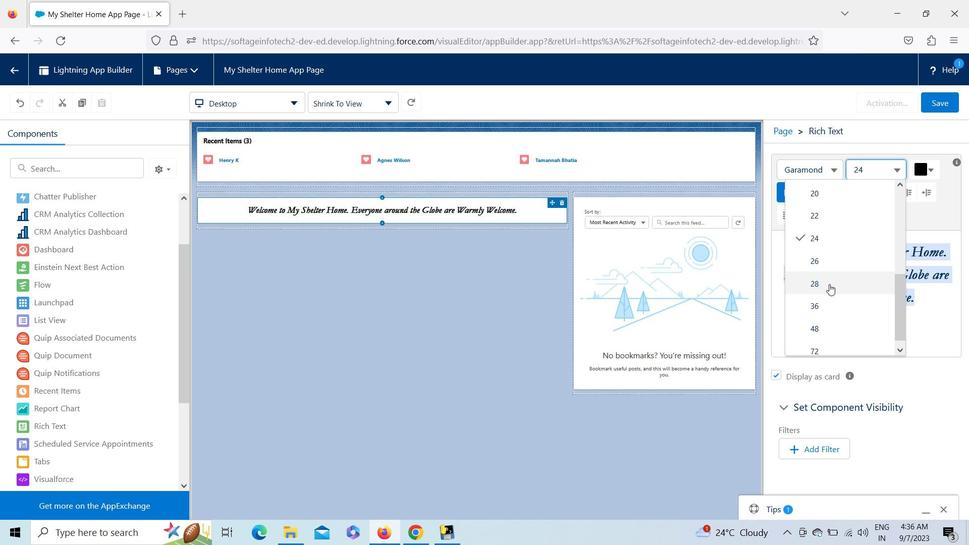 
Action: Mouse moved to (953, 107)
Screenshot: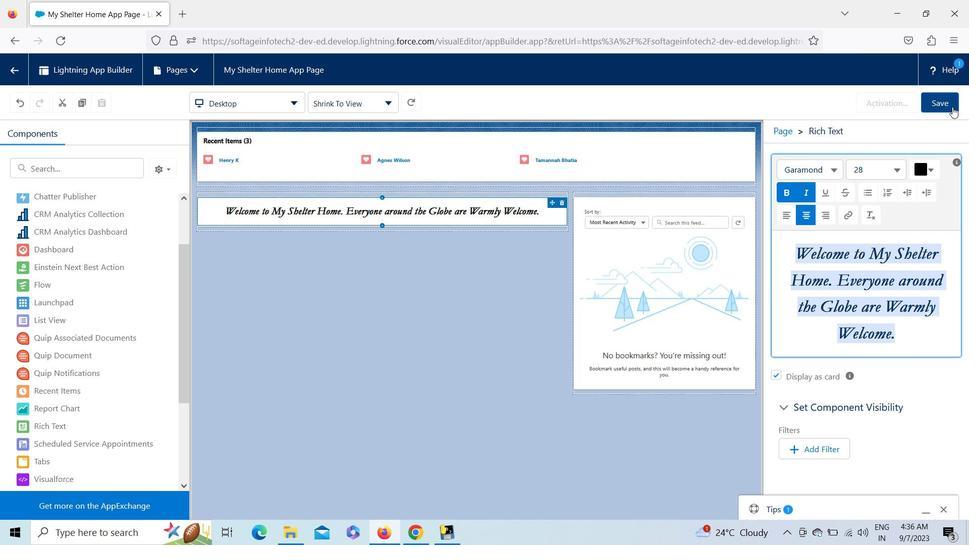 
Action: Mouse pressed left at (953, 107)
Screenshot: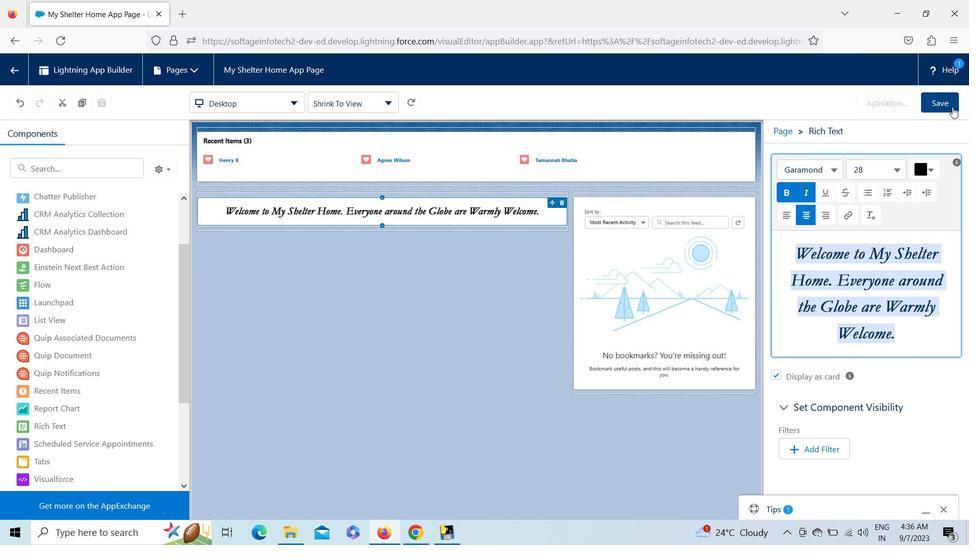 
Action: Mouse moved to (666, 346)
Screenshot: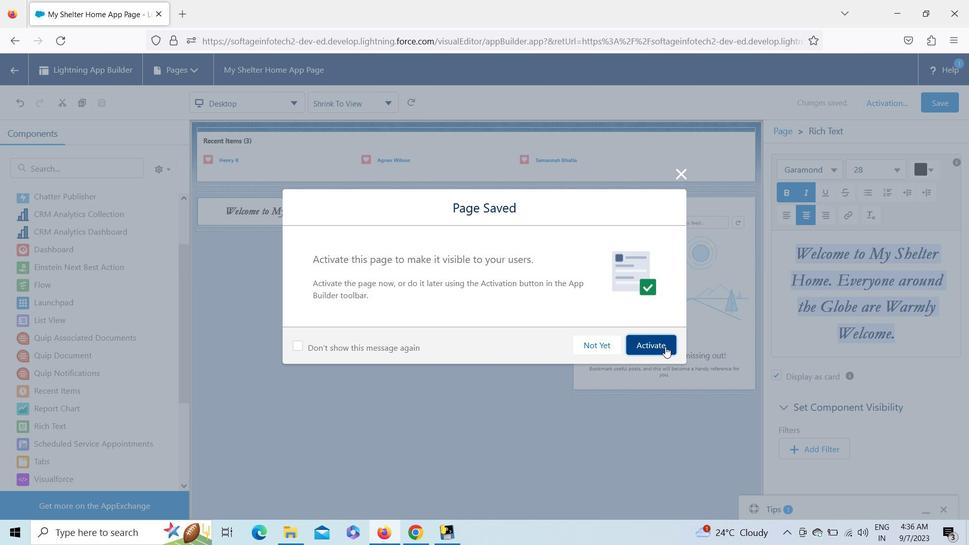 
Action: Mouse pressed left at (666, 346)
Screenshot: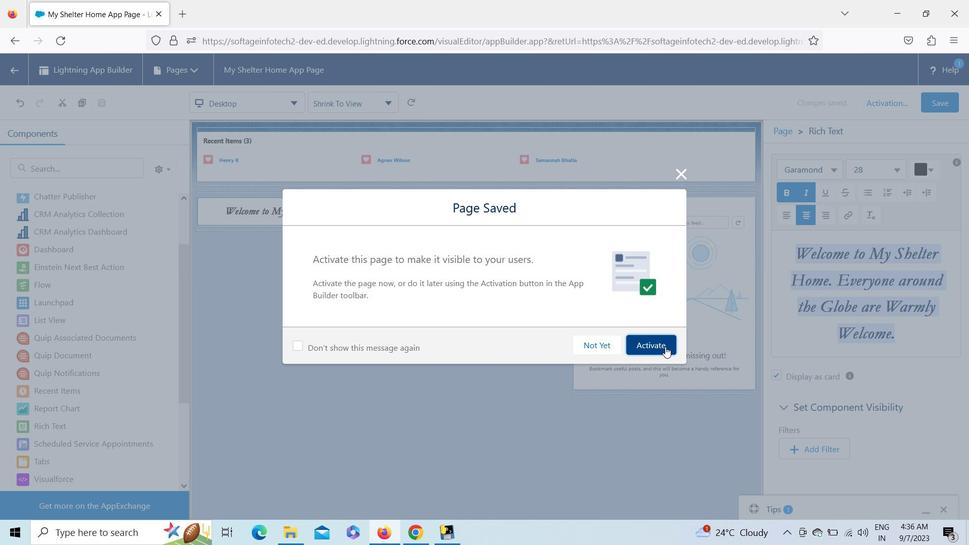 
Action: Mouse moved to (752, 455)
Screenshot: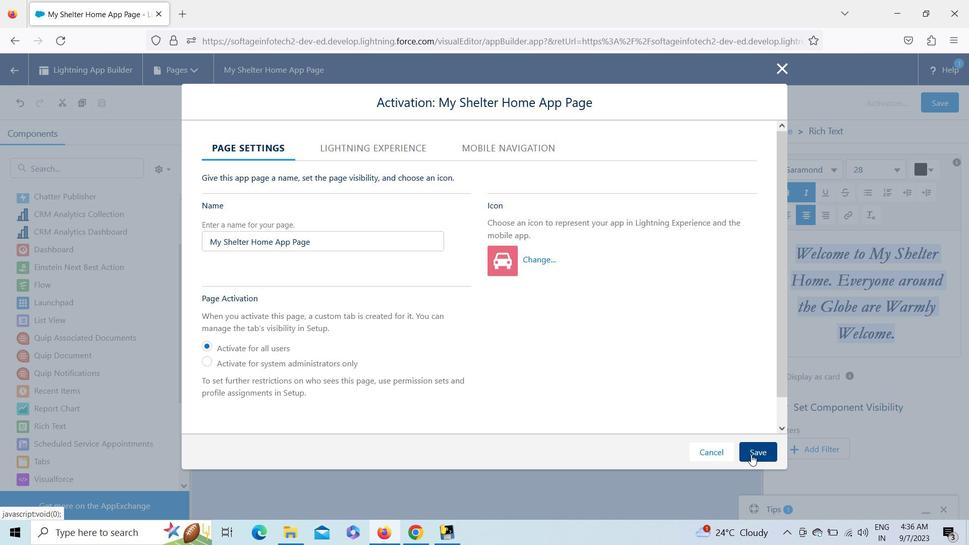 
Action: Mouse pressed left at (752, 455)
Screenshot: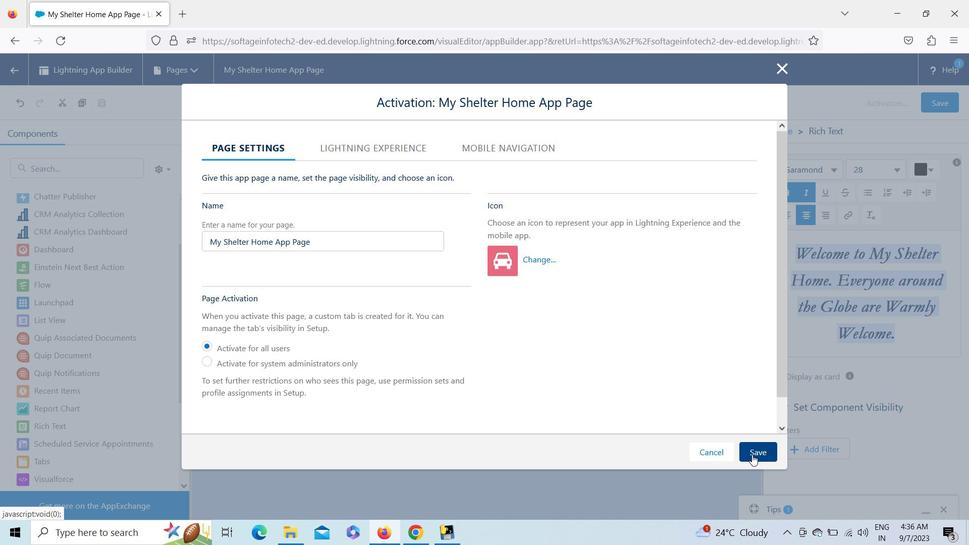
Action: Mouse moved to (641, 340)
Screenshot: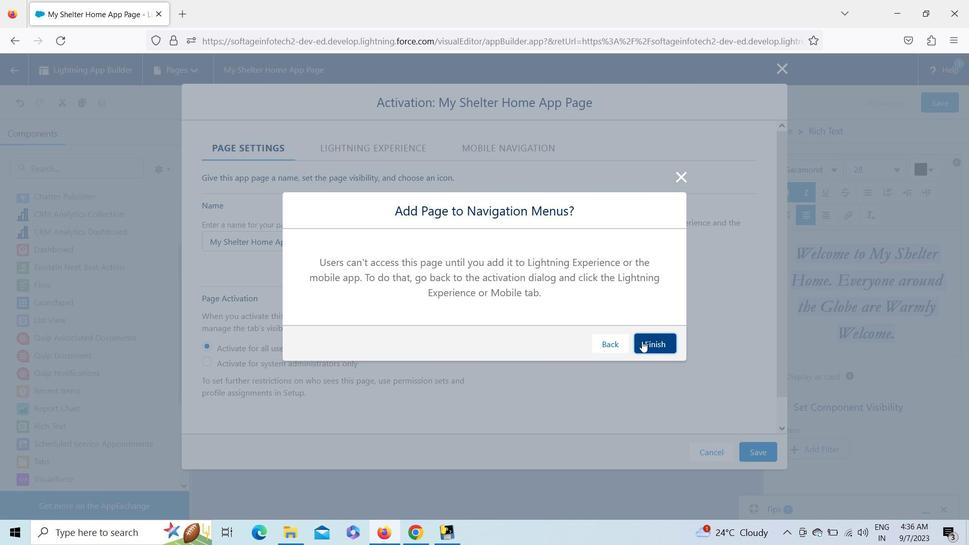 
Action: Mouse pressed left at (641, 340)
Screenshot: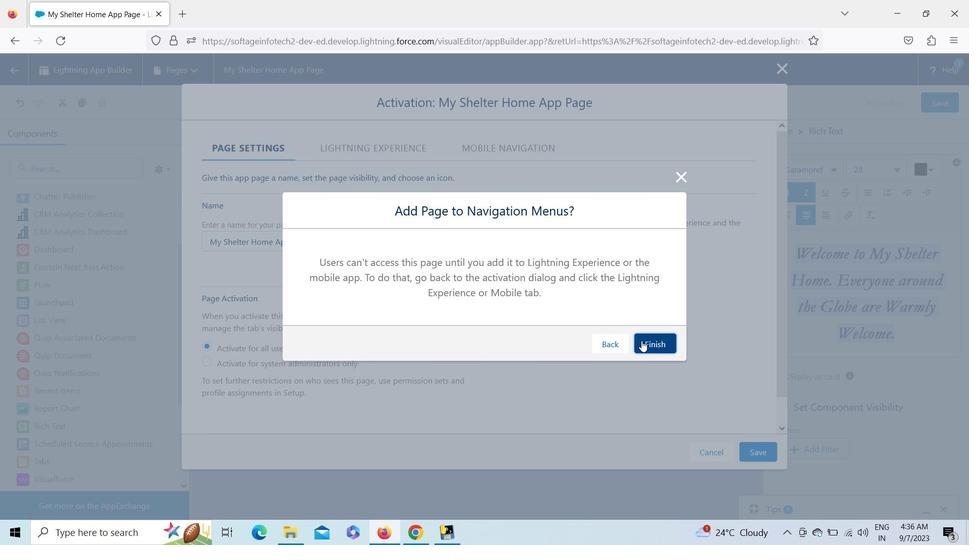 
Action: Mouse moved to (946, 106)
Screenshot: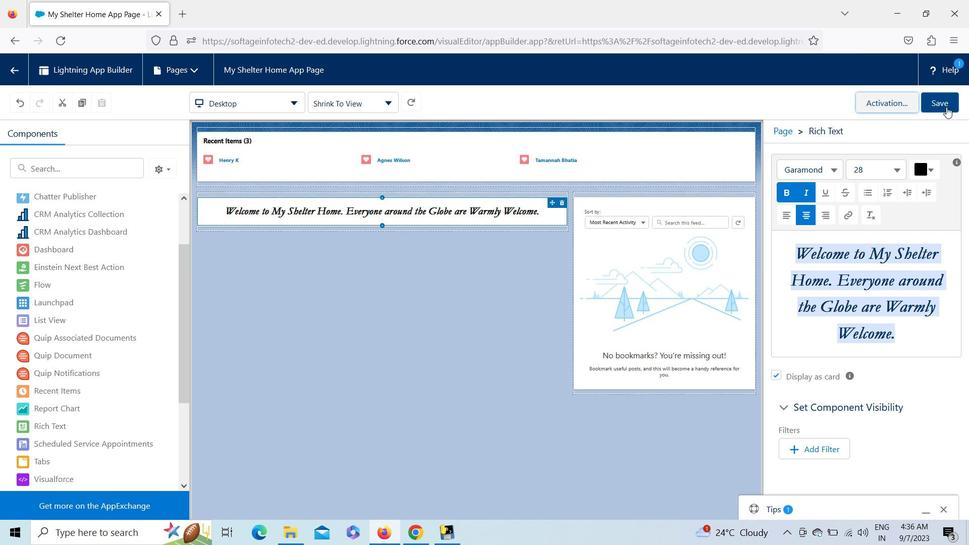 
Action: Mouse pressed left at (946, 106)
Screenshot: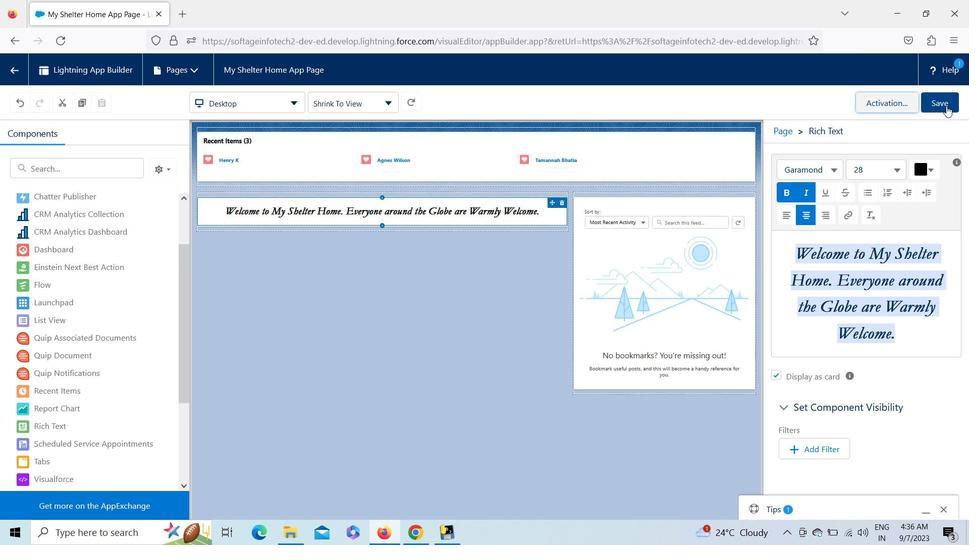 
Action: Mouse moved to (97, 67)
Screenshot: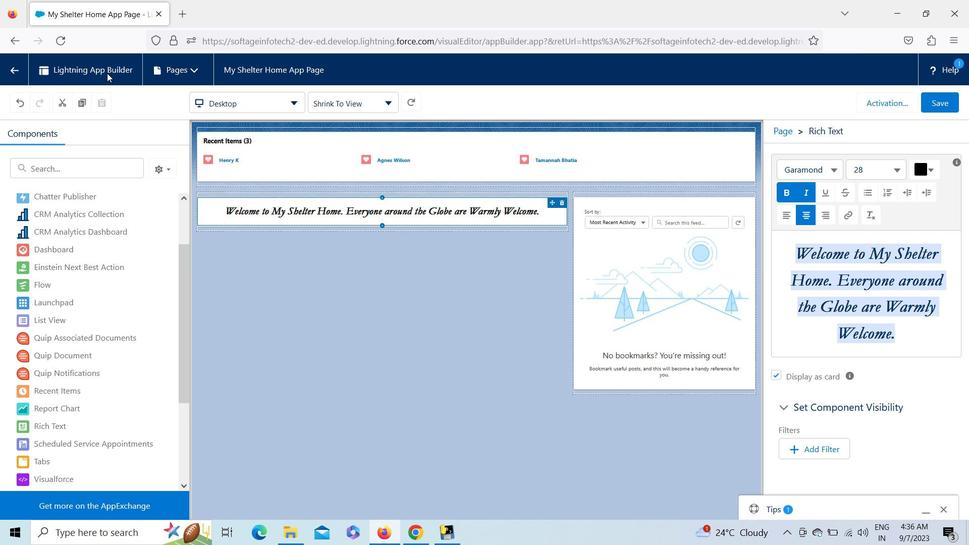 
Action: Mouse pressed left at (97, 67)
Screenshot: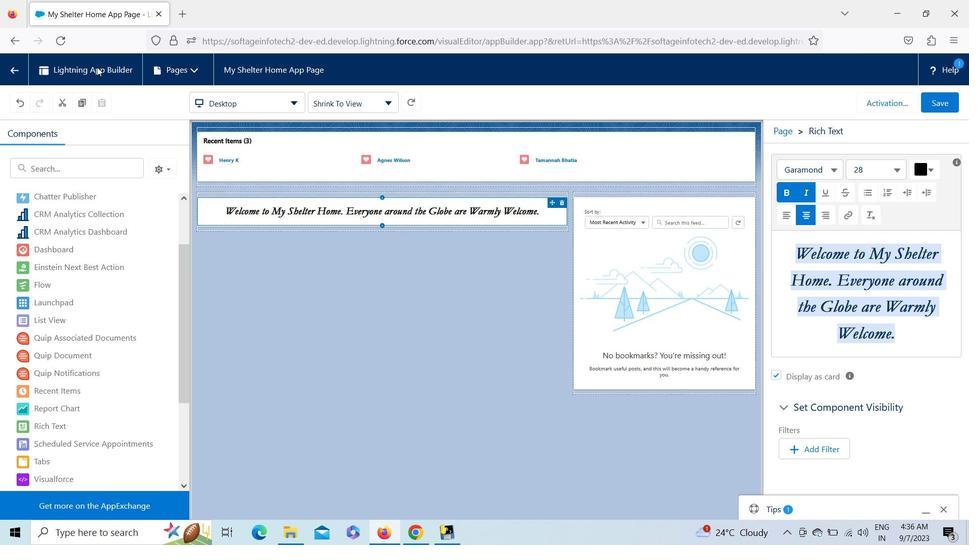 
Action: Mouse moved to (19, 70)
Screenshot: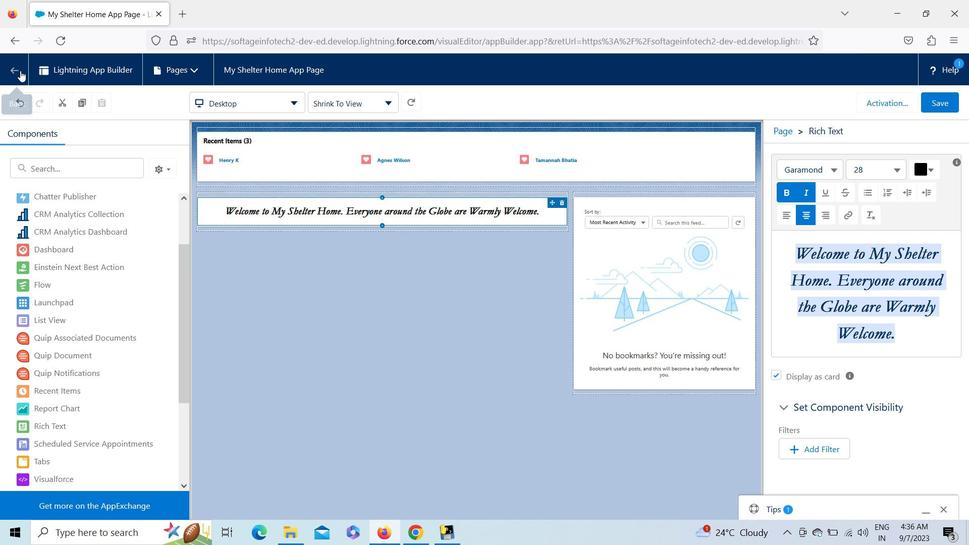 
Action: Mouse pressed left at (19, 70)
Screenshot: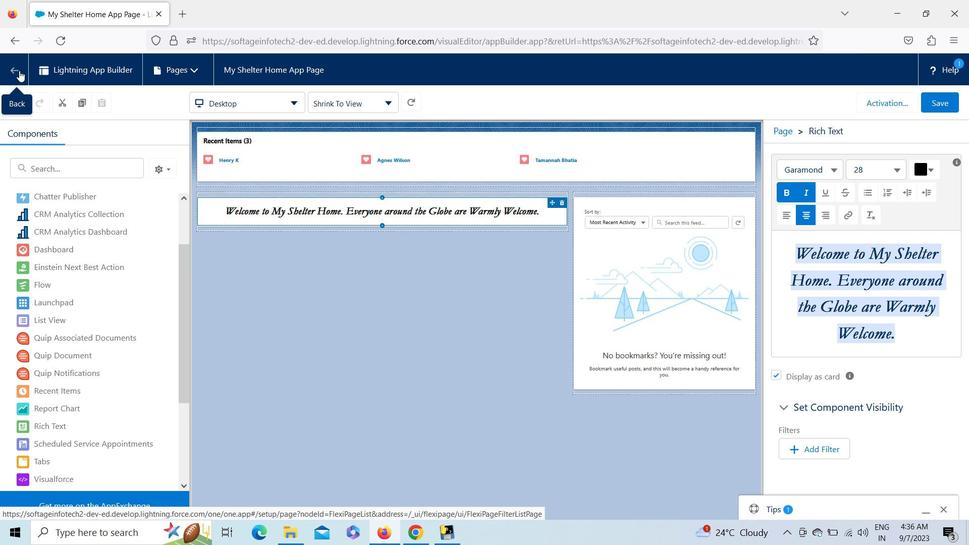 
Action: Mouse moved to (21, 100)
Screenshot: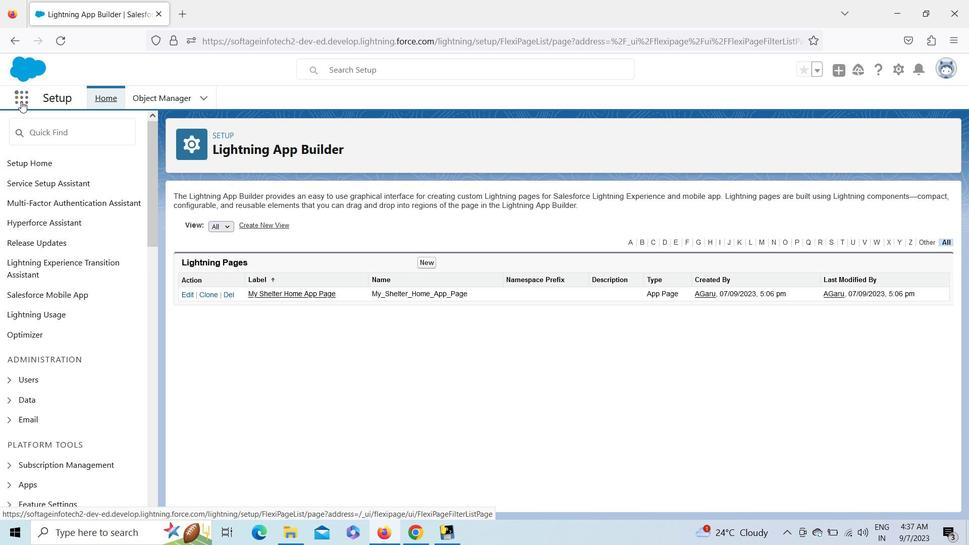 
Action: Mouse pressed left at (21, 100)
Screenshot: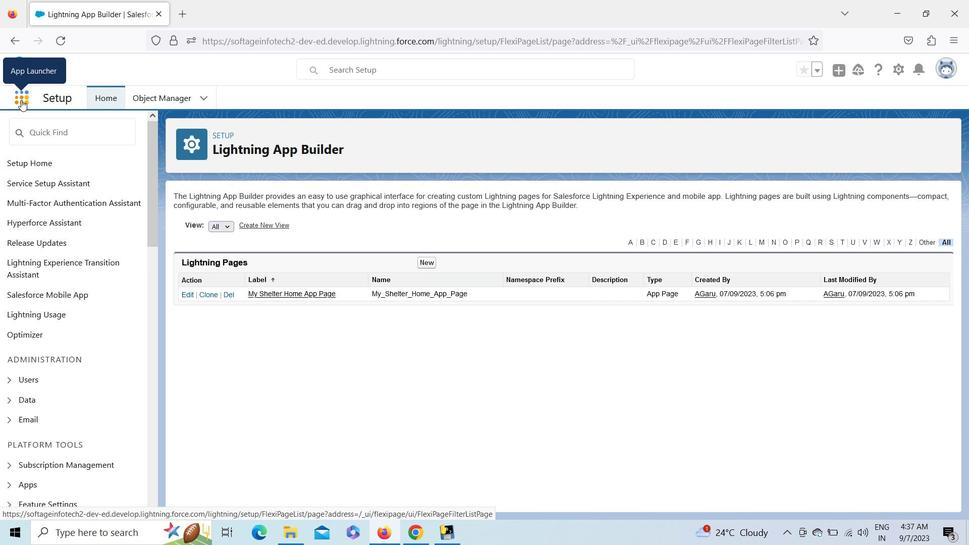 
Action: Mouse moved to (68, 175)
Screenshot: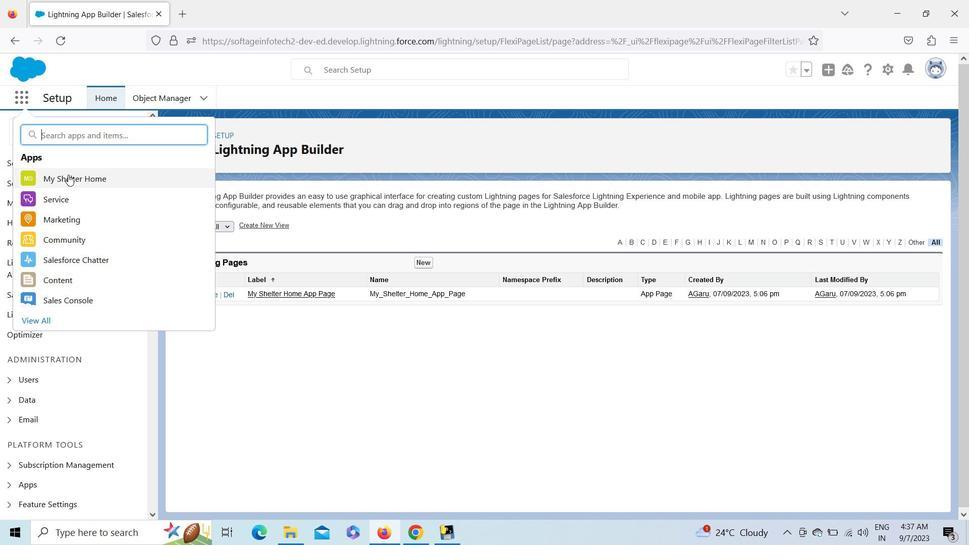 
Action: Mouse pressed left at (68, 175)
Screenshot: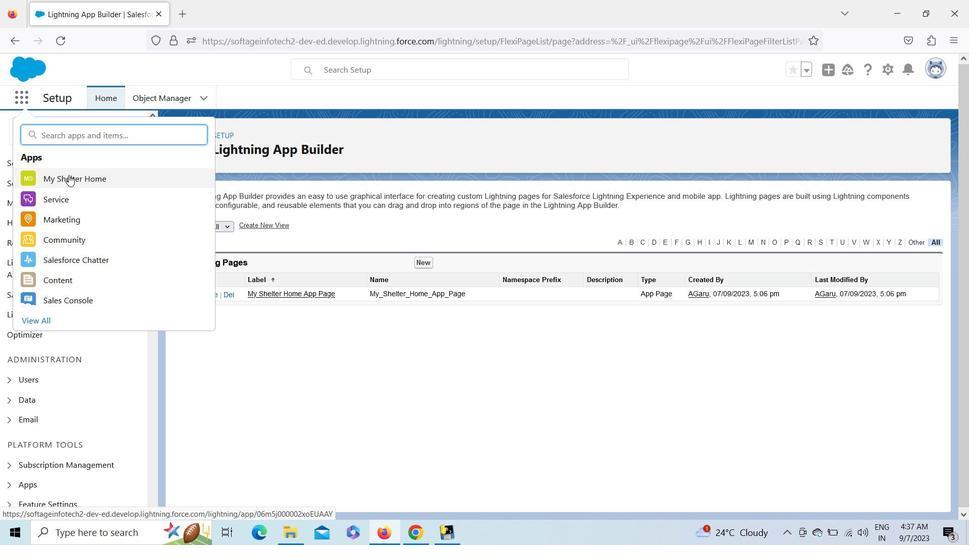 
Action: Mouse moved to (947, 97)
Screenshot: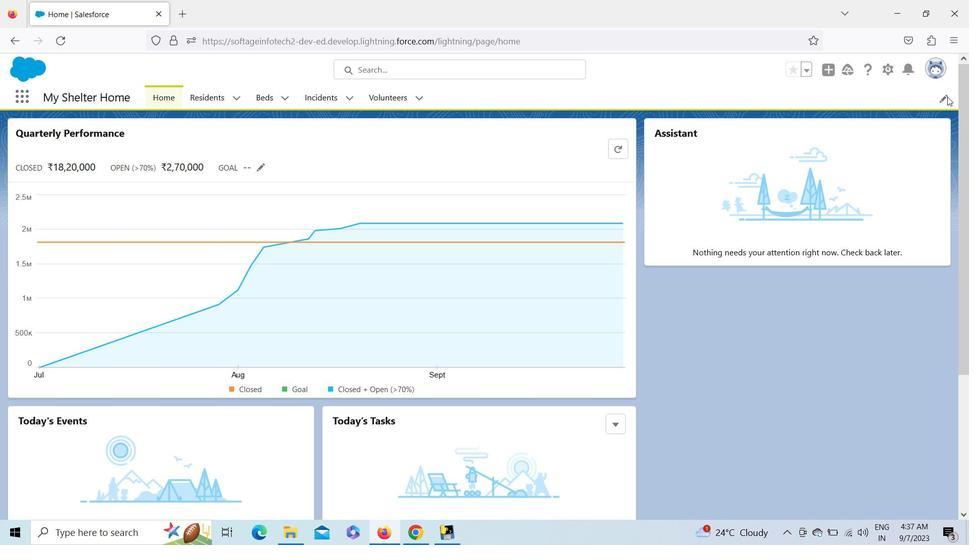 
Action: Mouse pressed left at (947, 97)
Screenshot: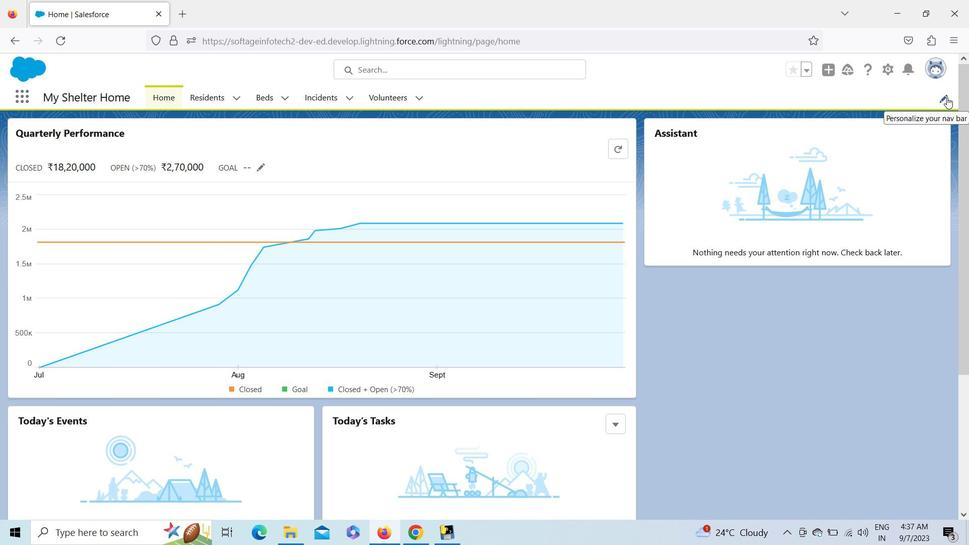 
Action: Mouse moved to (674, 220)
Screenshot: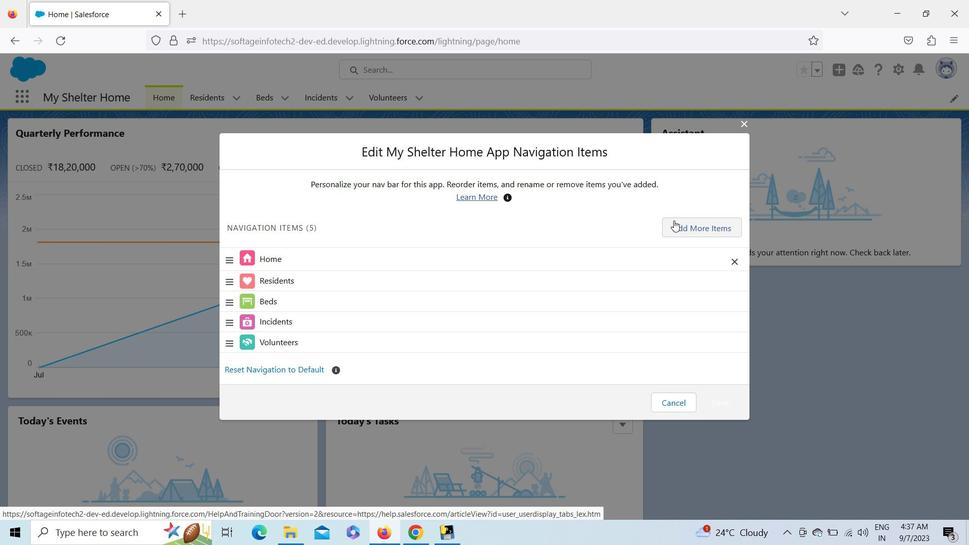 
Action: Mouse pressed left at (674, 220)
Screenshot: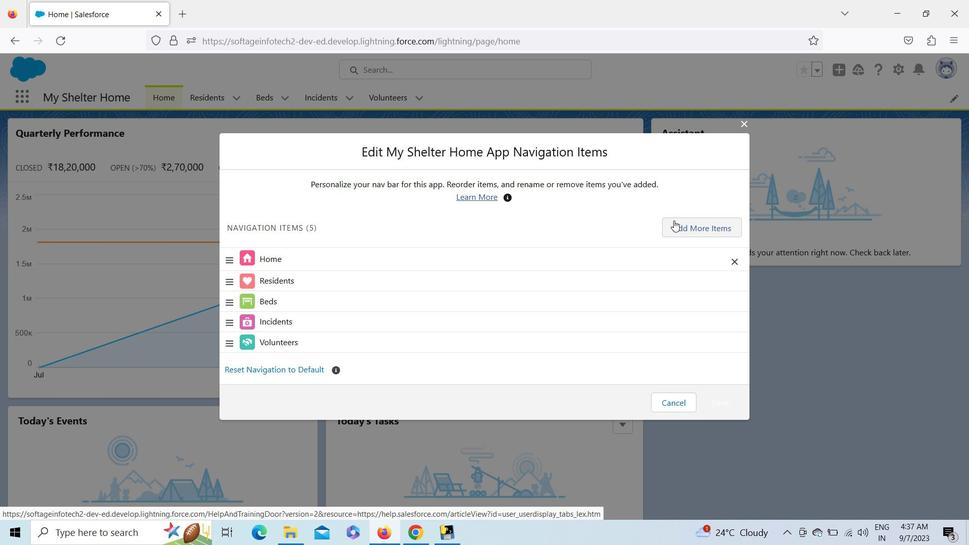 
Action: Mouse moved to (259, 190)
Screenshot: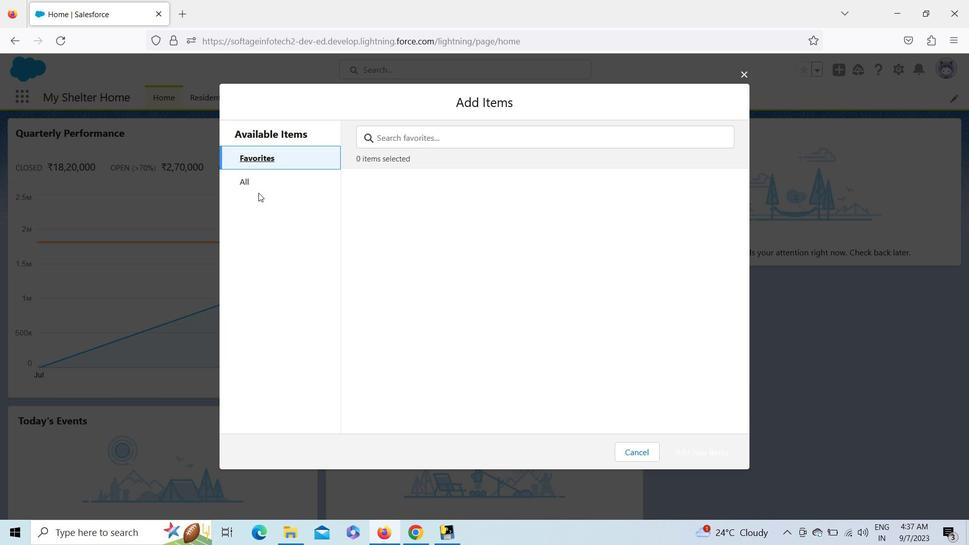 
Action: Mouse pressed left at (259, 190)
Screenshot: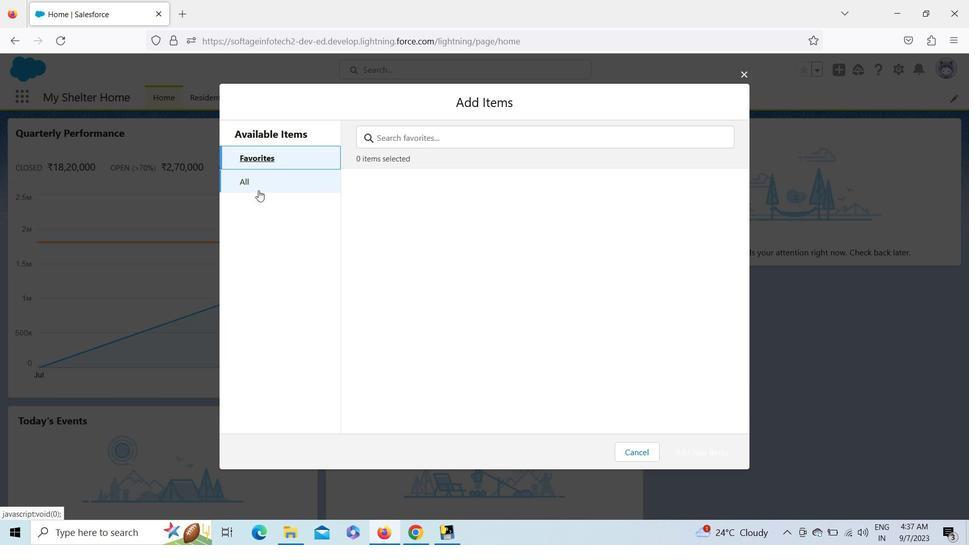 
Action: Mouse moved to (476, 130)
Screenshot: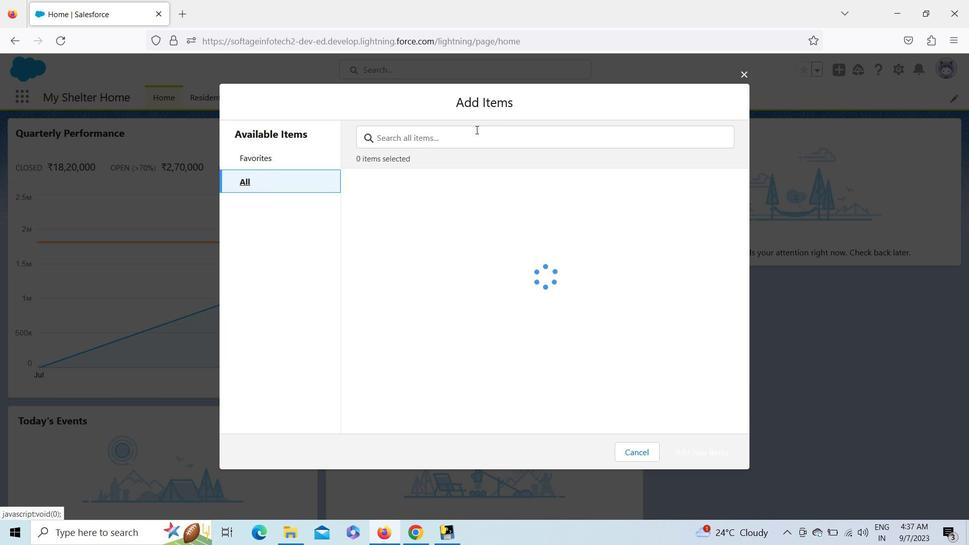 
Action: Mouse pressed left at (476, 130)
Screenshot: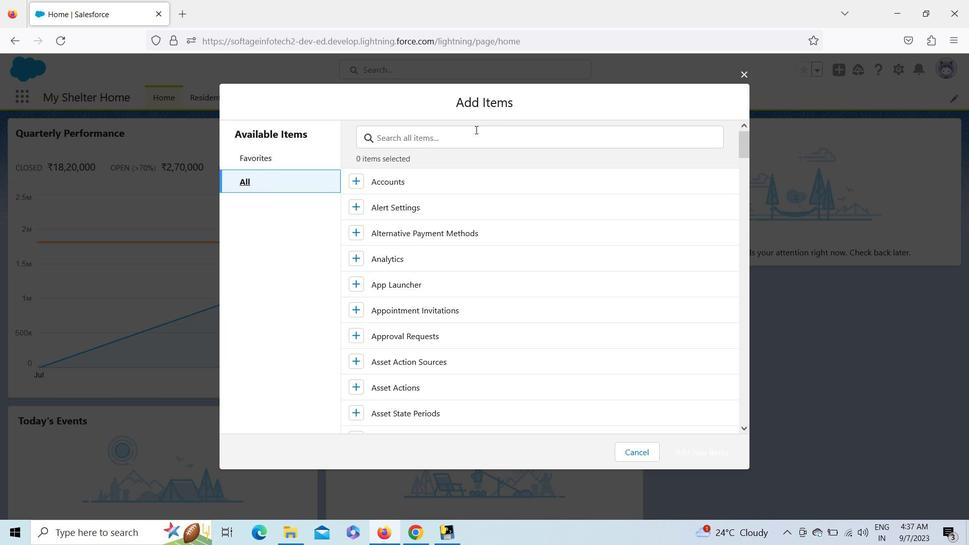 
Action: Key pressed my
Screenshot: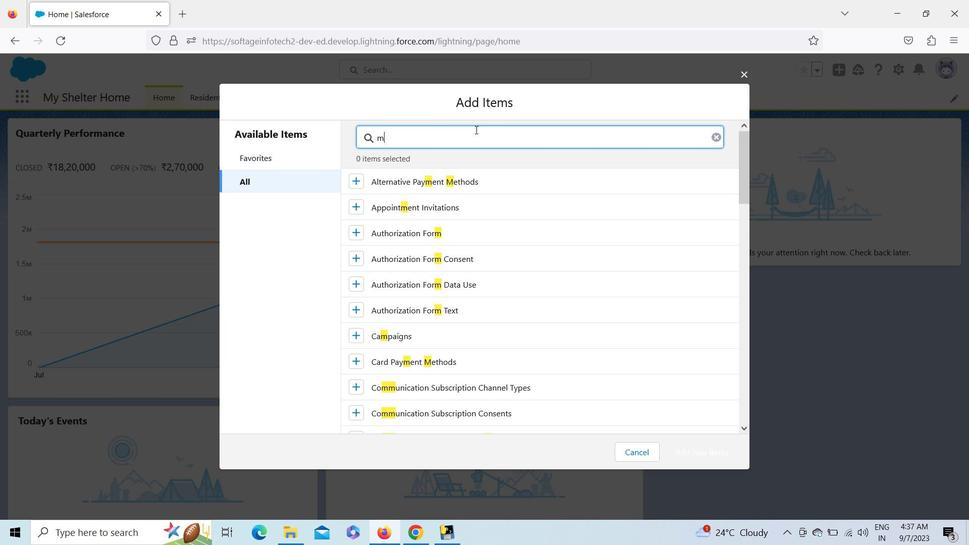 
Action: Mouse moved to (450, 180)
Screenshot: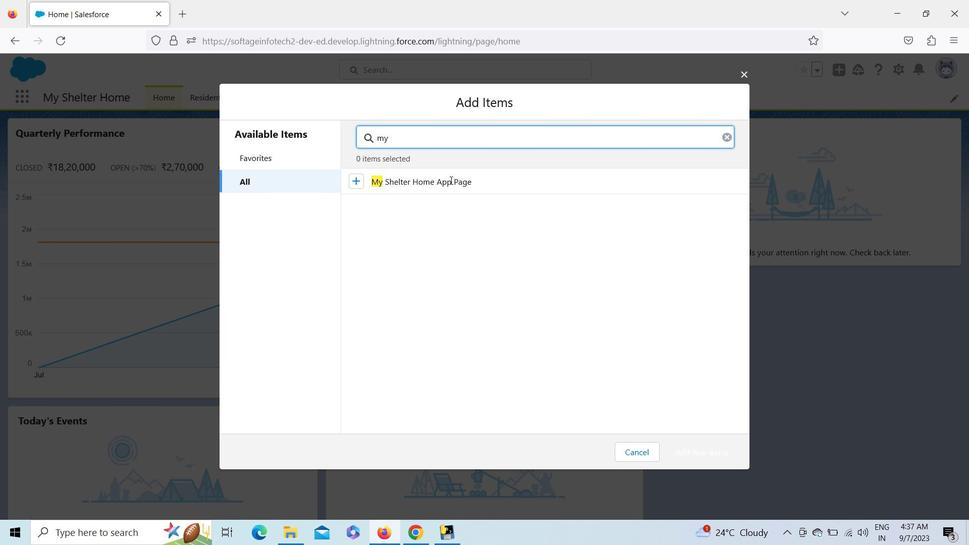 
Action: Mouse pressed left at (450, 180)
Screenshot: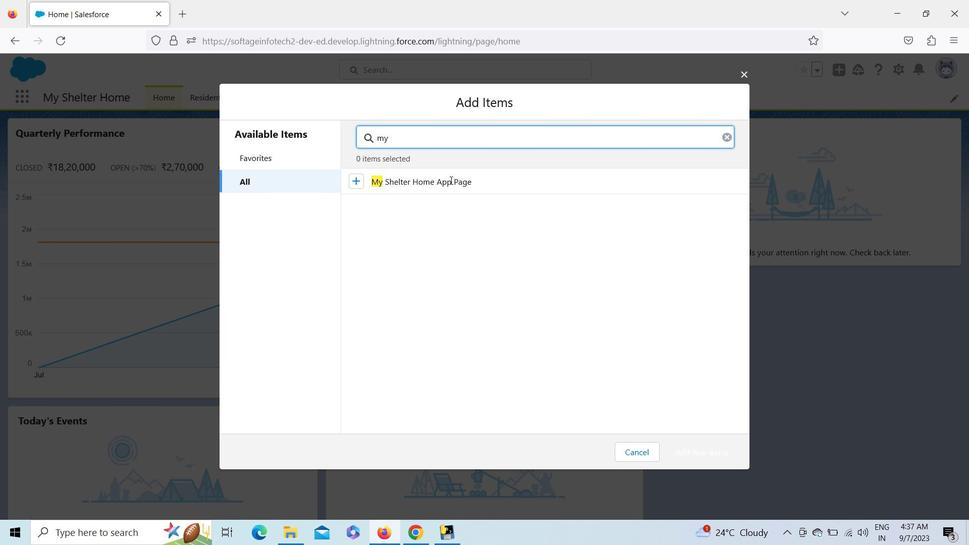 
Action: Mouse moved to (357, 178)
Screenshot: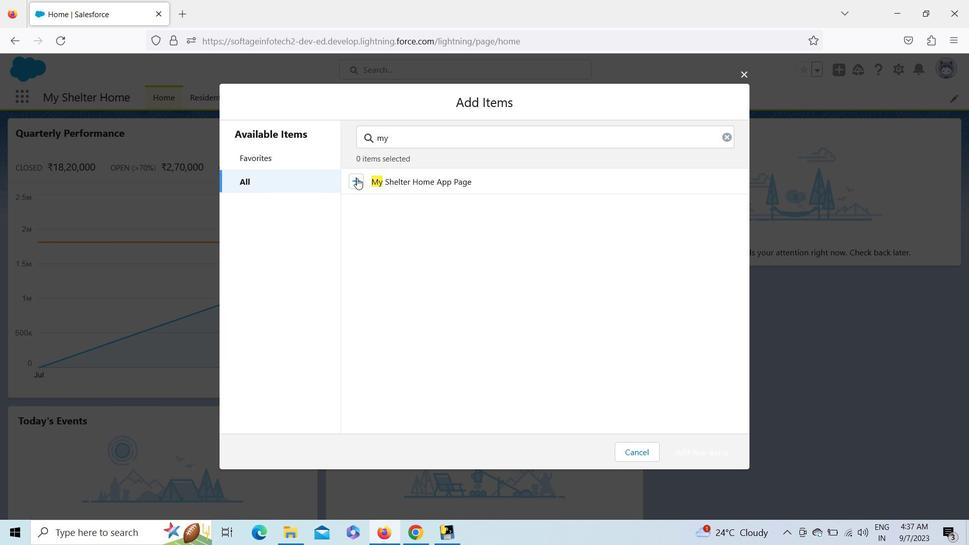 
Action: Mouse pressed left at (357, 178)
Screenshot: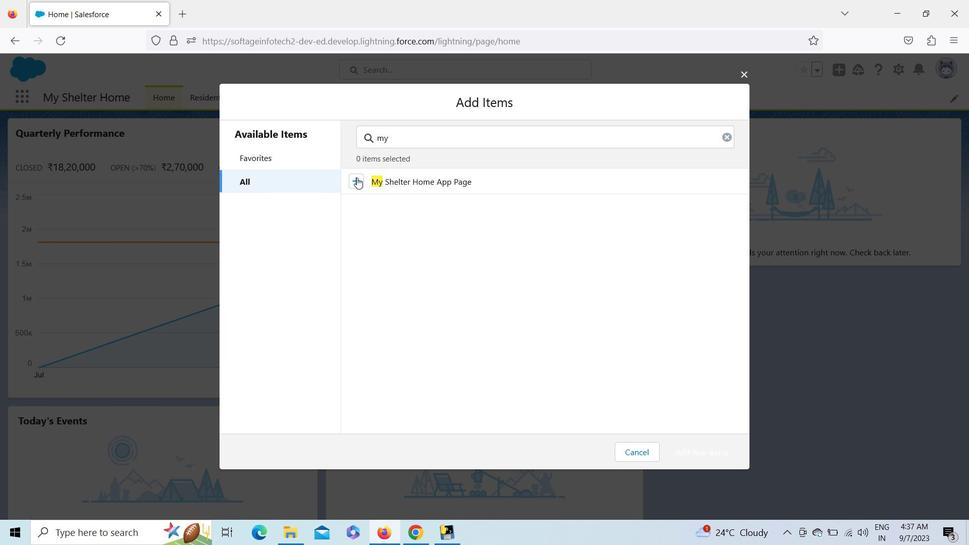 
Action: Mouse moved to (697, 452)
Screenshot: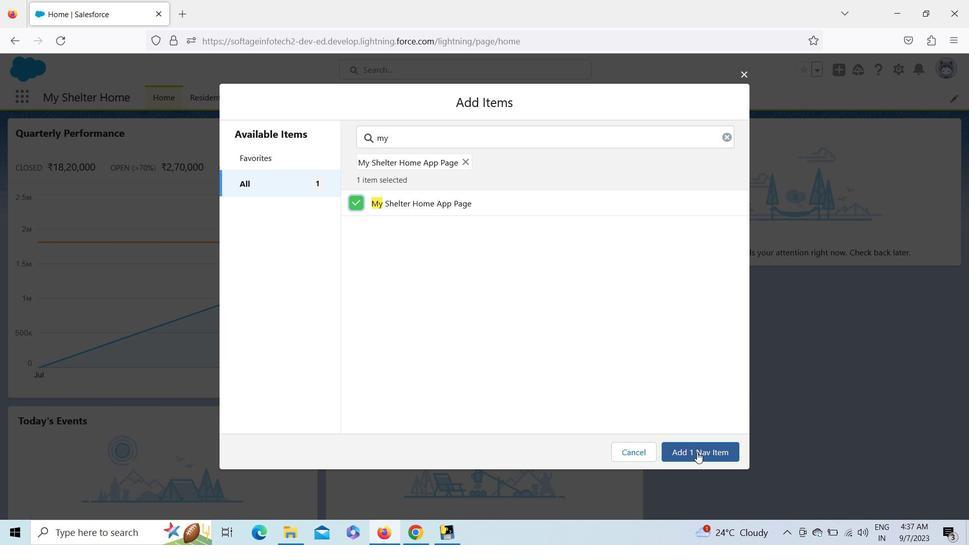 
Action: Mouse pressed left at (697, 452)
Screenshot: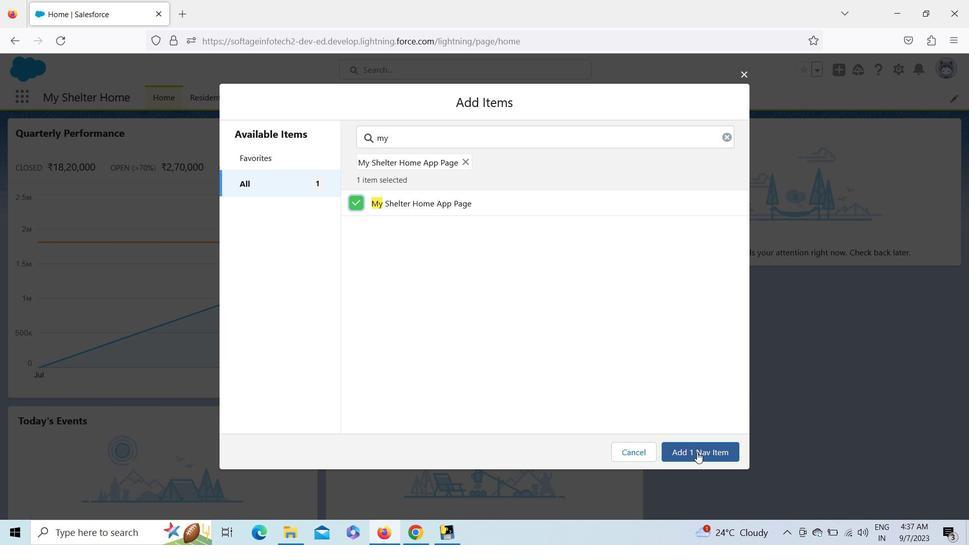 
Action: Mouse moved to (309, 365)
Screenshot: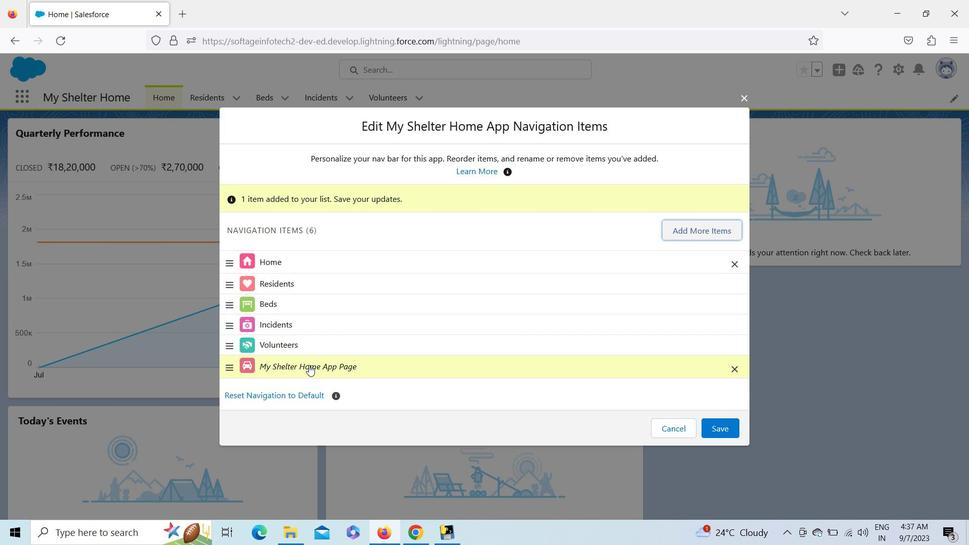 
Action: Mouse pressed left at (309, 365)
Screenshot: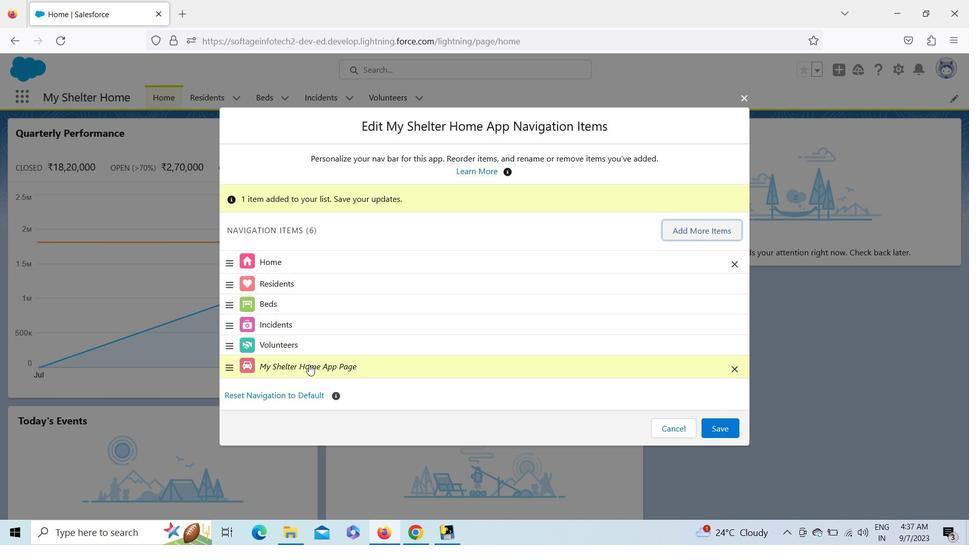
Action: Mouse moved to (735, 286)
Screenshot: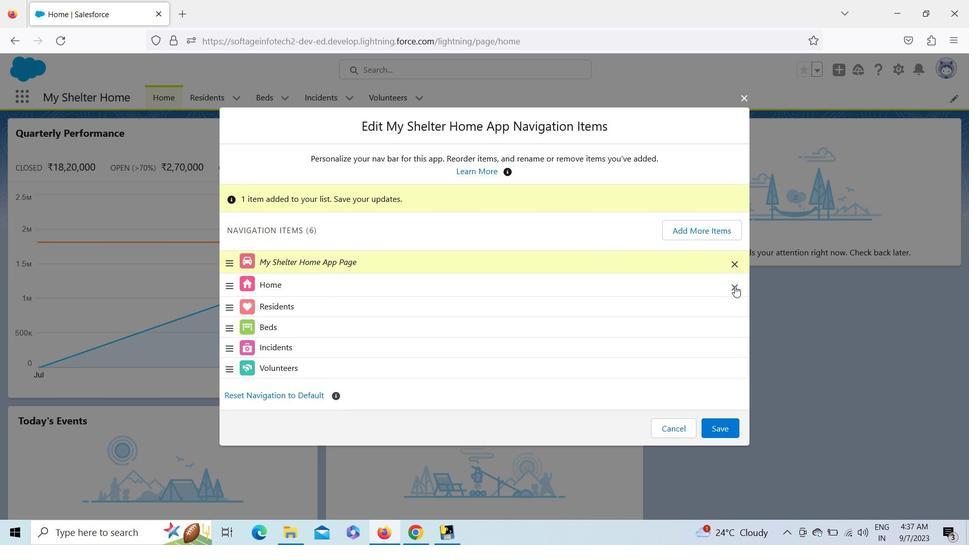 
Action: Mouse pressed left at (735, 286)
Screenshot: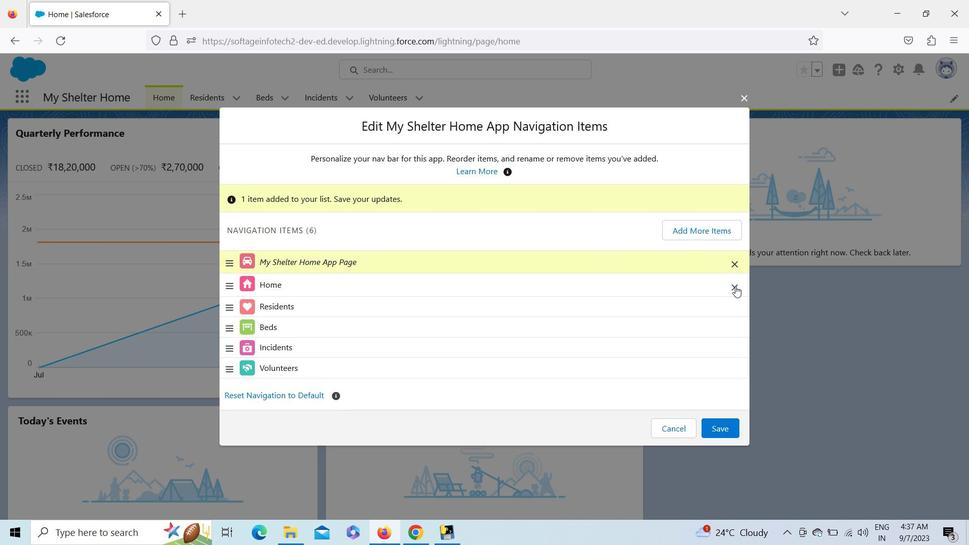
Action: Mouse moved to (731, 415)
Screenshot: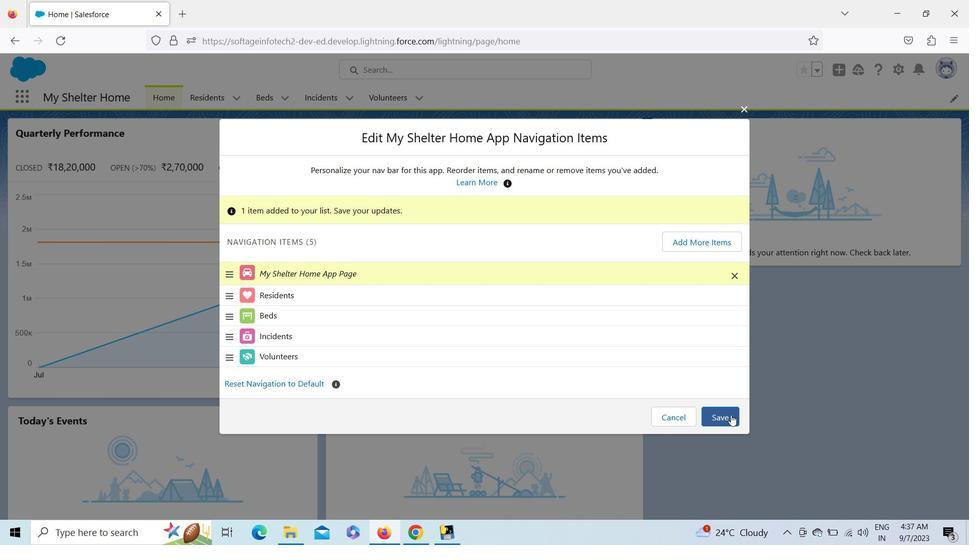 
Action: Mouse pressed left at (731, 415)
Screenshot: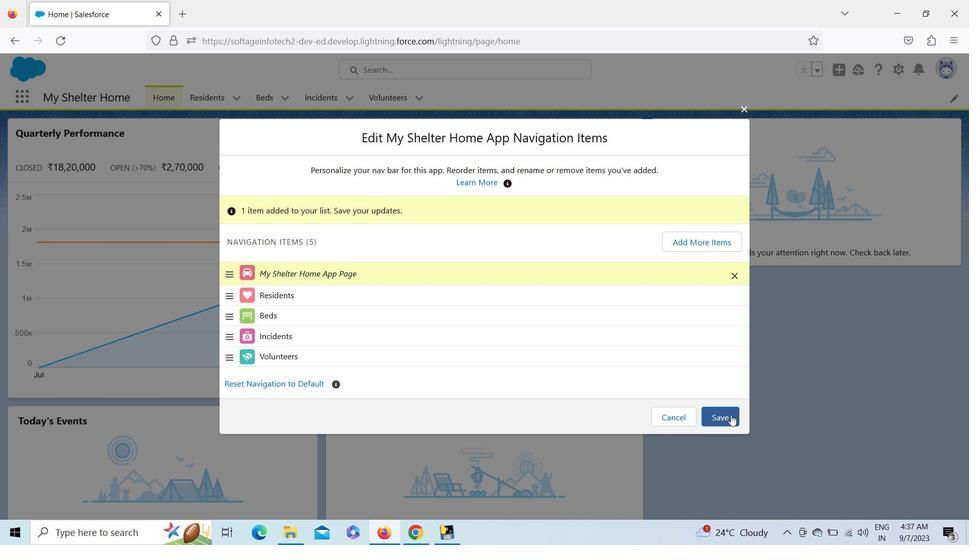 
Action: Mouse moved to (23, 97)
Screenshot: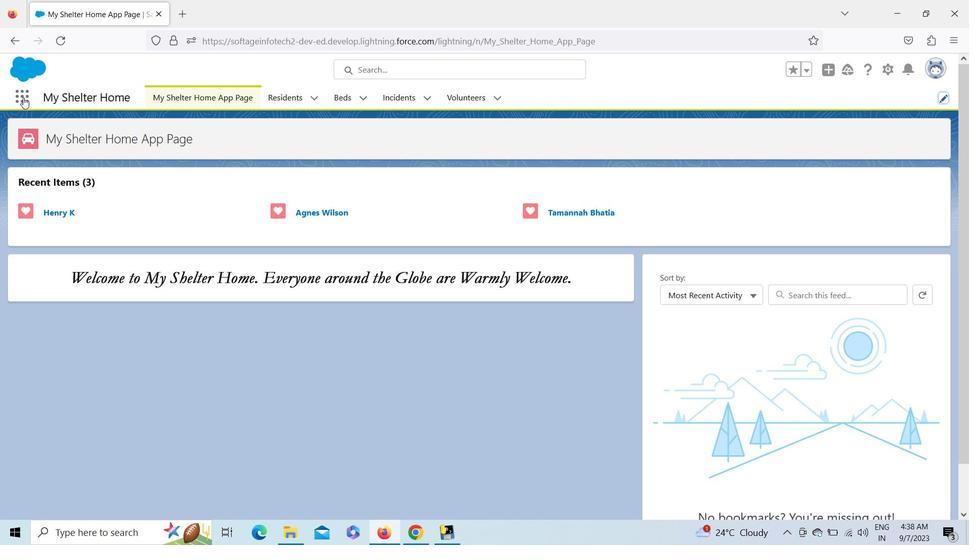 
Action: Mouse pressed left at (23, 97)
Screenshot: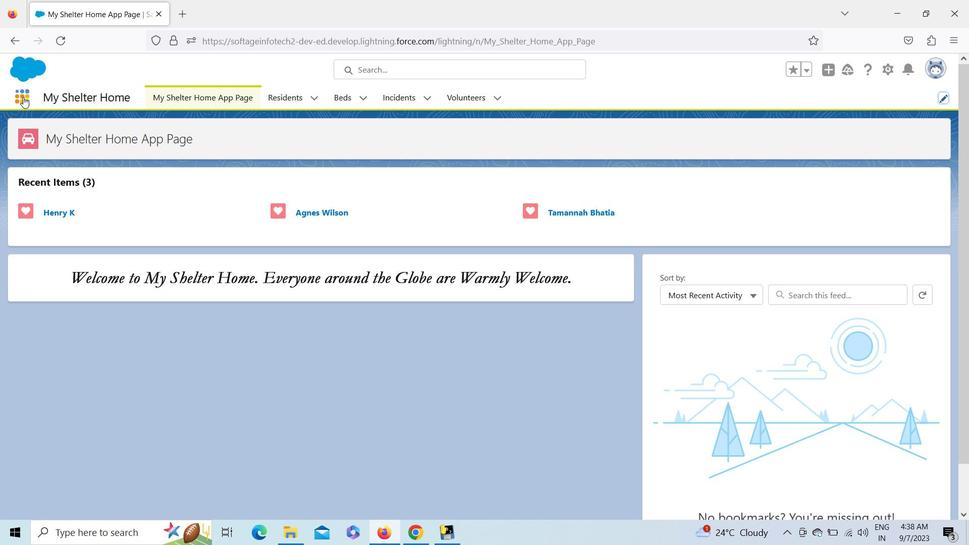 
Action: Mouse pressed left at (23, 97)
Screenshot: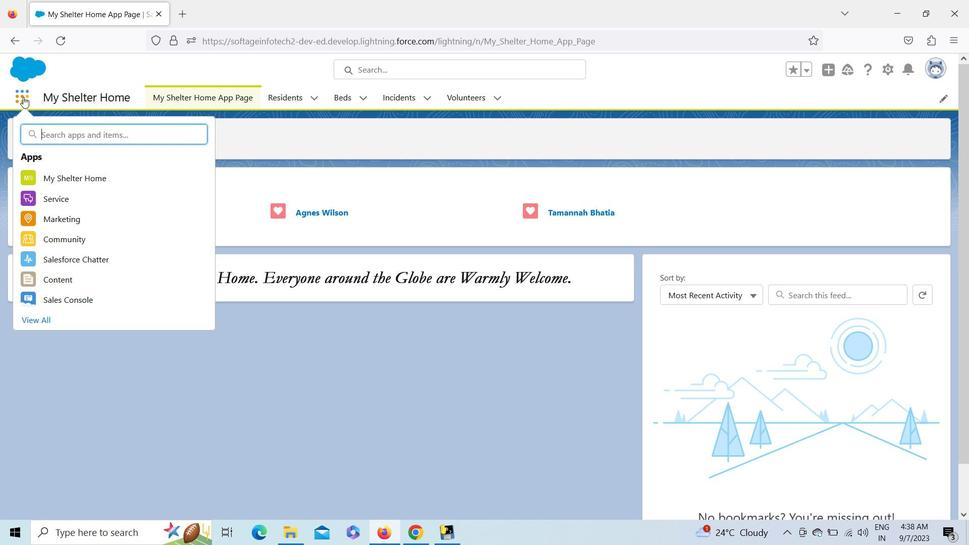 
Action: Mouse moved to (886, 65)
Screenshot: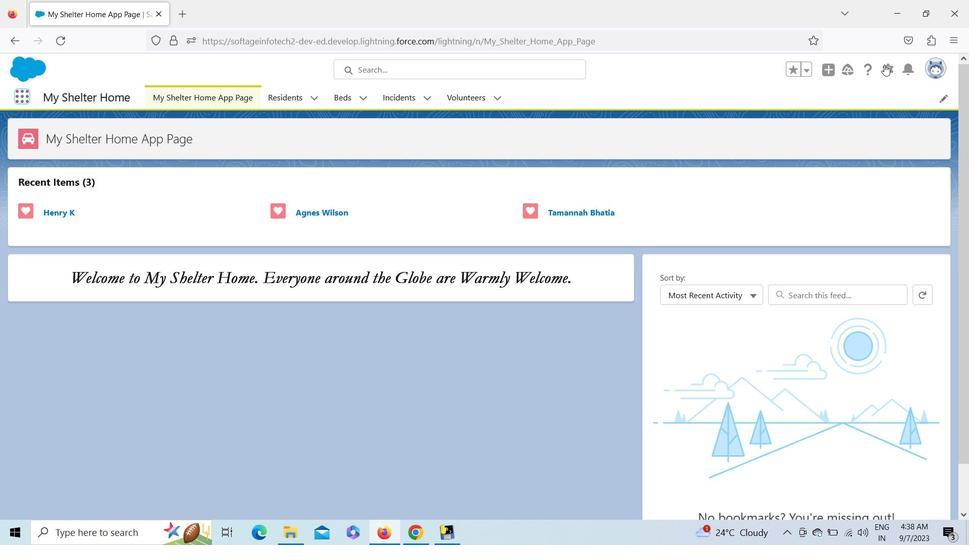 
Action: Mouse pressed left at (886, 65)
Screenshot: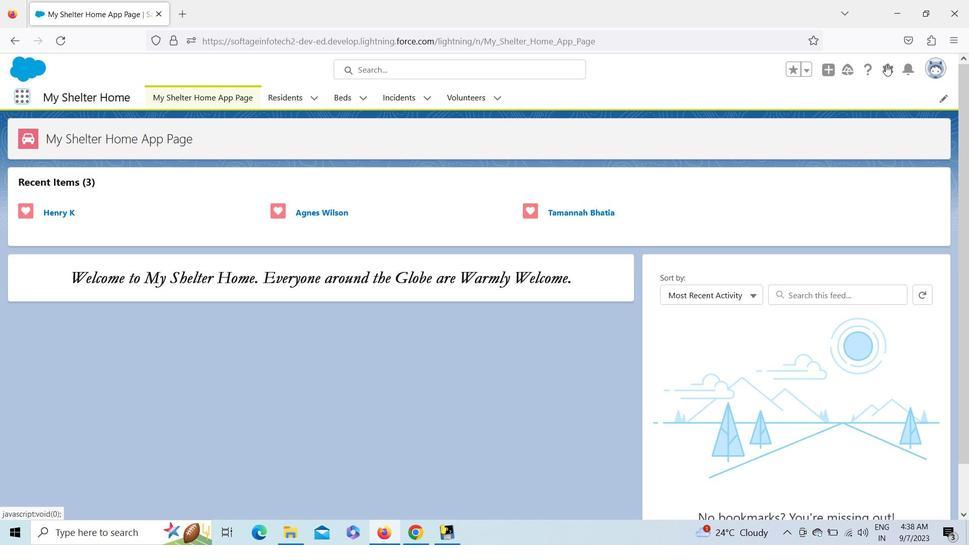 
Action: Mouse moved to (875, 118)
Screenshot: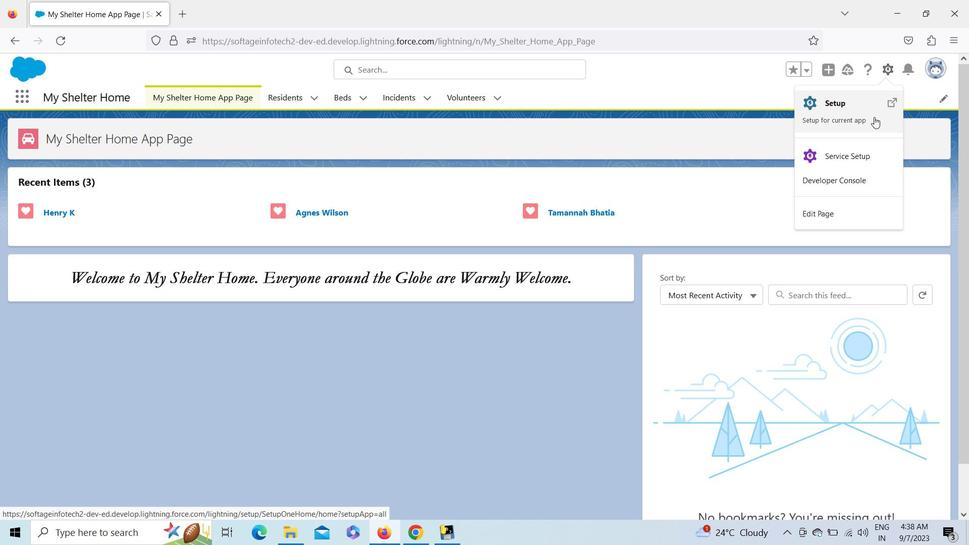 
Action: Mouse pressed left at (875, 118)
Screenshot: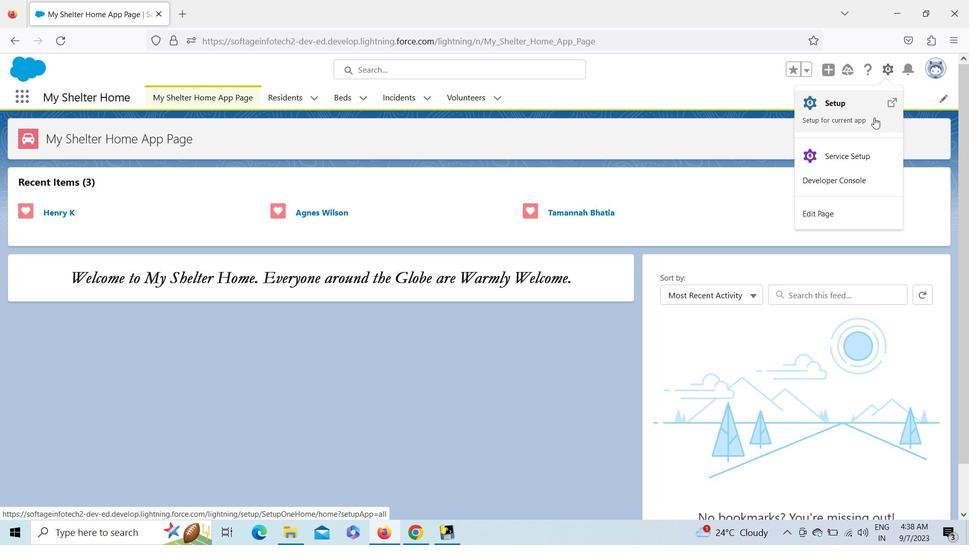 
Action: Mouse moved to (50, 126)
Screenshot: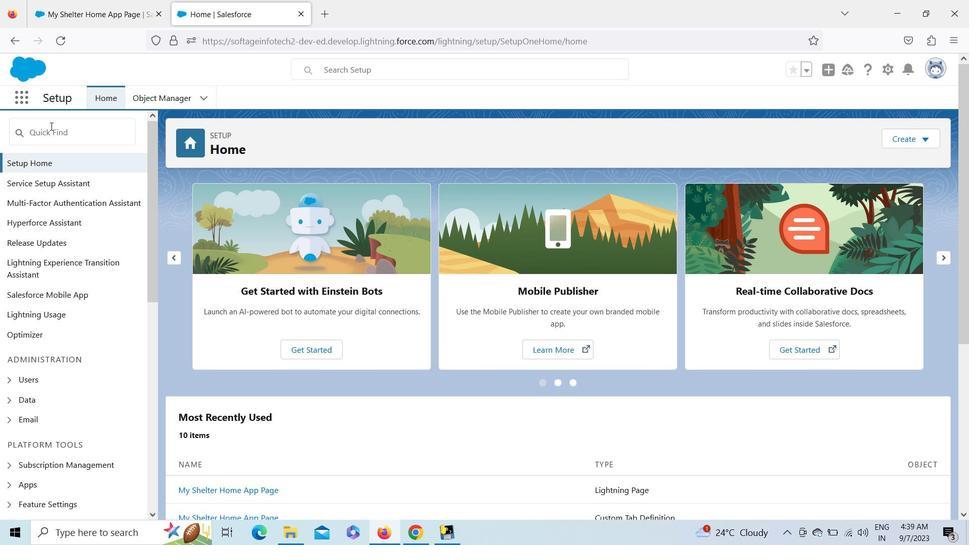 
Action: Mouse pressed left at (50, 126)
Screenshot: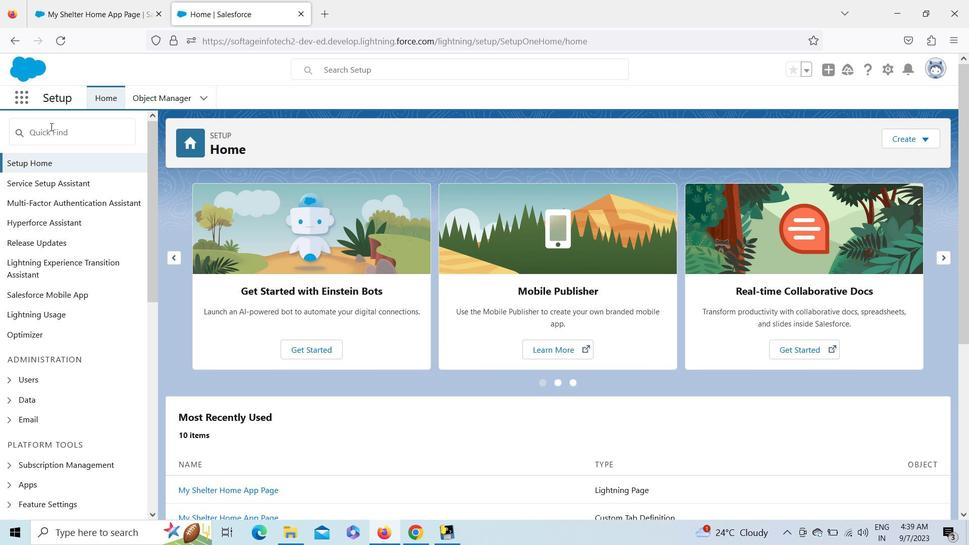 
Action: Key pressed app
Screenshot: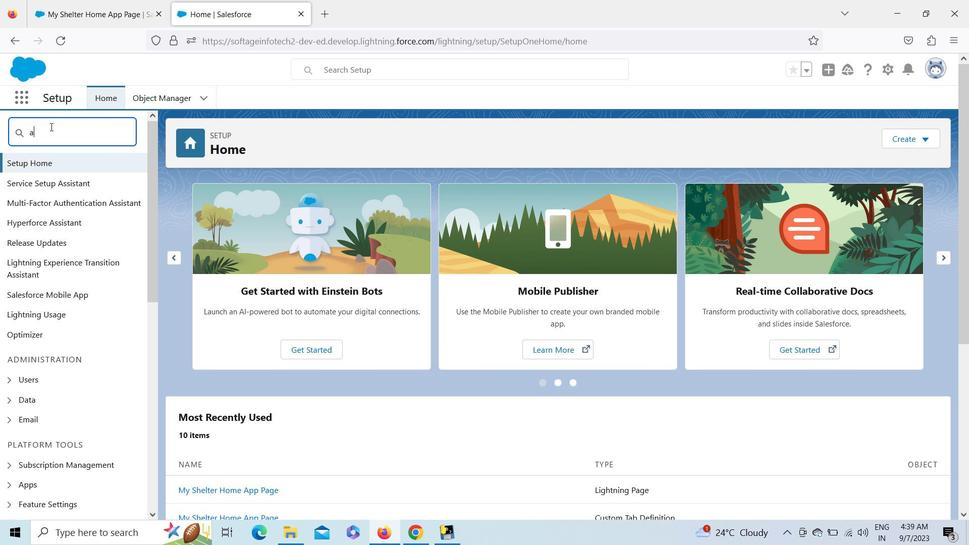 
Action: Mouse moved to (72, 131)
Screenshot: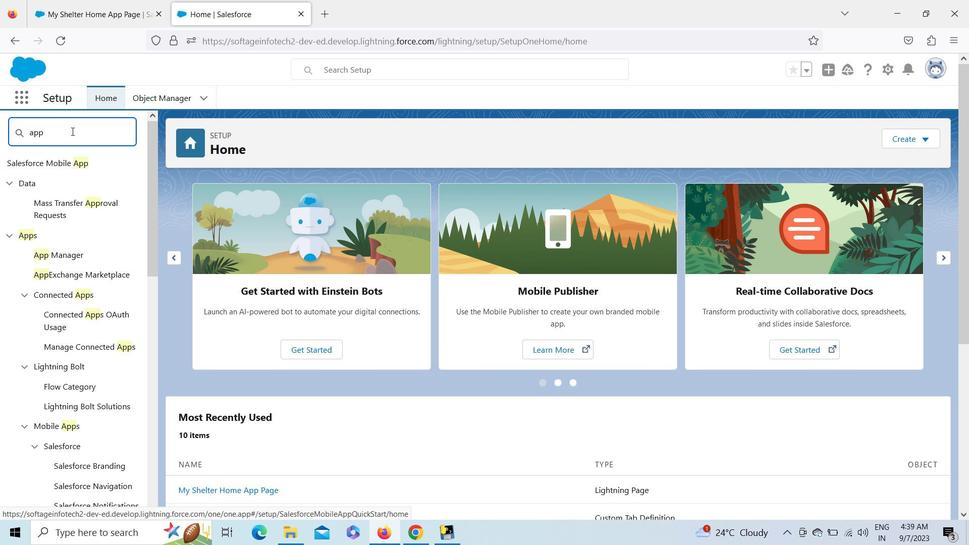 
Action: Mouse pressed left at (72, 131)
Screenshot: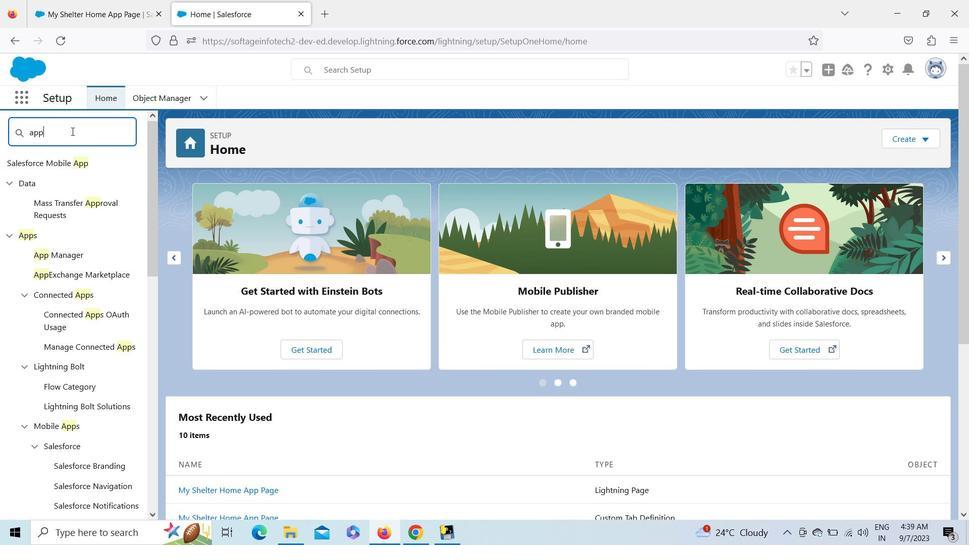 
Action: Key pressed <Key.space>b
Screenshot: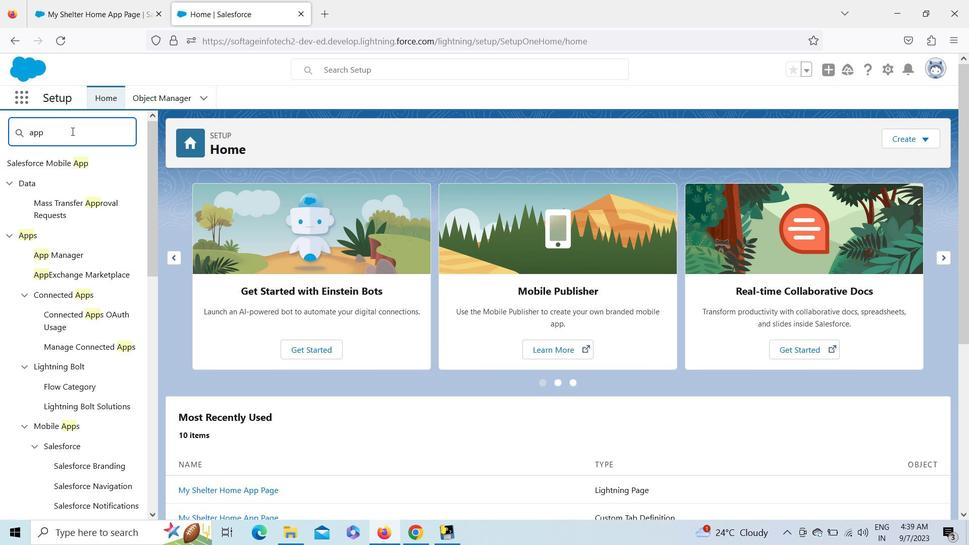
Action: Mouse moved to (68, 181)
Screenshot: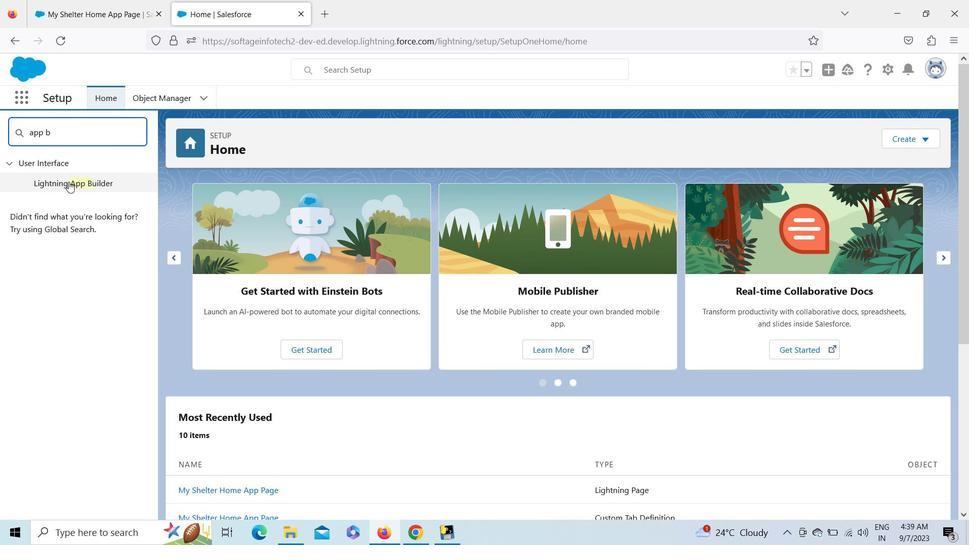
Action: Mouse pressed left at (68, 181)
Screenshot: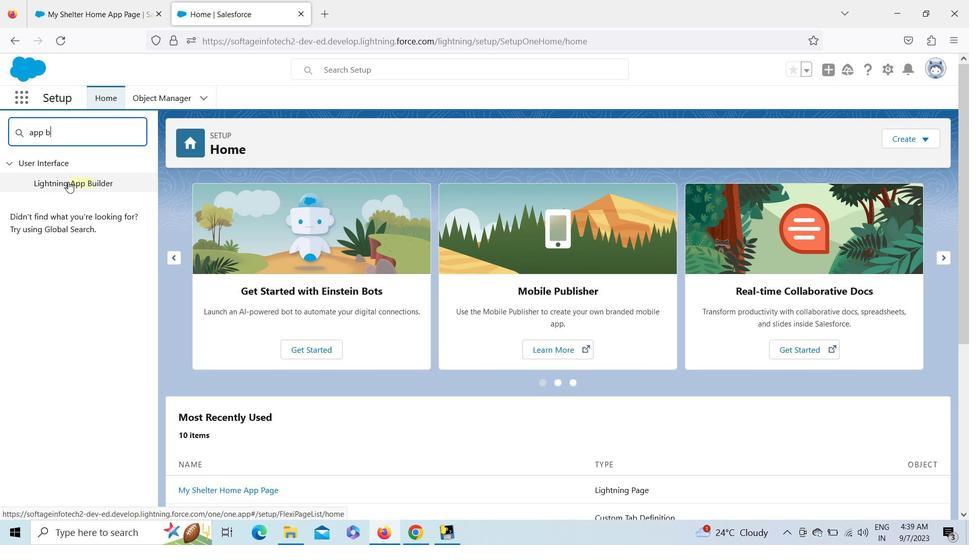 
Action: Mouse moved to (428, 263)
Screenshot: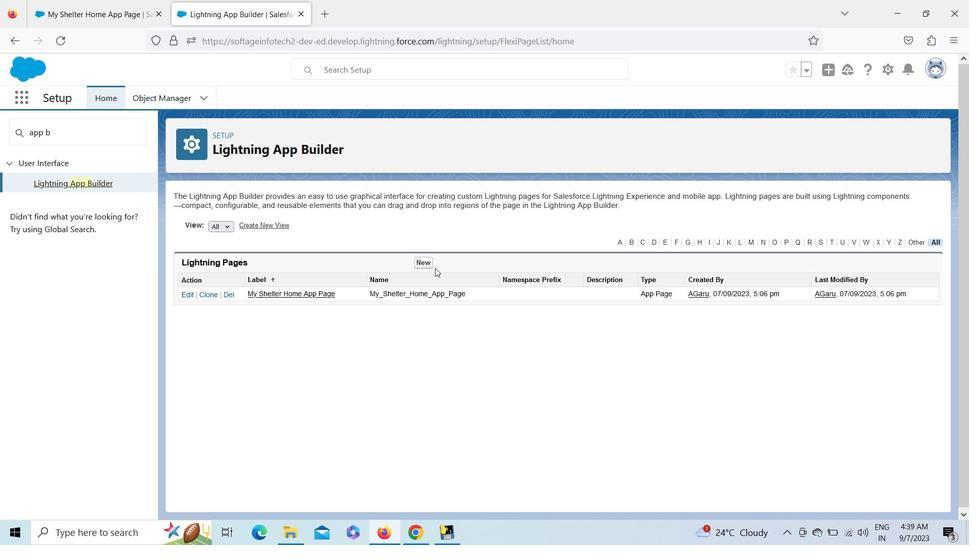 
Action: Mouse pressed left at (428, 263)
Screenshot: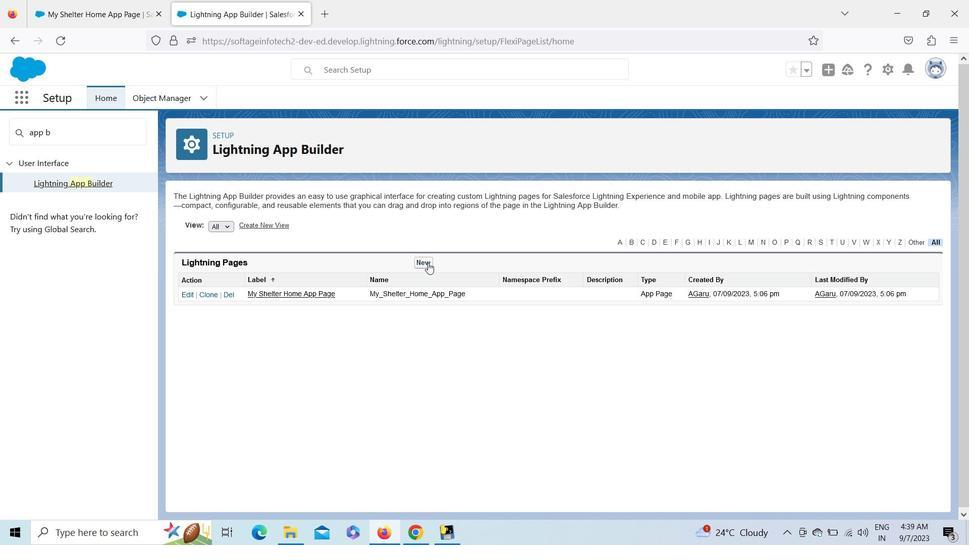 
Action: Mouse moved to (246, 232)
Screenshot: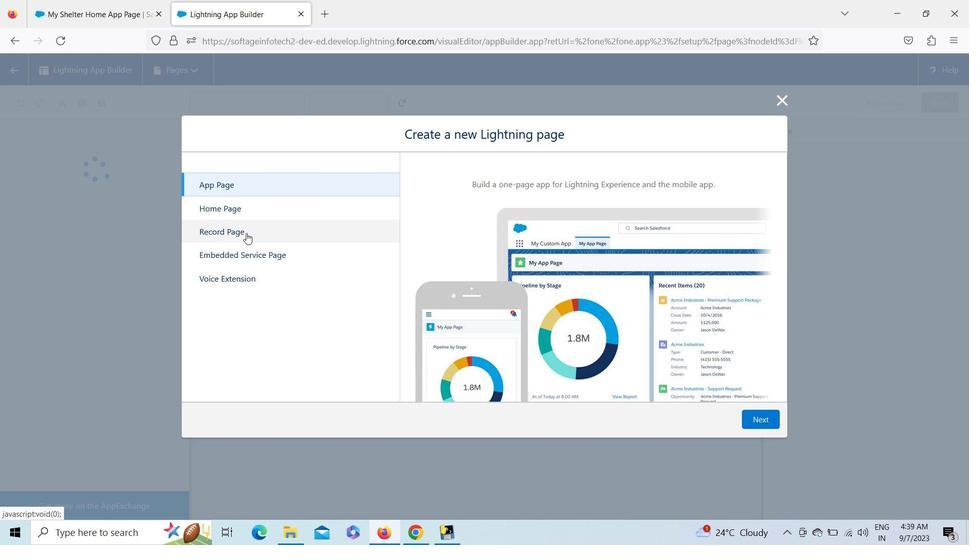
Action: Mouse pressed left at (246, 232)
Screenshot: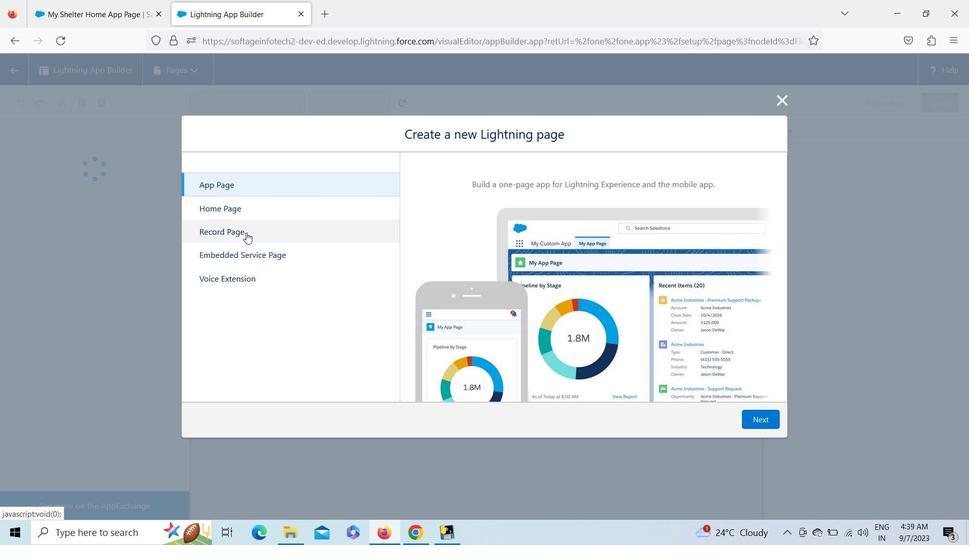 
Action: Mouse moved to (766, 422)
Screenshot: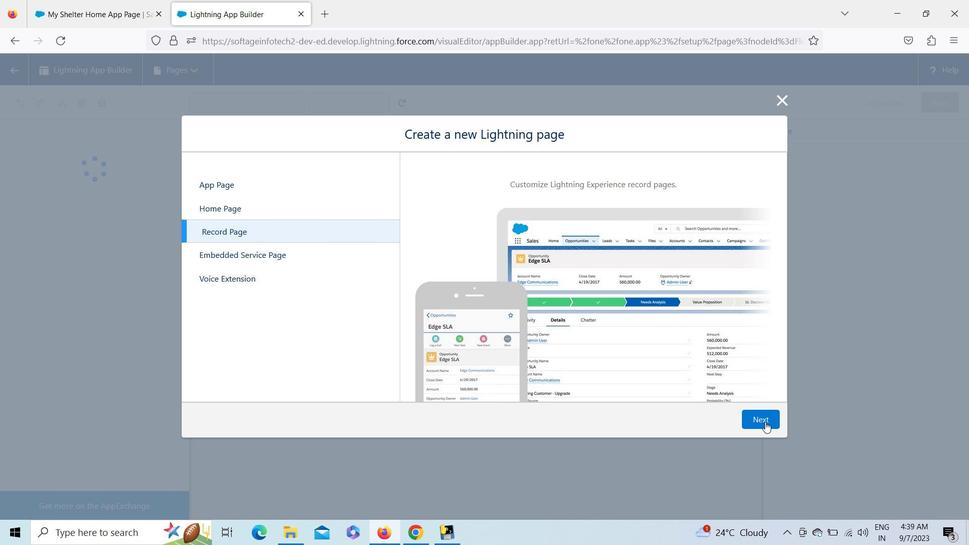 
Action: Mouse pressed left at (766, 422)
Screenshot: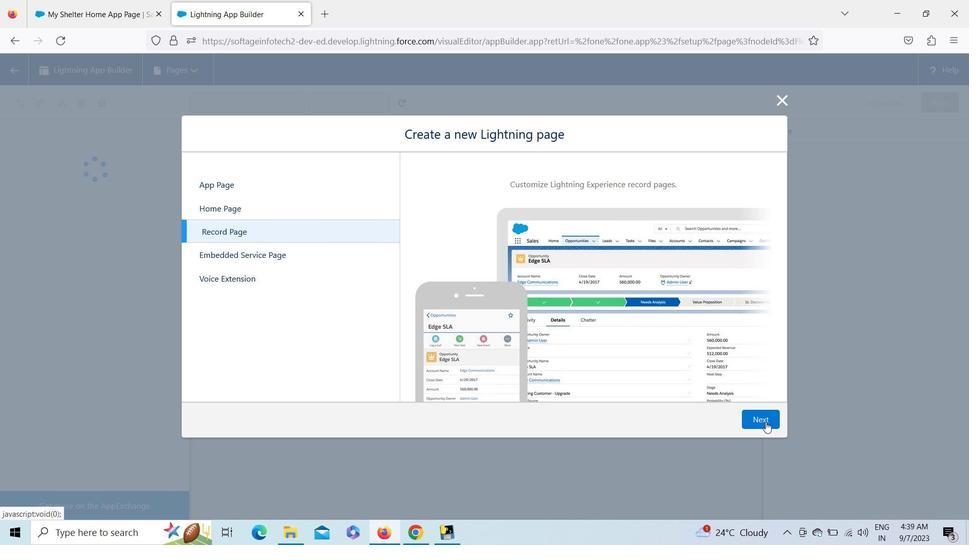 
Action: Mouse moved to (428, 213)
Screenshot: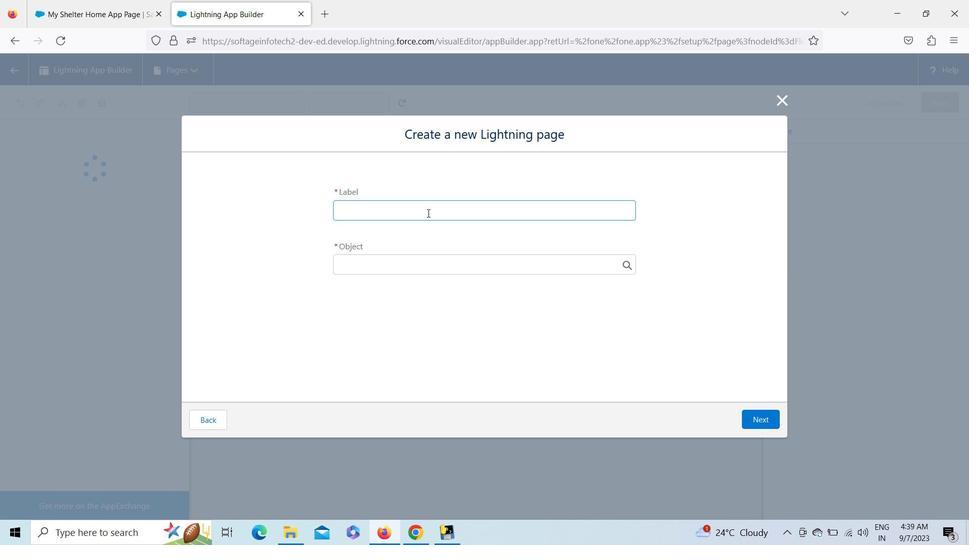 
Action: Mouse pressed left at (428, 213)
Screenshot: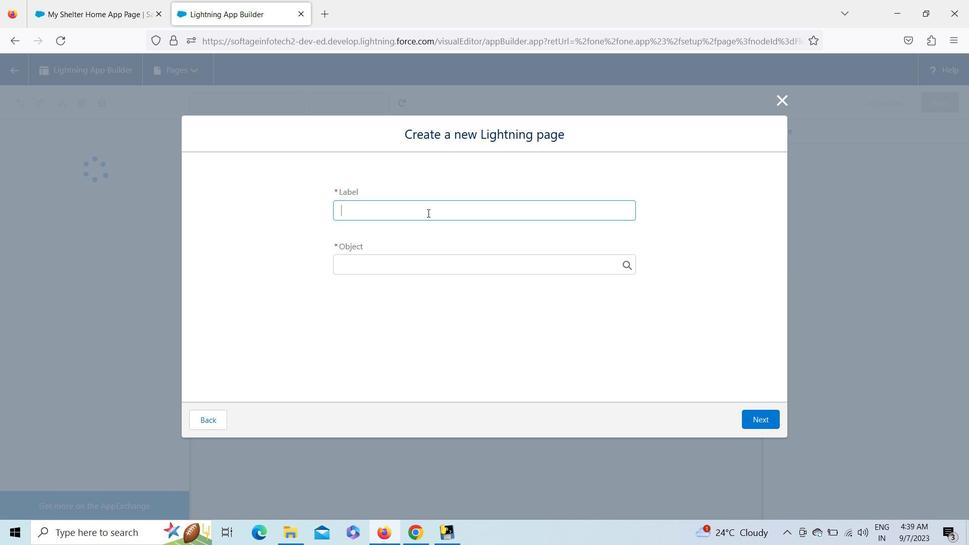
Action: Key pressed <Key.shift><Key.shift><Key.shift><Key.shift><Key.shift><Key.shift><Key.shift><Key.shift><Key.shift><Key.shift><Key.shift><Key.shift><Key.shift><Key.shift><Key.shift><Key.shift><Key.shift><Key.shift><Key.shift><Key.shift><Key.shift><Key.shift><Key.shift><Key.shift><Key.shift><Key.shift><Key.shift><Key.shift><Key.shift><Key.shift><Key.shift><Key.shift><Key.shift><Key.shift><Key.shift><Key.shift><Key.shift><Key.shift><Key.shift><Key.shift><Key.shift><Key.shift><Key.shift><Key.shift><Key.shift>My<Key.space><Key.shift>Shelter<Key.space><Key.shift><Key.shift>Home<Key.space><Key.shift>Record<Key.space><Key.shift>Page
Screenshot: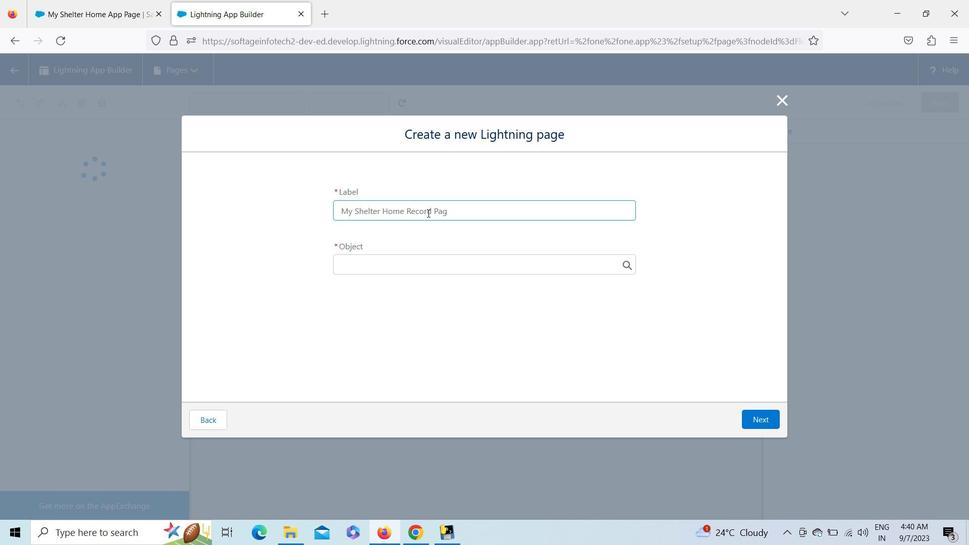 
Action: Mouse moved to (615, 263)
Screenshot: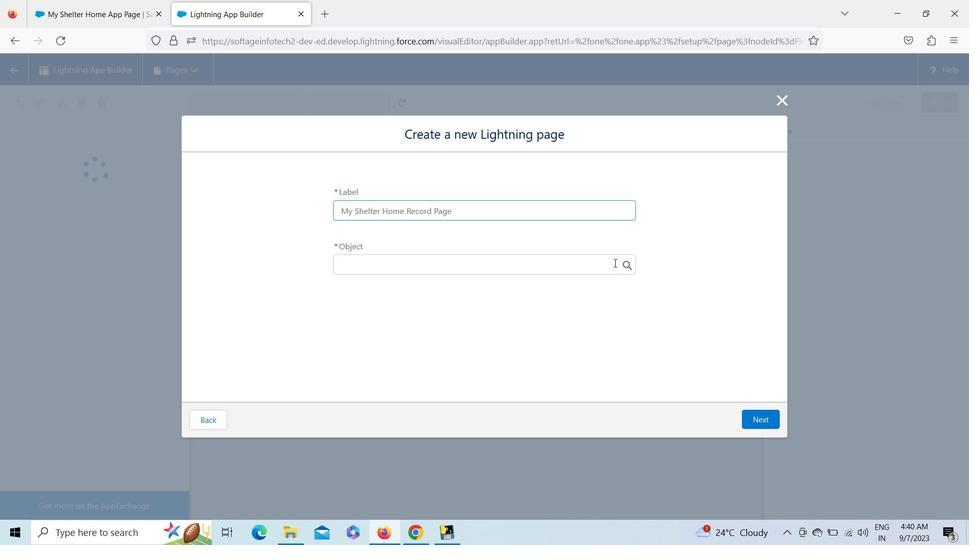 
Action: Mouse pressed left at (615, 263)
Screenshot: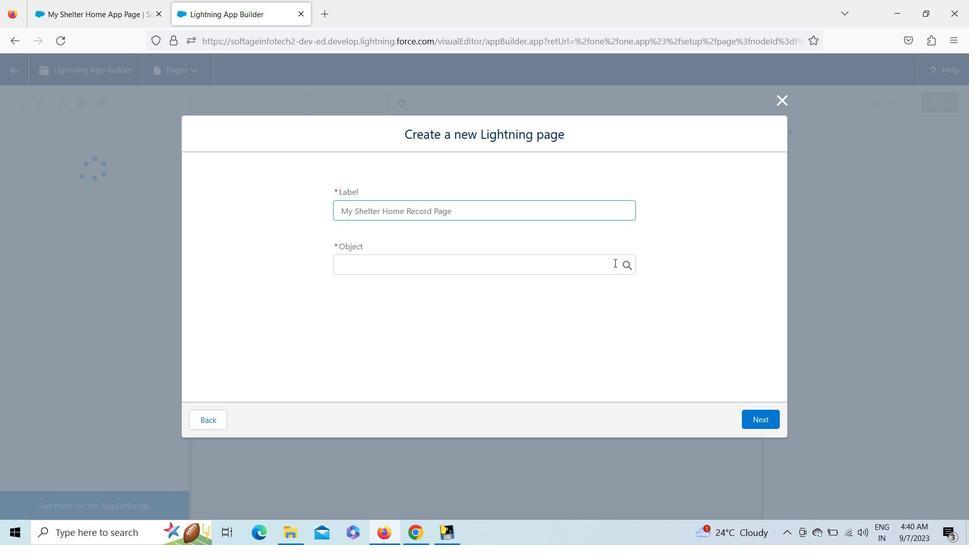 
Action: Key pressed <Key.shift>Resi
Screenshot: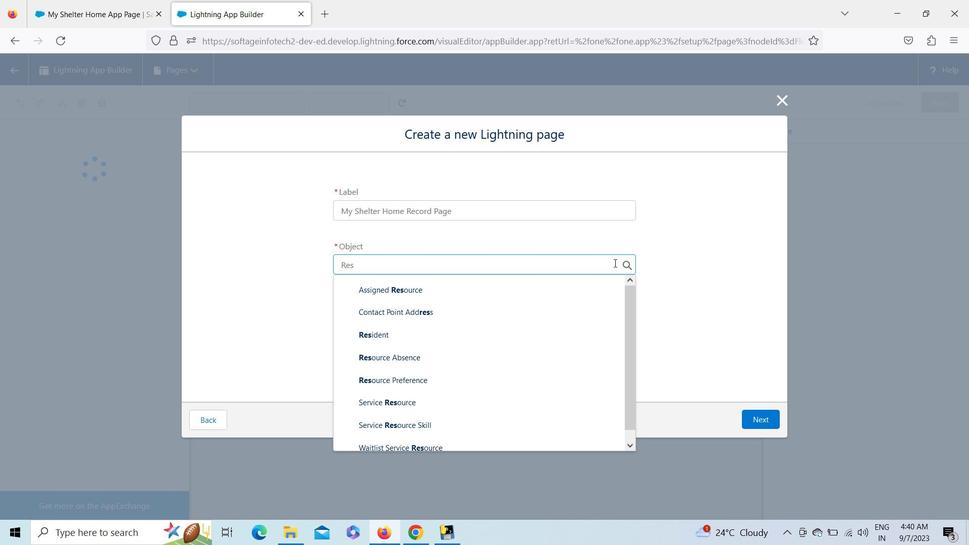 
Action: Mouse moved to (507, 279)
Screenshot: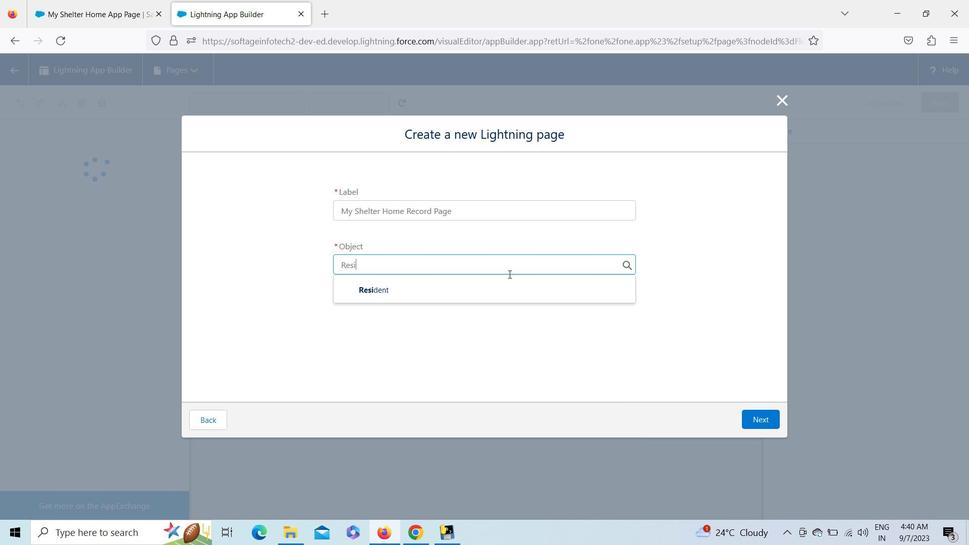 
Action: Mouse pressed left at (507, 279)
Screenshot: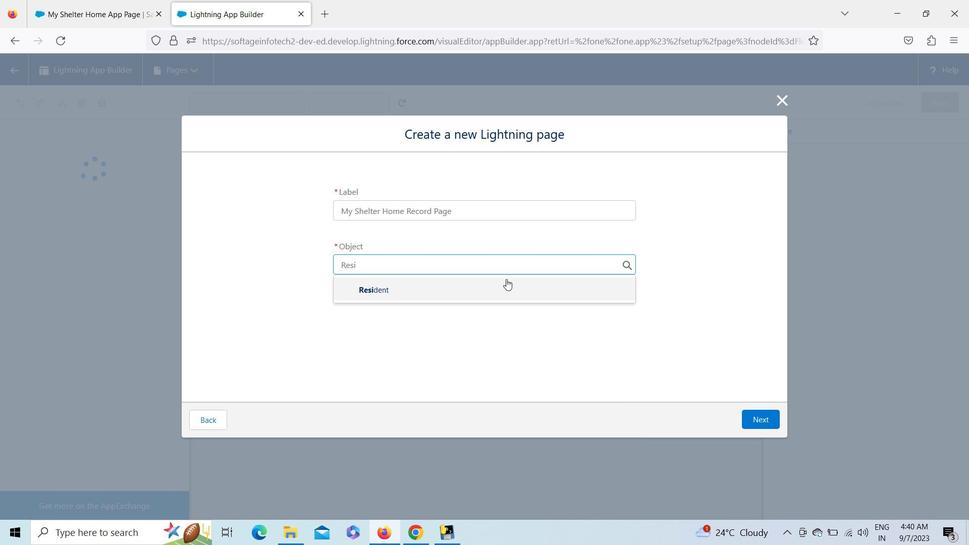 
Action: Mouse moved to (755, 415)
Screenshot: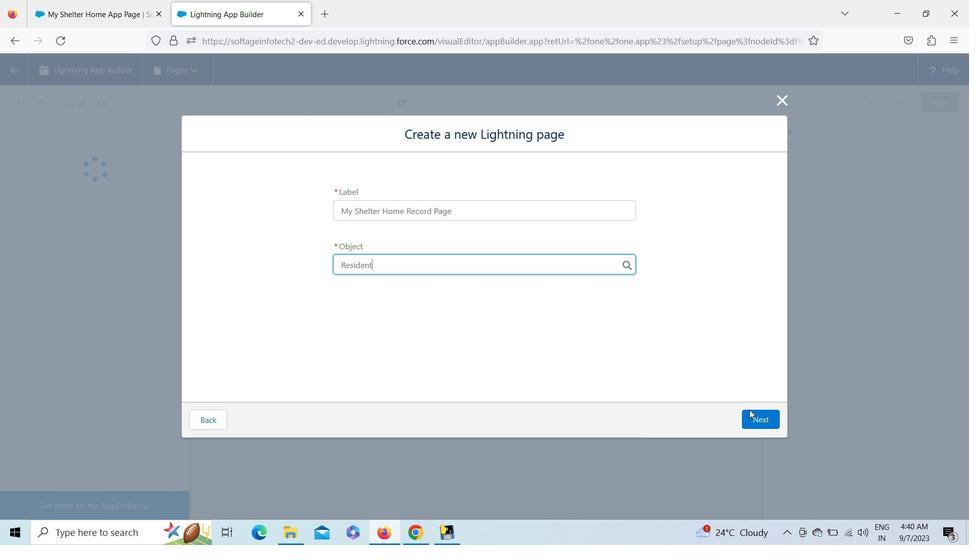 
Action: Mouse pressed left at (755, 415)
Screenshot: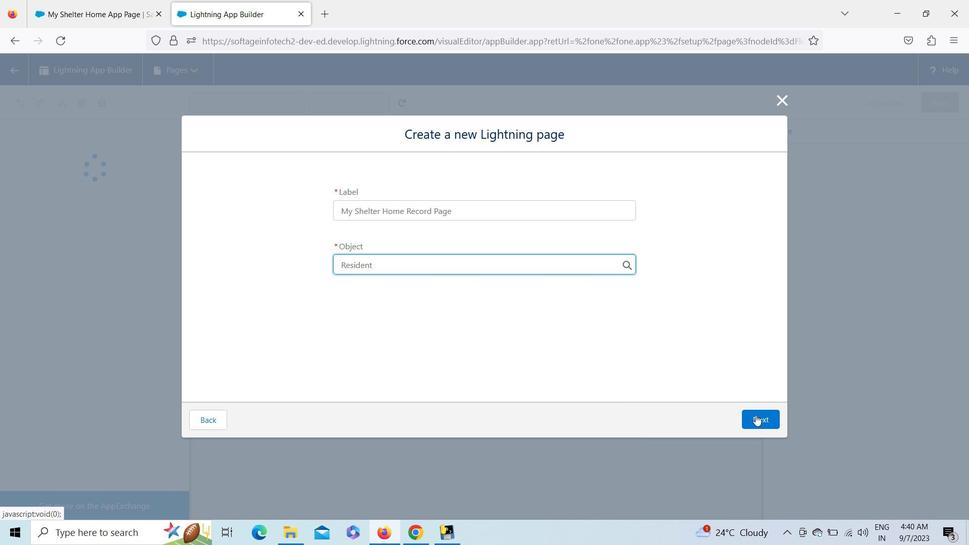 
Action: Mouse moved to (297, 258)
Screenshot: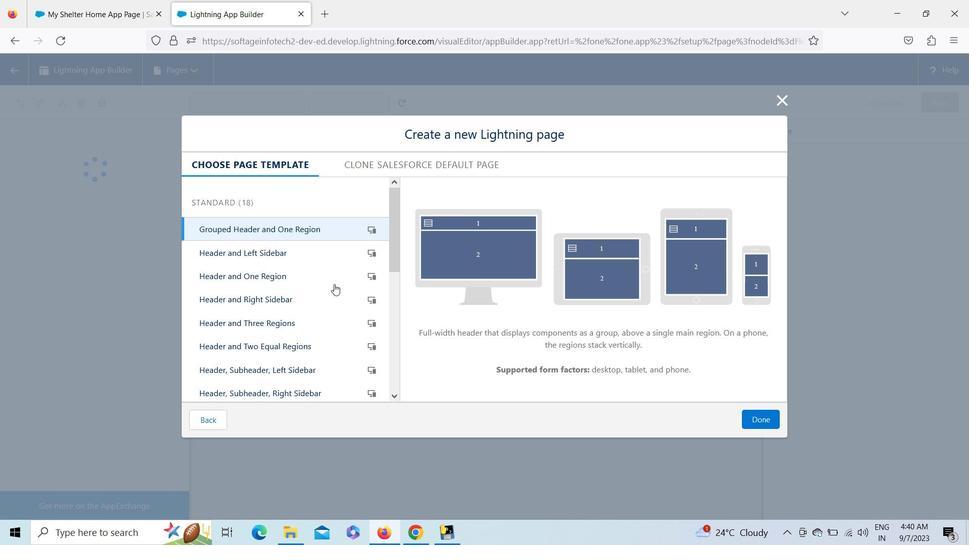 
Action: Mouse pressed left at (297, 258)
Screenshot: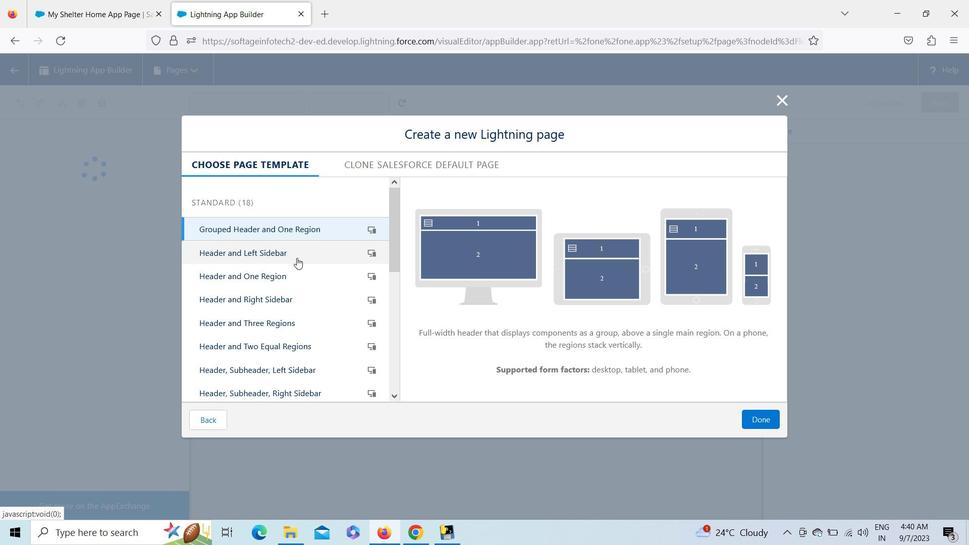 
Action: Mouse moved to (292, 284)
Screenshot: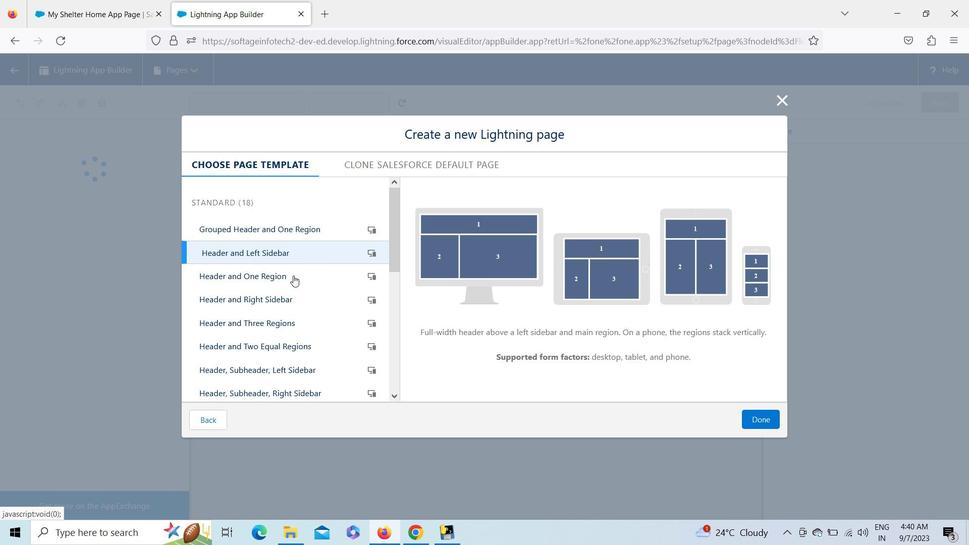 
Action: Mouse pressed left at (292, 284)
Screenshot: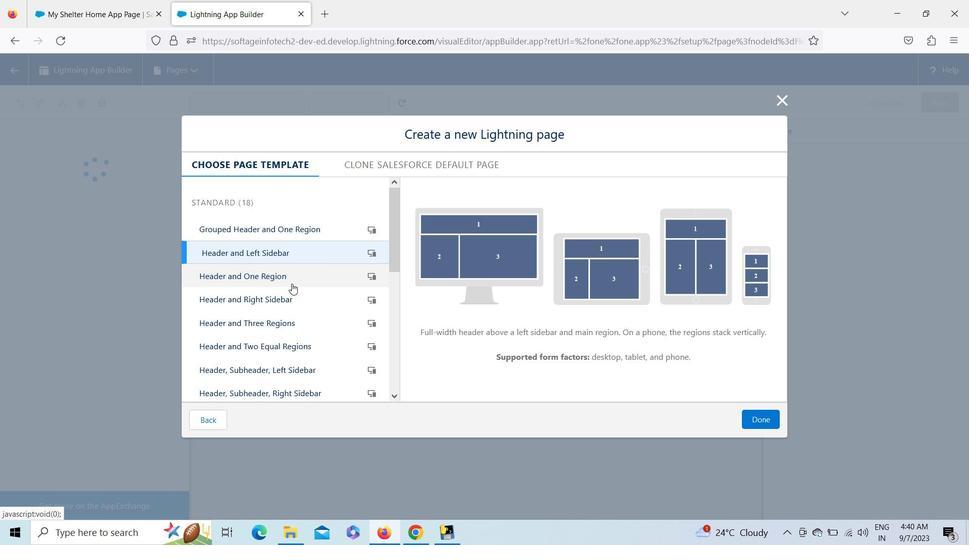 
Action: Mouse moved to (280, 332)
Screenshot: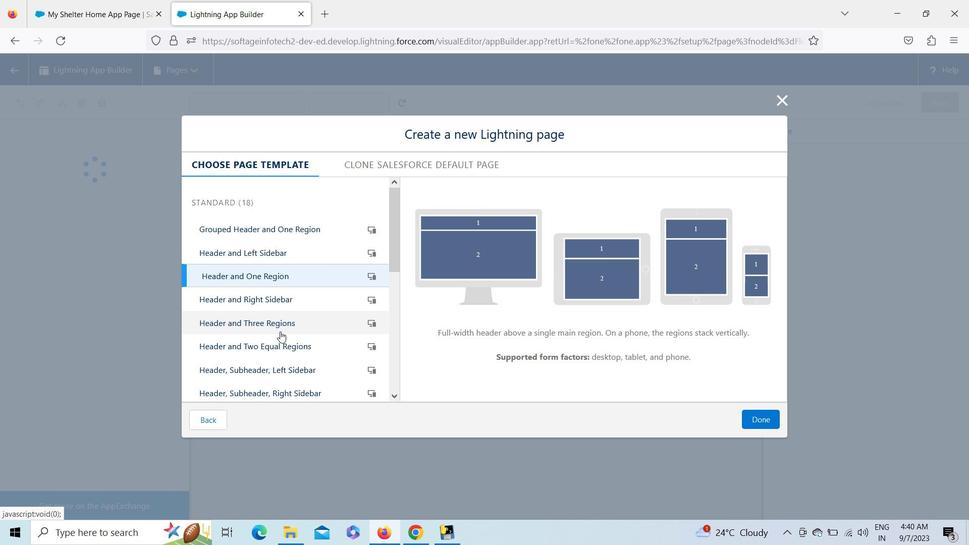 
Action: Mouse pressed left at (280, 332)
Screenshot: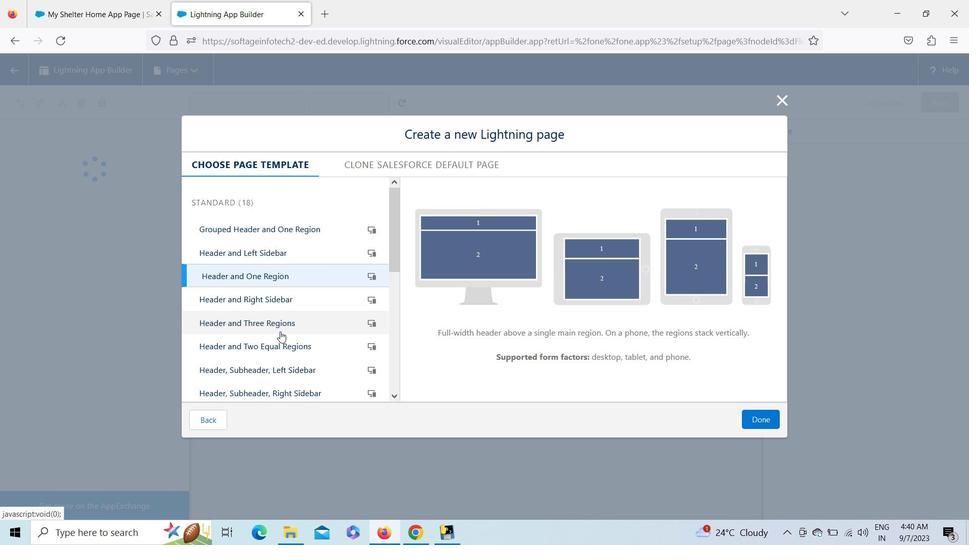 
Action: Mouse moved to (283, 308)
Screenshot: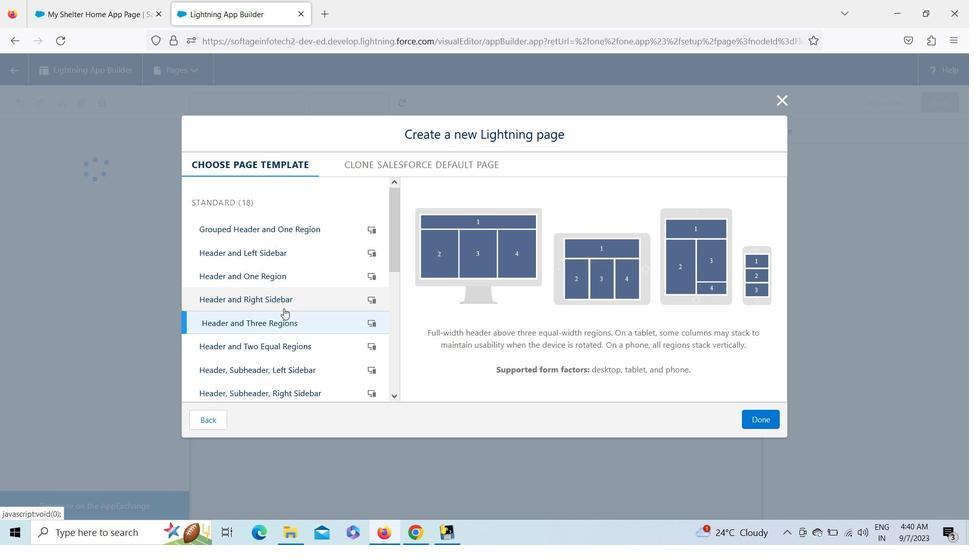 
Action: Mouse pressed left at (283, 308)
Screenshot: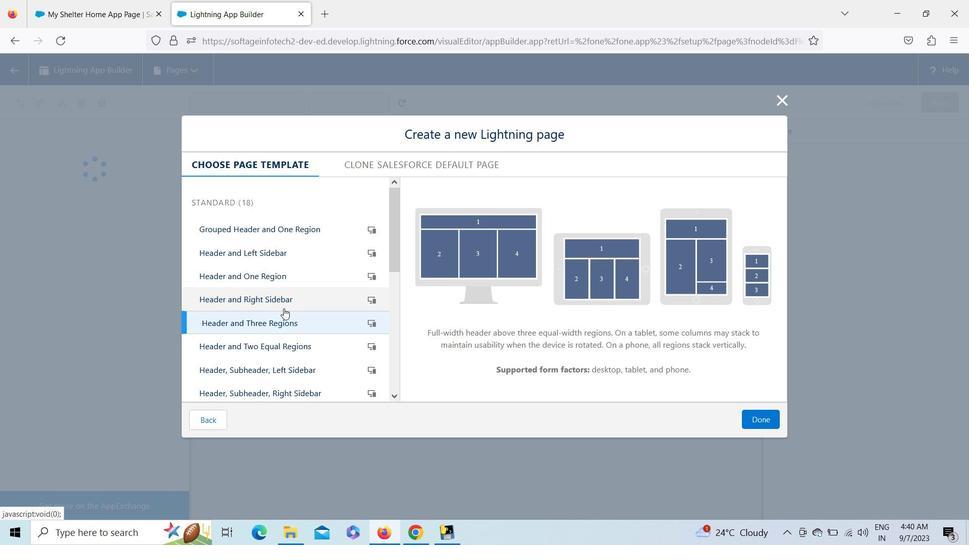 
Action: Mouse moved to (279, 287)
Screenshot: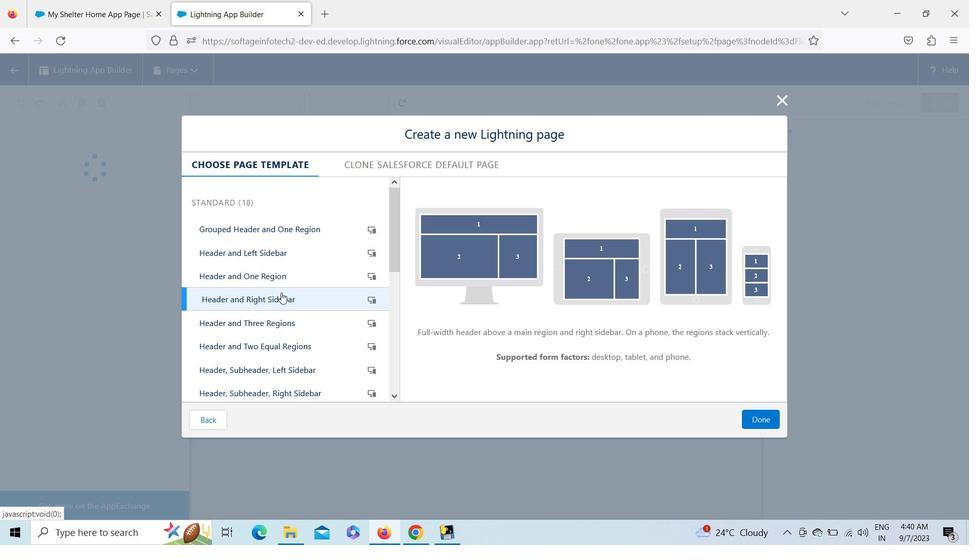 
Action: Mouse pressed left at (279, 287)
Screenshot: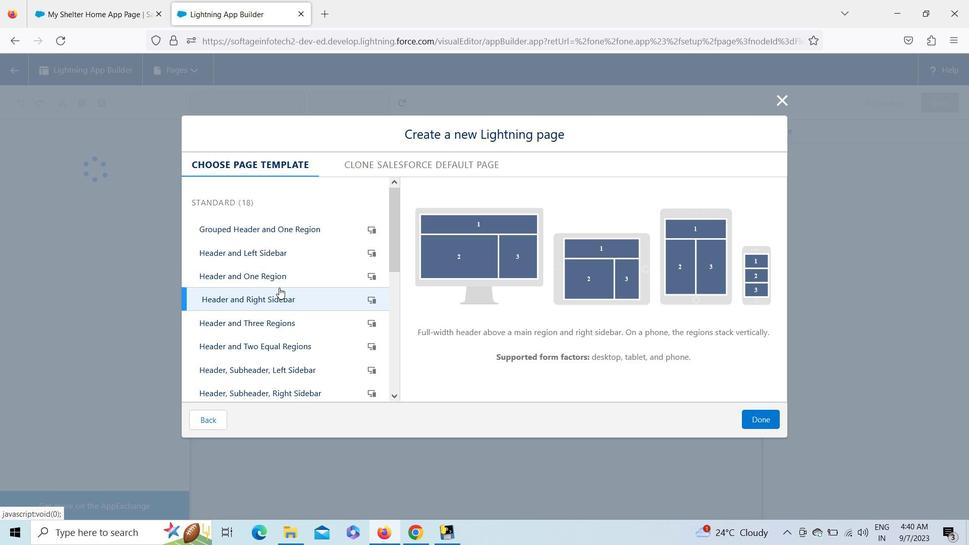 
Action: Mouse moved to (275, 267)
Screenshot: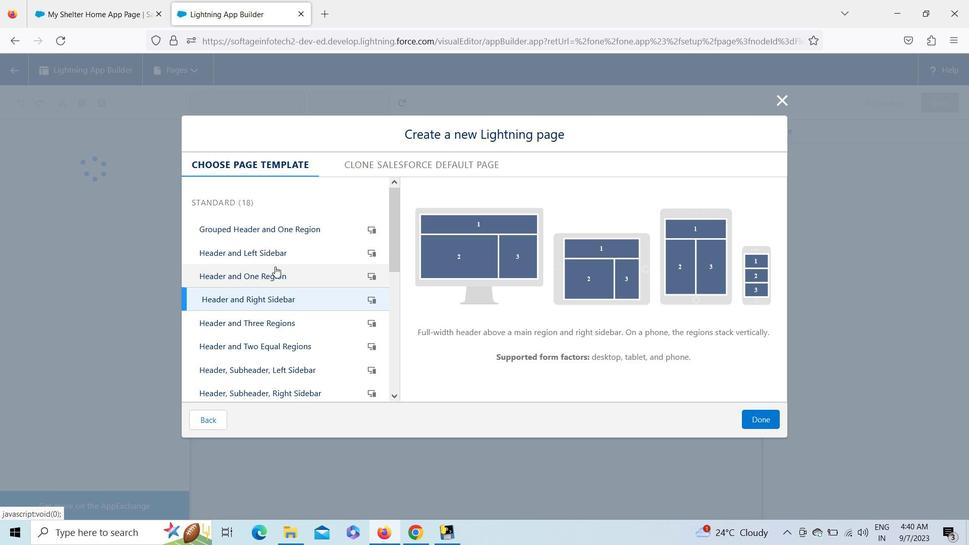 
Action: Mouse pressed left at (275, 267)
Screenshot: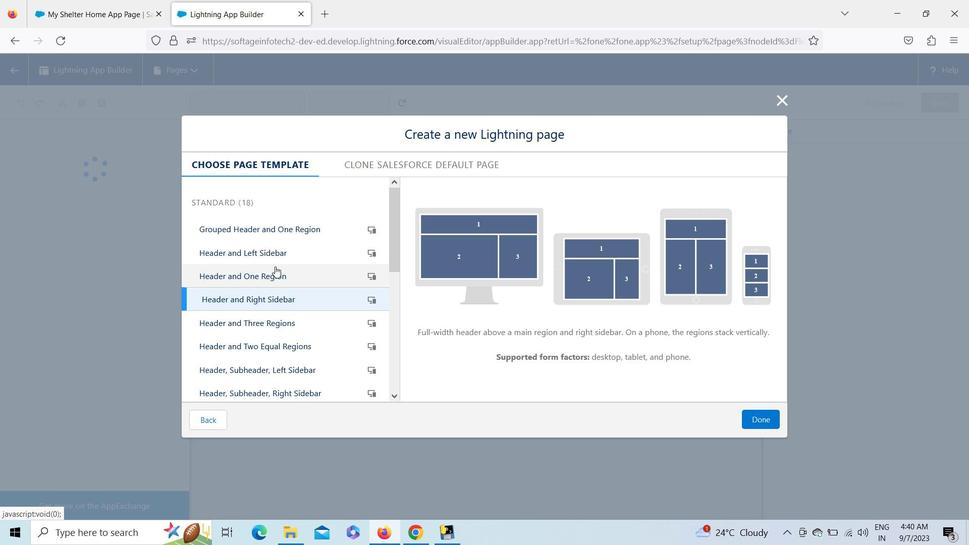 
Action: Mouse moved to (275, 230)
Screenshot: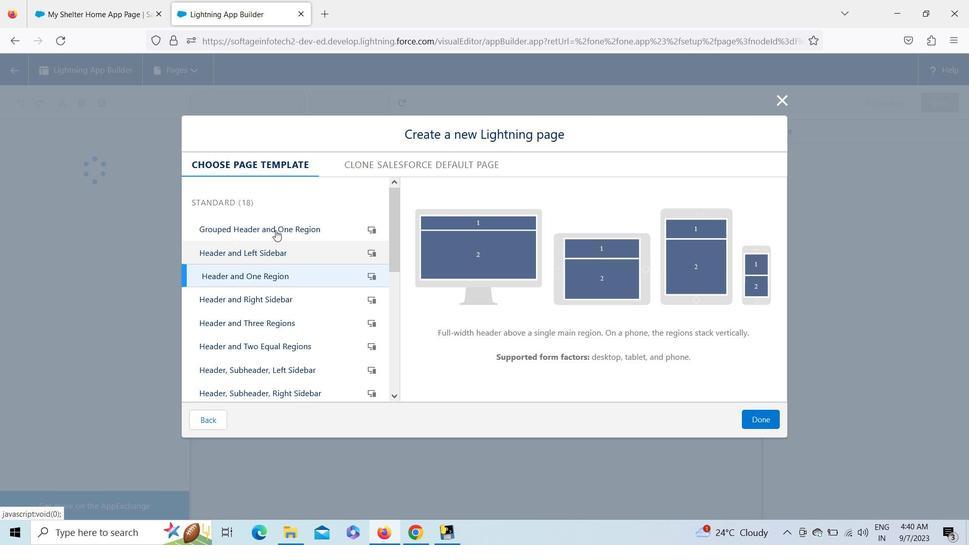 
Action: Mouse pressed left at (275, 230)
Screenshot: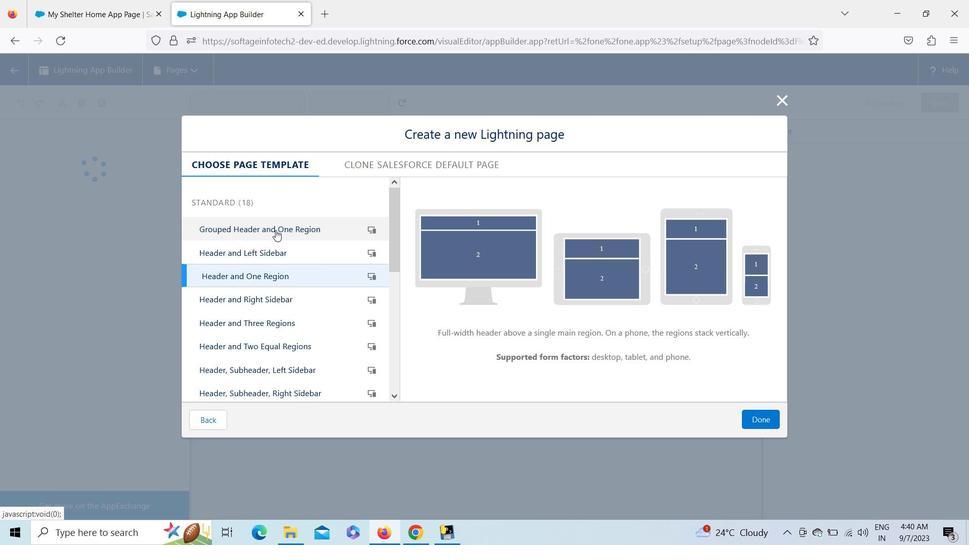 
Action: Mouse moved to (397, 262)
Screenshot: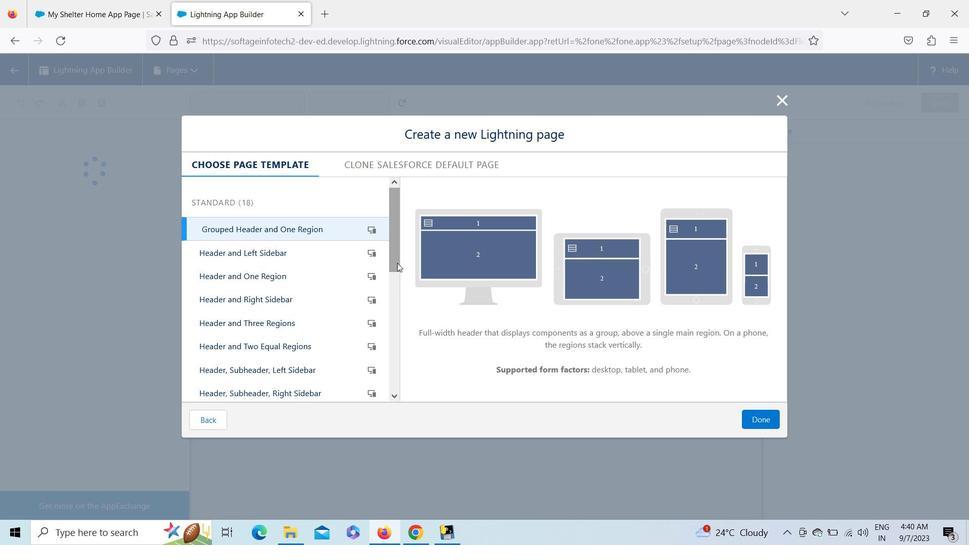 
Action: Mouse pressed left at (397, 262)
Screenshot: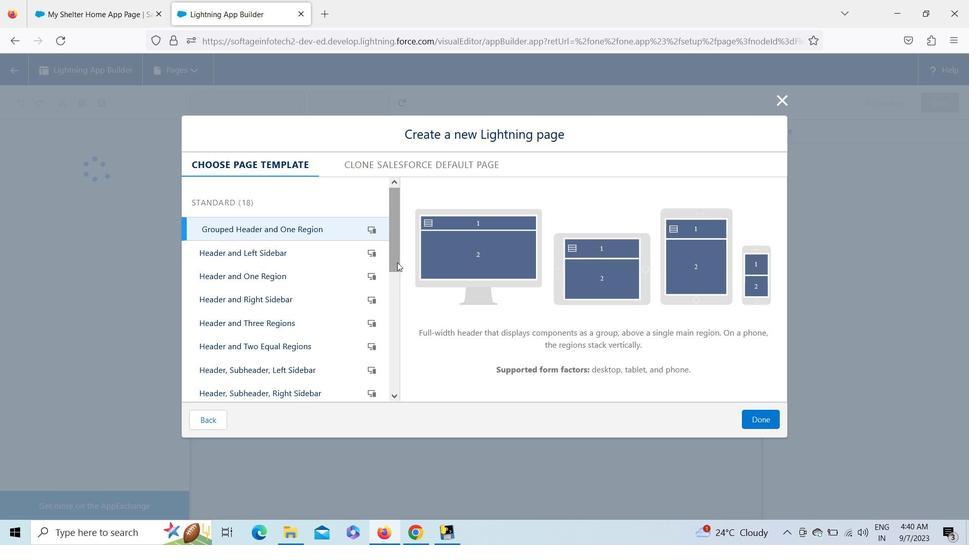 
Action: Mouse moved to (234, 357)
Screenshot: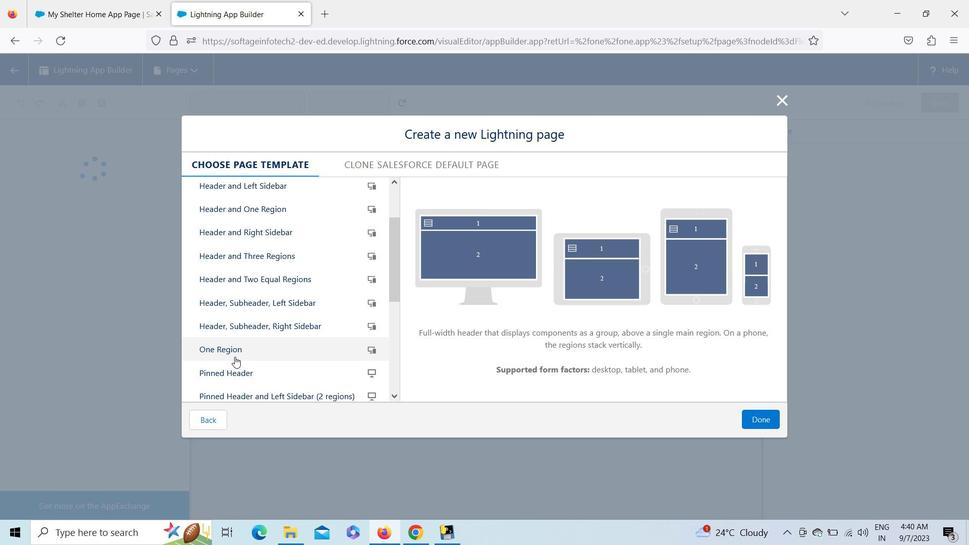 
Action: Mouse pressed left at (234, 357)
Screenshot: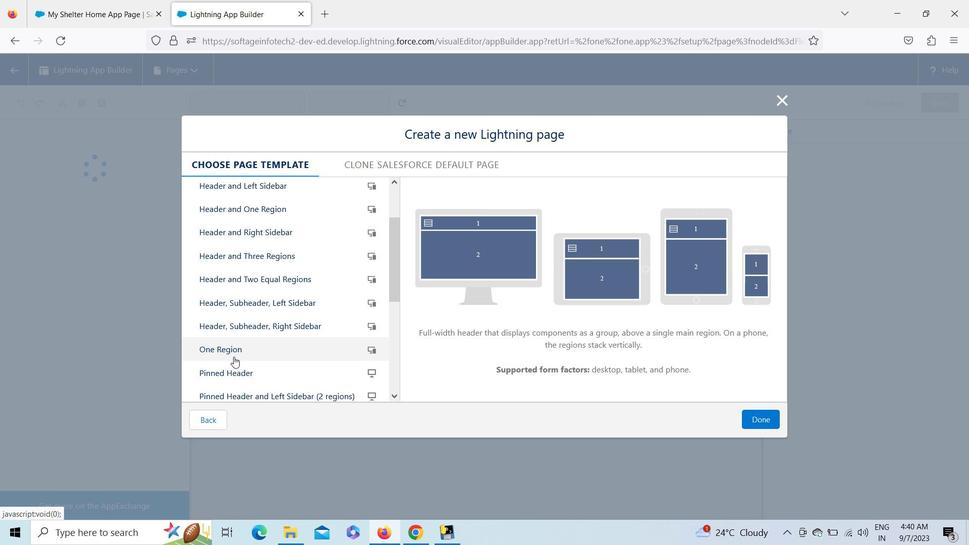 
Action: Mouse moved to (253, 324)
Screenshot: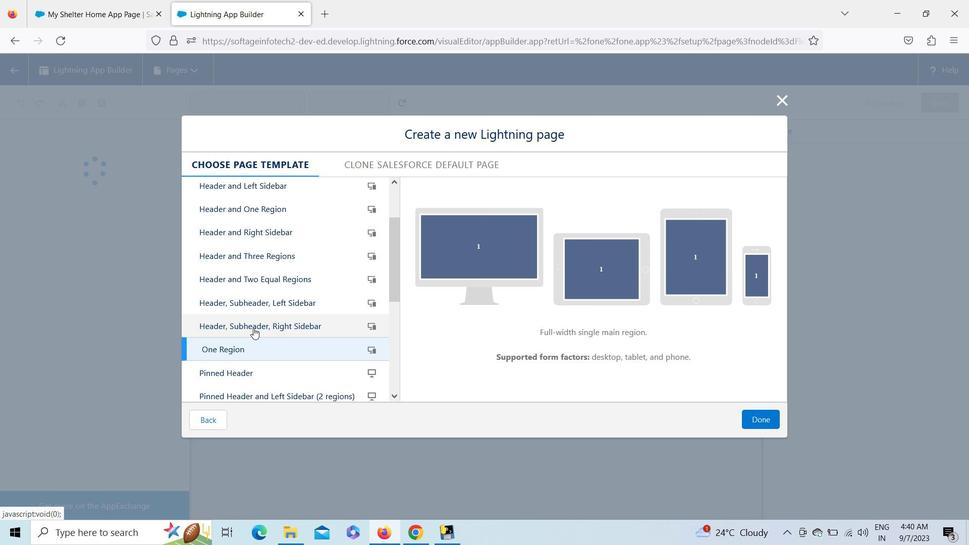 
Action: Mouse pressed left at (253, 324)
Screenshot: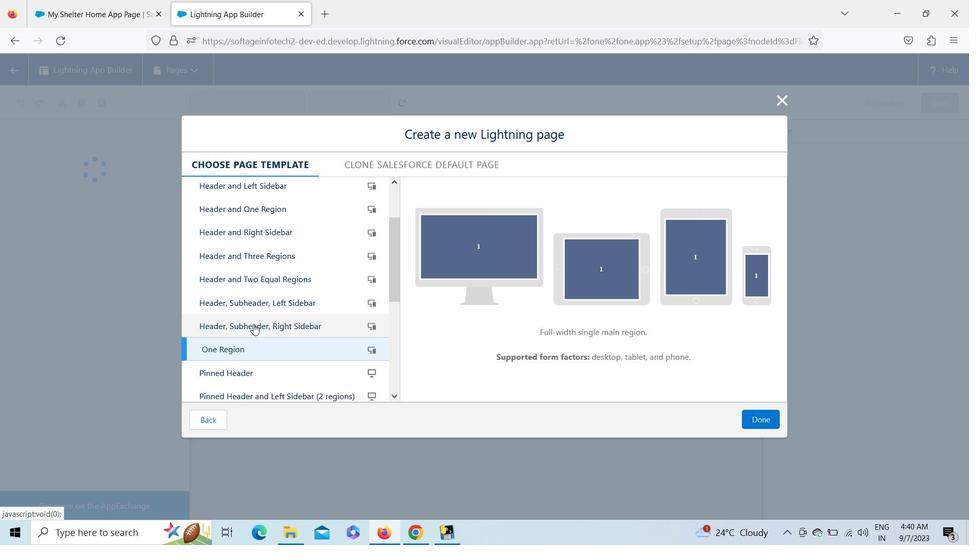 
Action: Mouse moved to (243, 376)
Screenshot: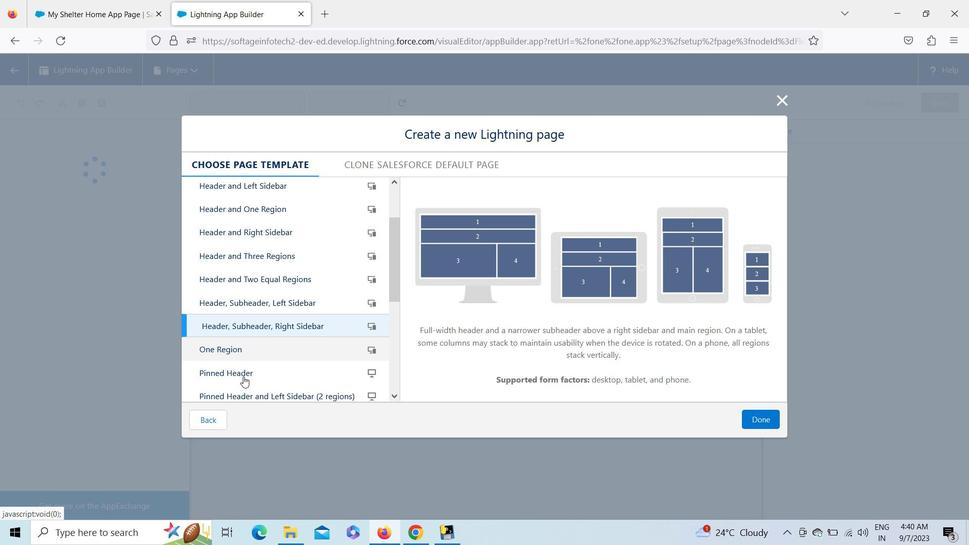 
Action: Mouse pressed left at (243, 376)
Screenshot: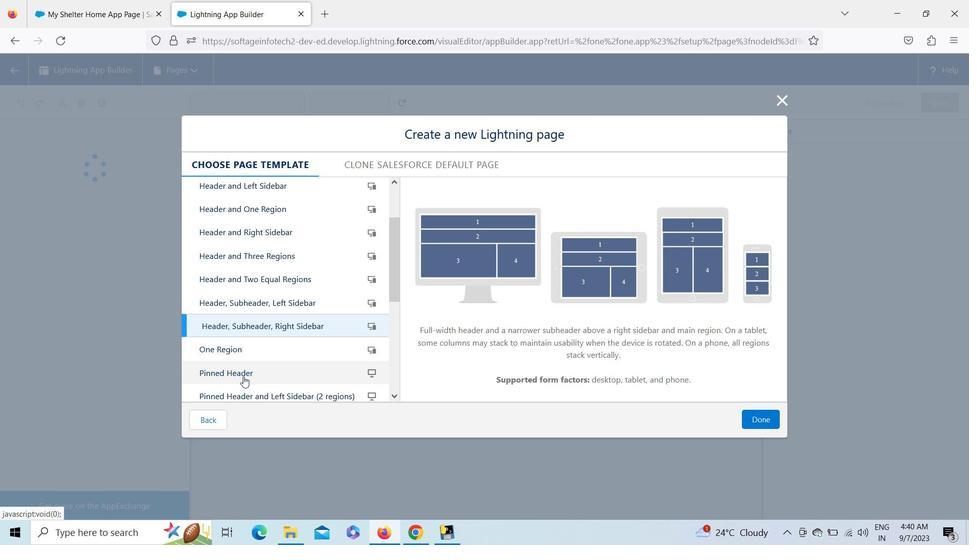 
Action: Mouse moved to (396, 259)
Screenshot: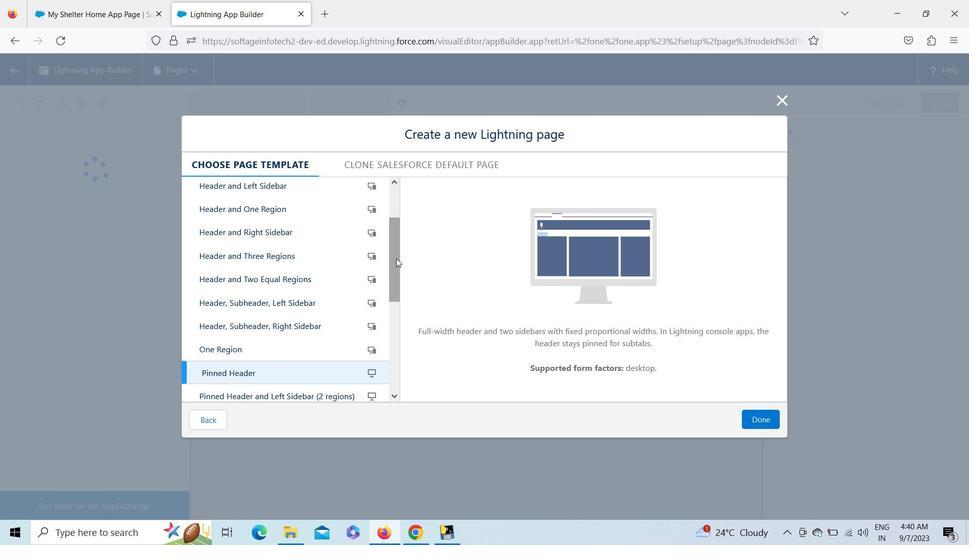 
Action: Mouse pressed left at (396, 259)
Screenshot: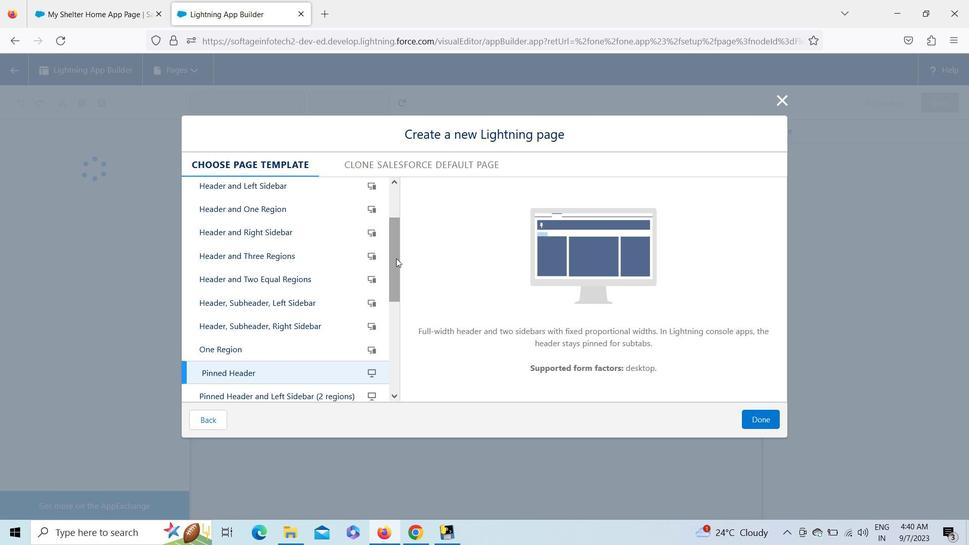
Action: Mouse moved to (323, 327)
Screenshot: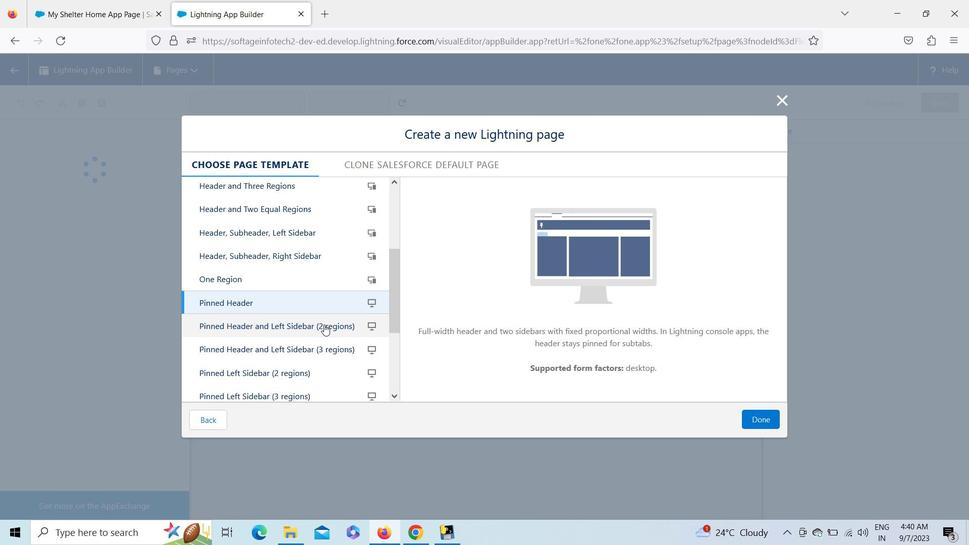 
Action: Mouse pressed left at (323, 327)
Screenshot: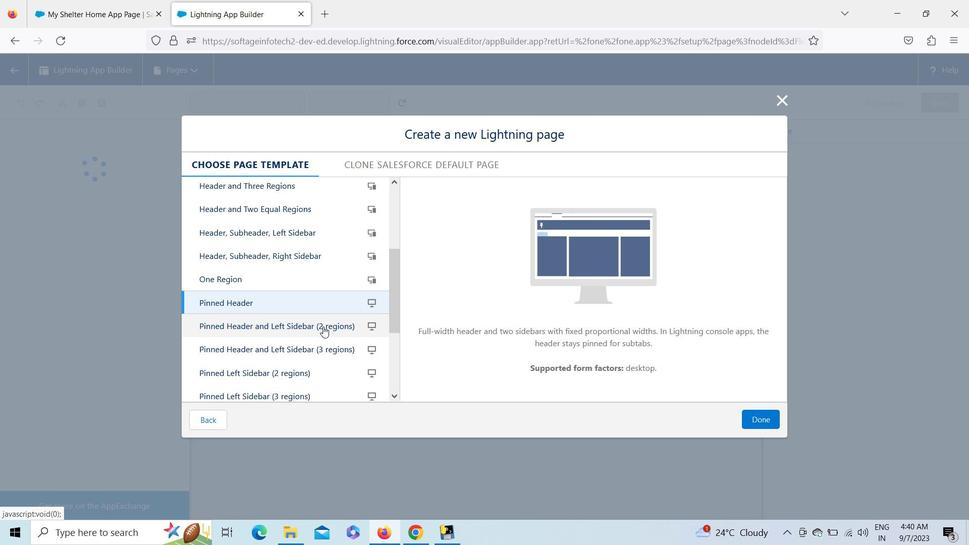
Action: Mouse moved to (301, 356)
Screenshot: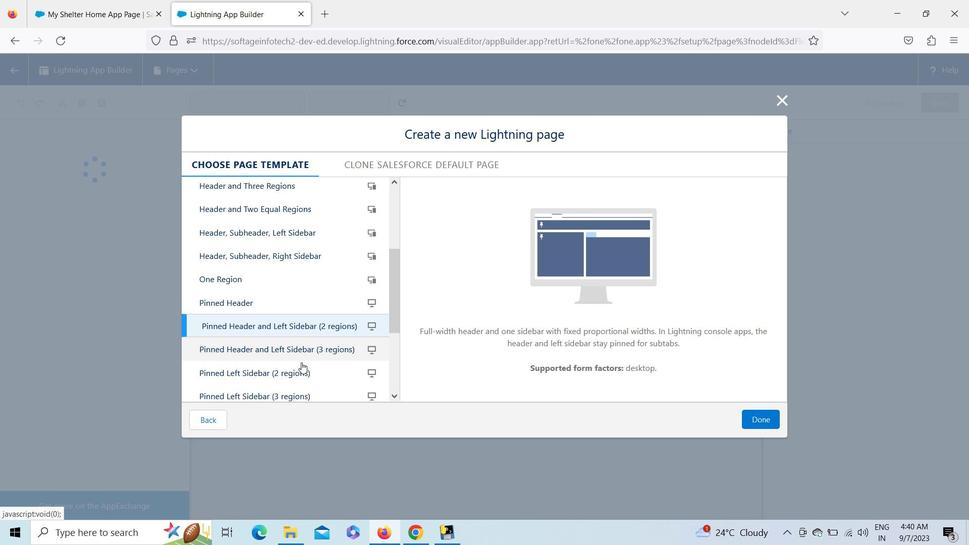 
Action: Mouse pressed left at (301, 356)
Screenshot: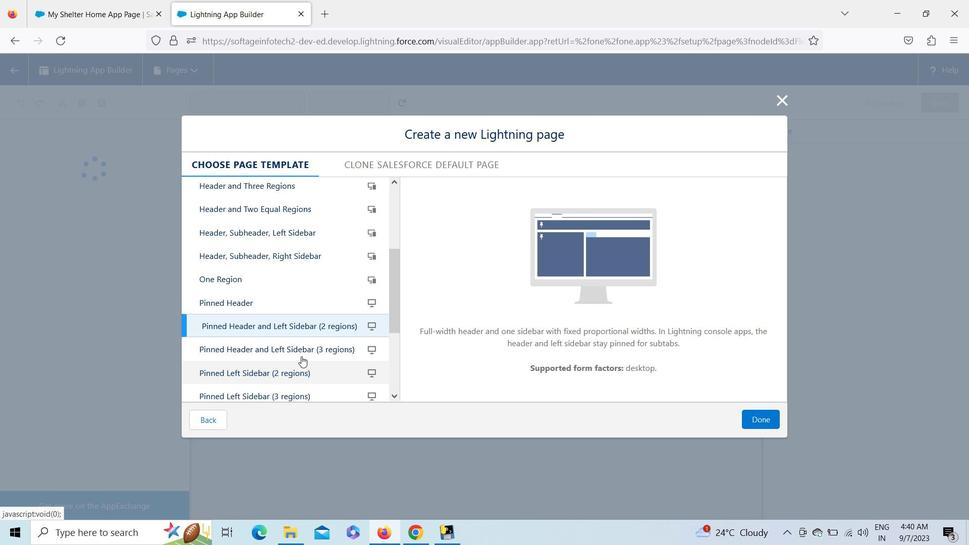 
Action: Mouse moved to (293, 373)
Screenshot: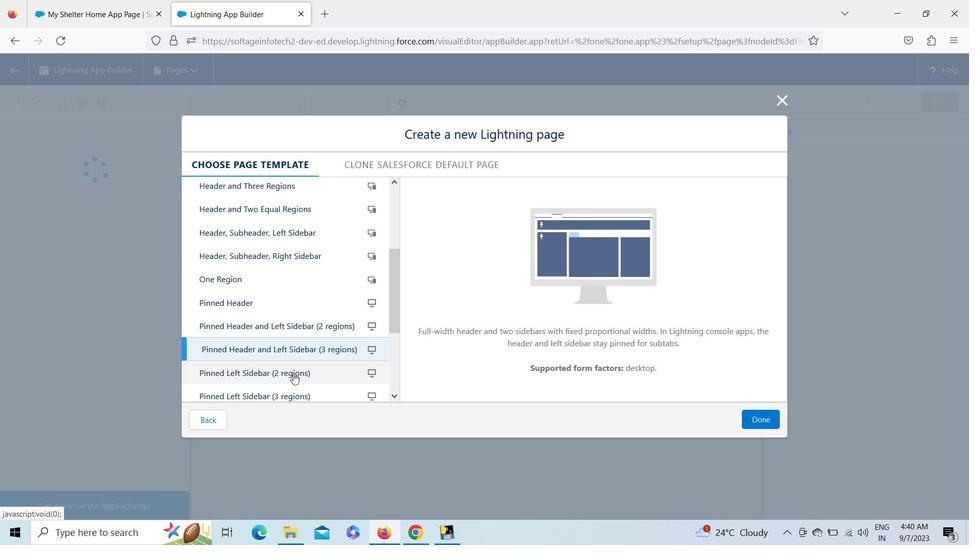 
Action: Mouse pressed left at (293, 373)
Screenshot: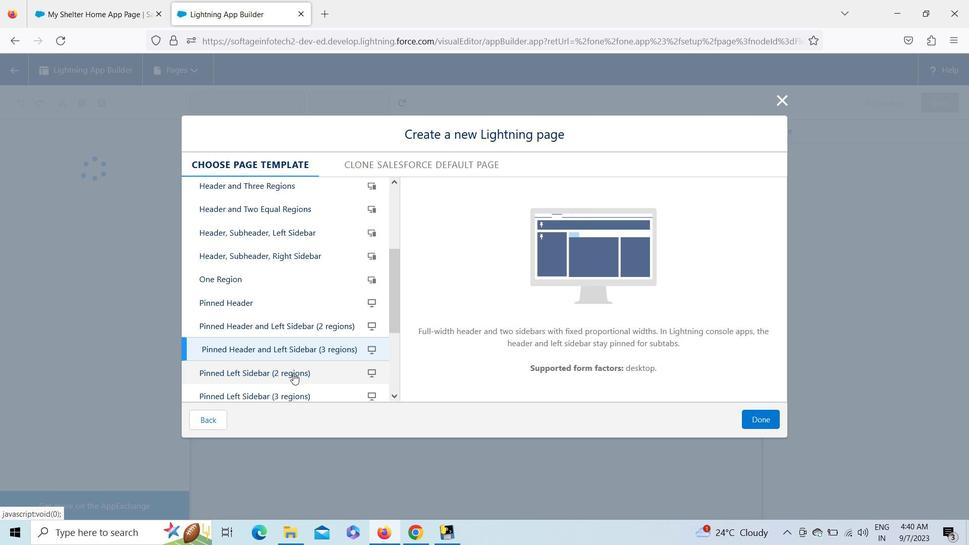 
Action: Mouse moved to (284, 393)
Screenshot: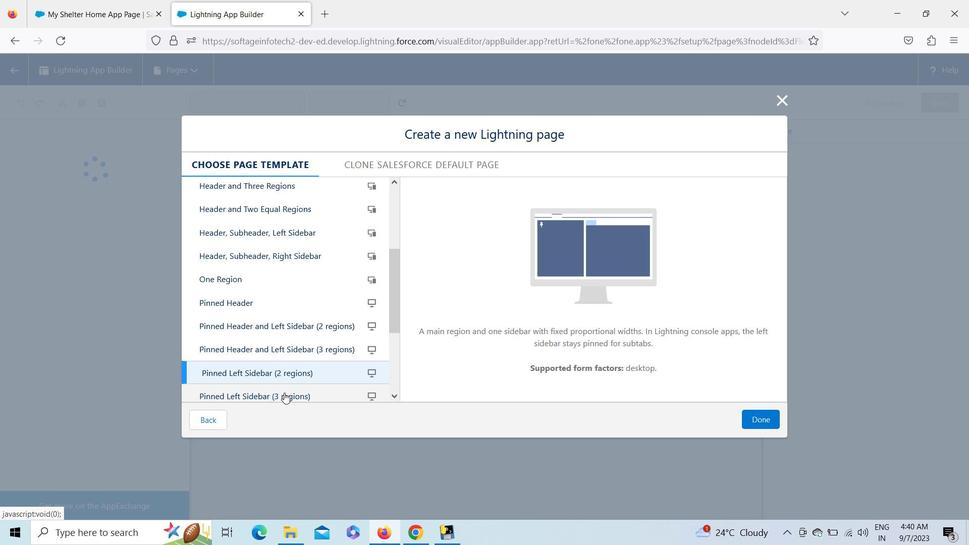 
Action: Mouse pressed left at (284, 393)
Screenshot: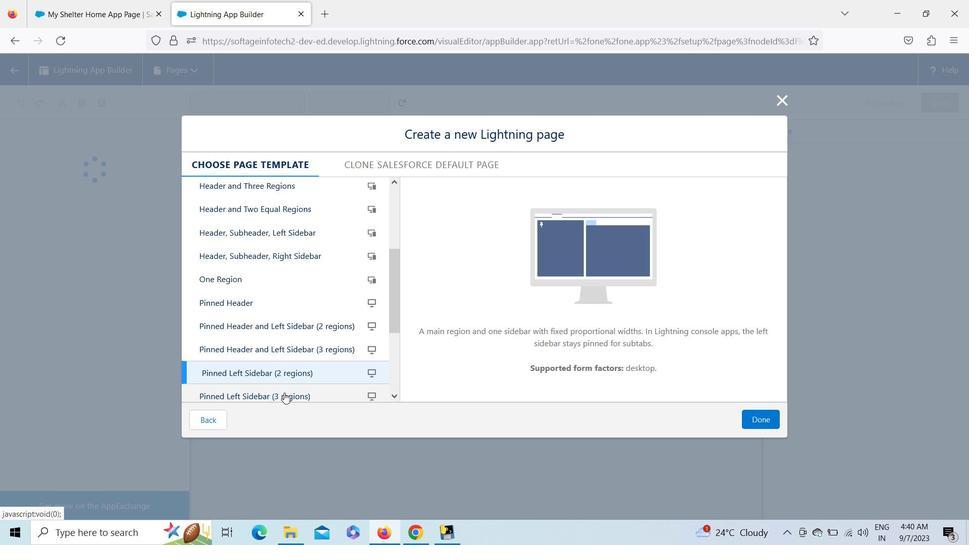
Action: Mouse moved to (392, 301)
Screenshot: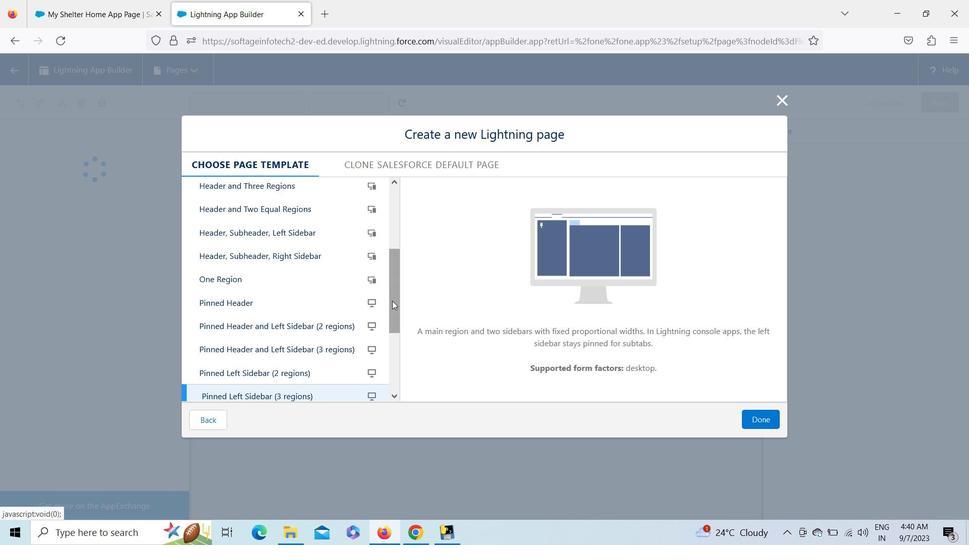 
Action: Mouse pressed left at (392, 301)
Screenshot: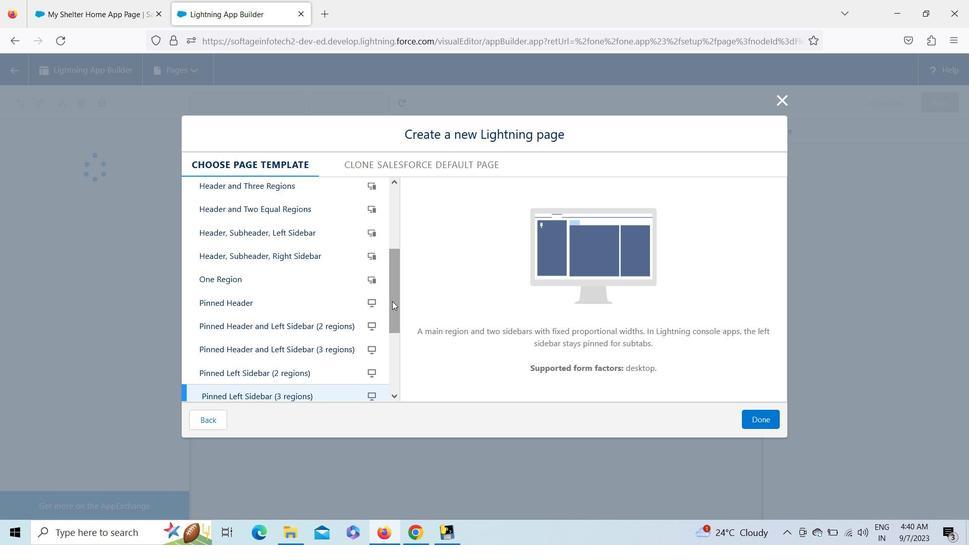 
Action: Mouse moved to (270, 357)
Screenshot: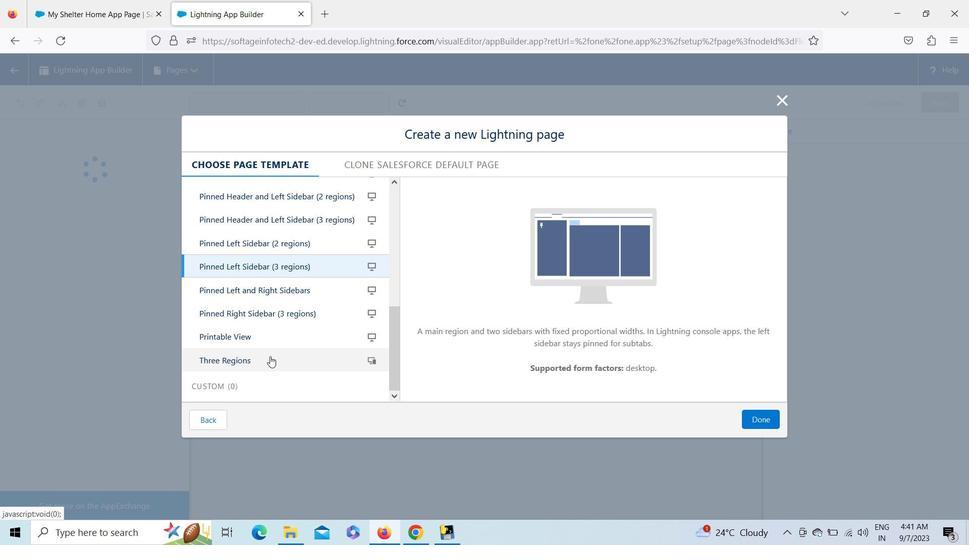 
Action: Mouse pressed left at (270, 357)
Screenshot: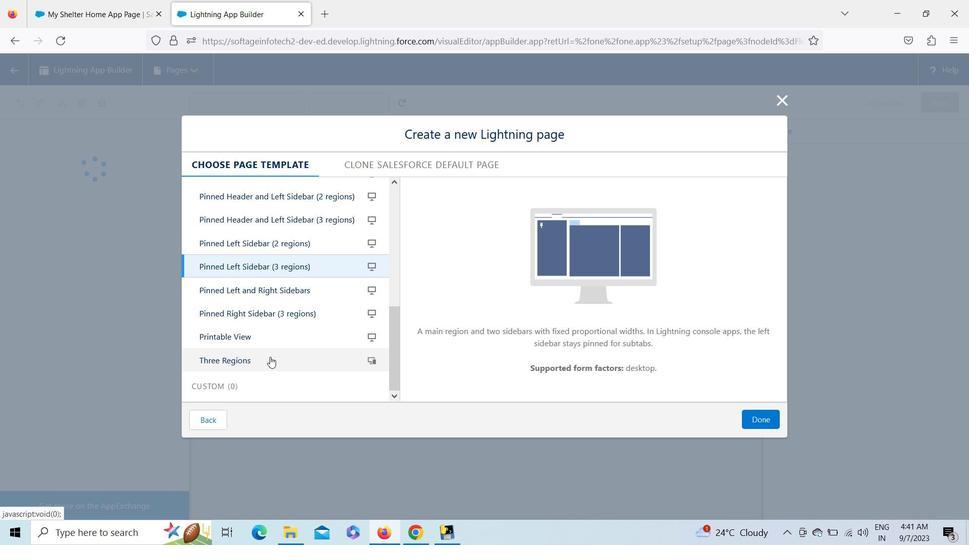 
Action: Mouse moved to (275, 292)
Screenshot: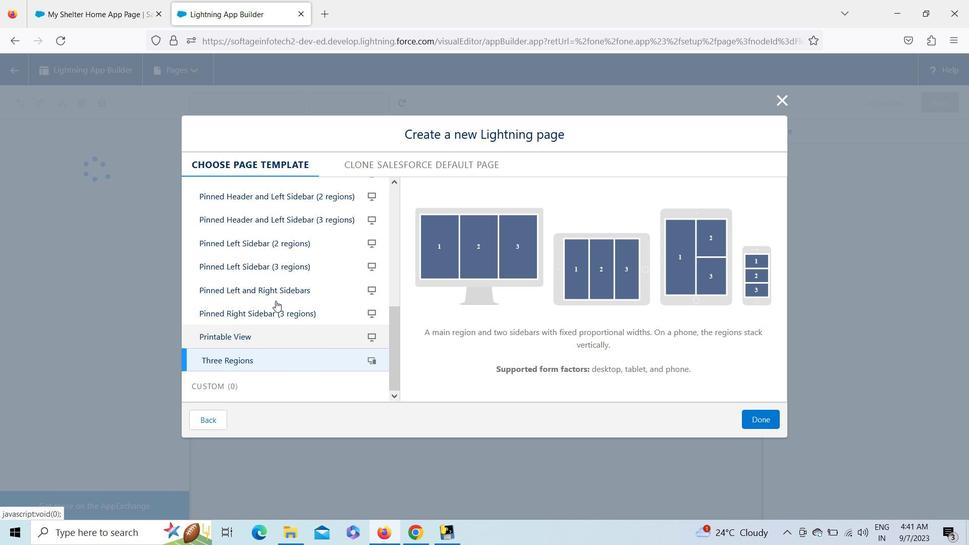 
Action: Mouse pressed left at (275, 292)
Screenshot: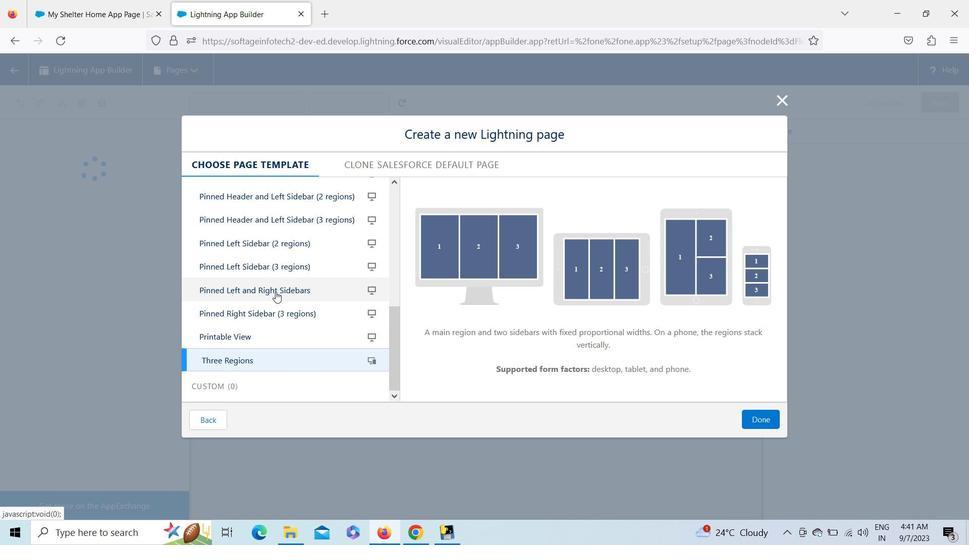 
Action: Mouse moved to (389, 196)
Screenshot: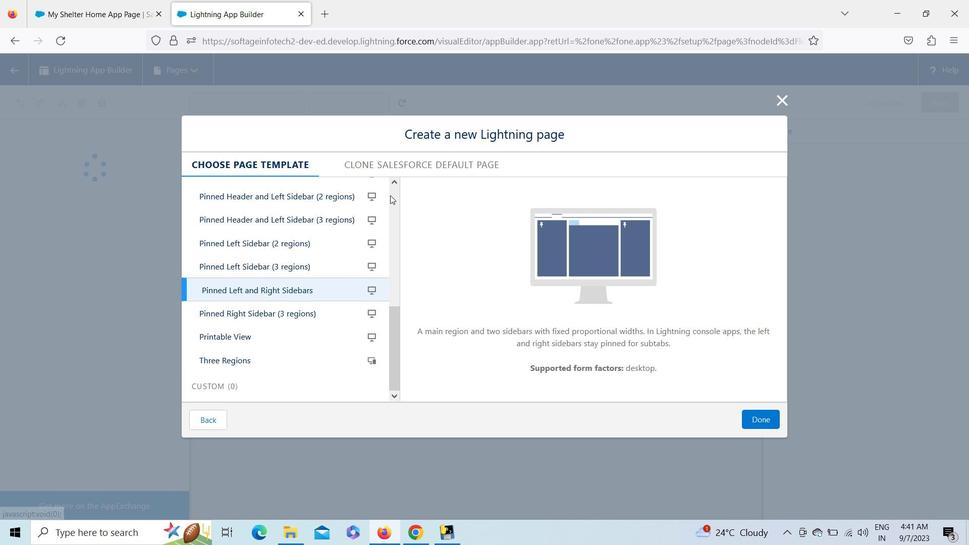 
Action: Mouse pressed left at (389, 196)
Screenshot: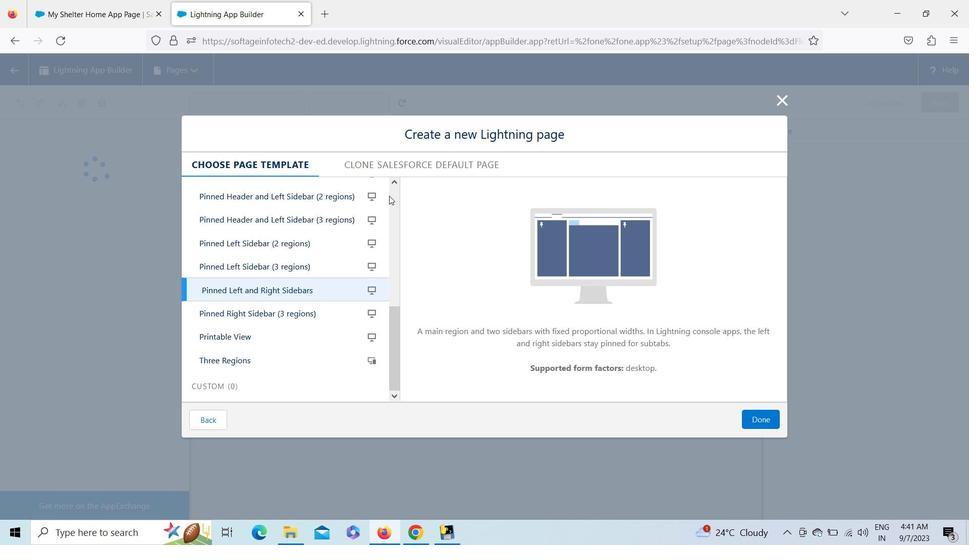 
Action: Mouse pressed left at (389, 196)
Screenshot: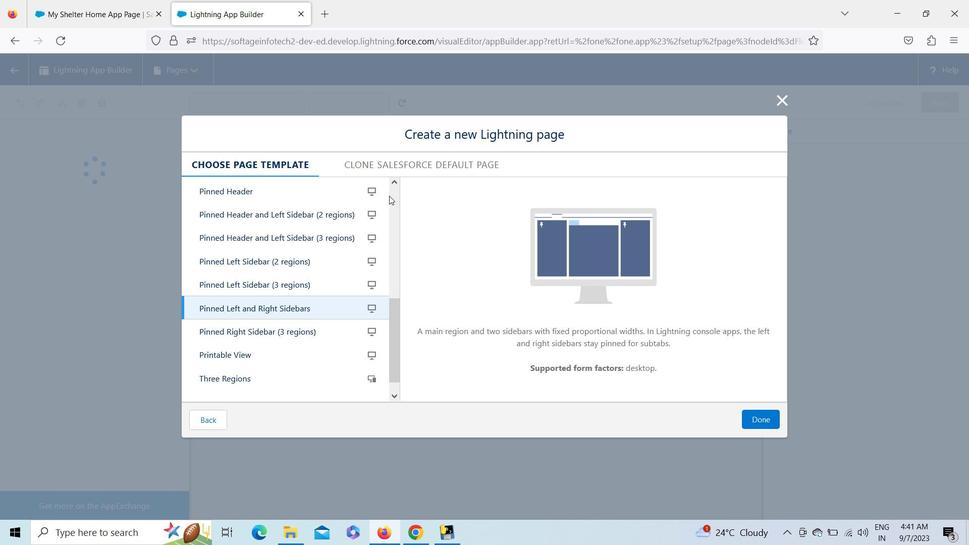 
Action: Mouse moved to (294, 225)
Screenshot: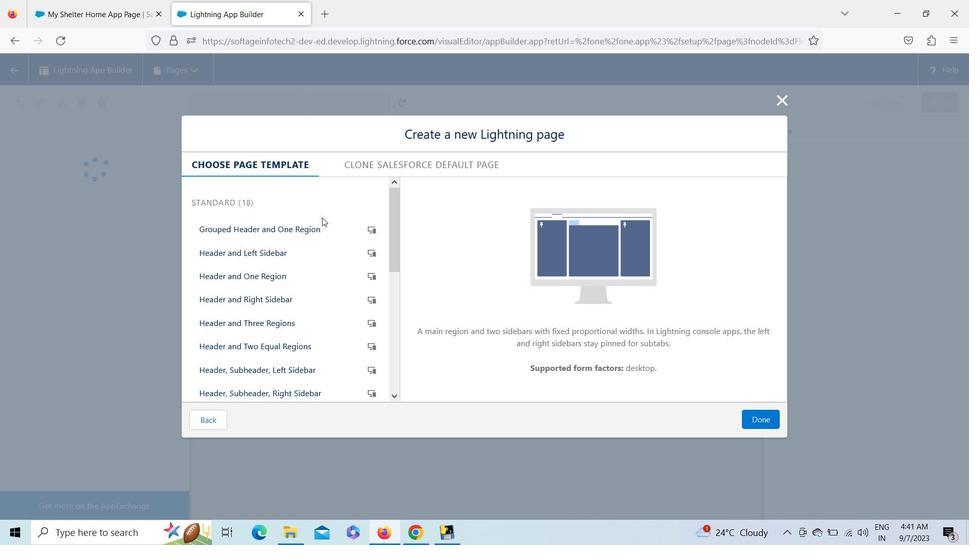 
Action: Mouse pressed left at (294, 225)
Screenshot: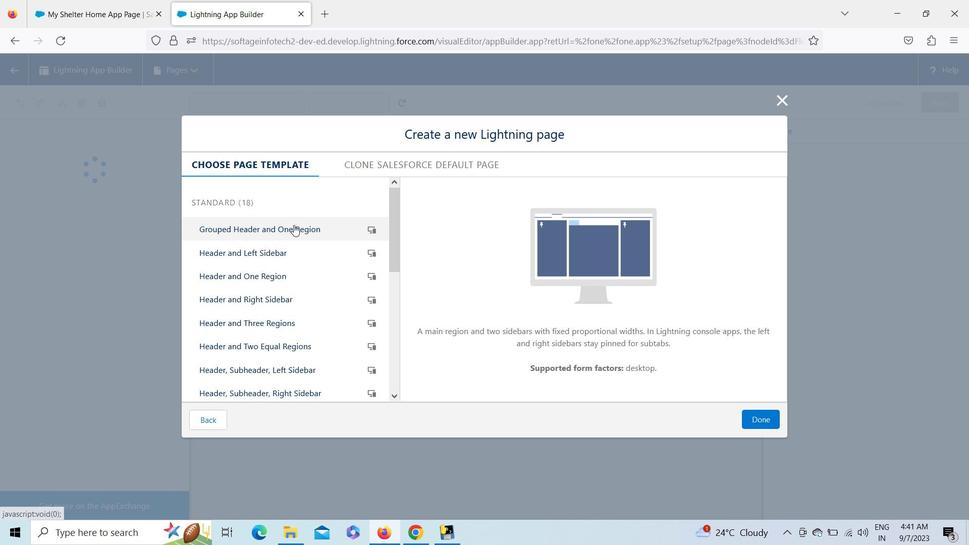 
Action: Mouse moved to (285, 247)
Screenshot: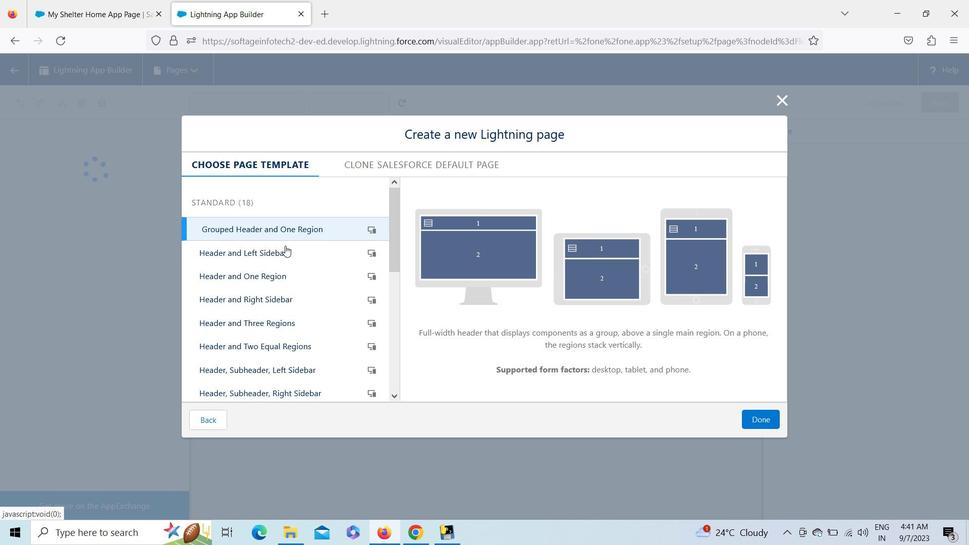 
Action: Mouse pressed left at (285, 247)
Screenshot: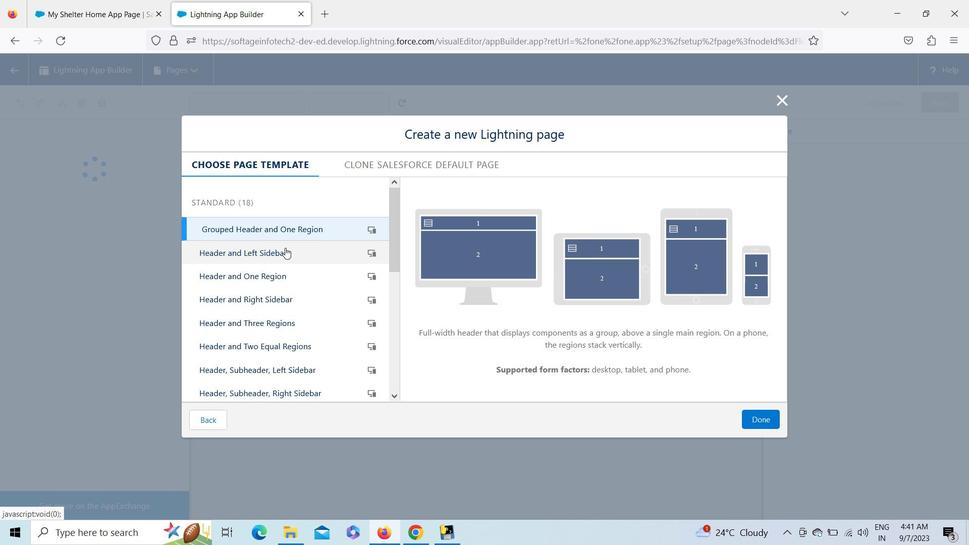 
Action: Mouse moved to (768, 415)
Screenshot: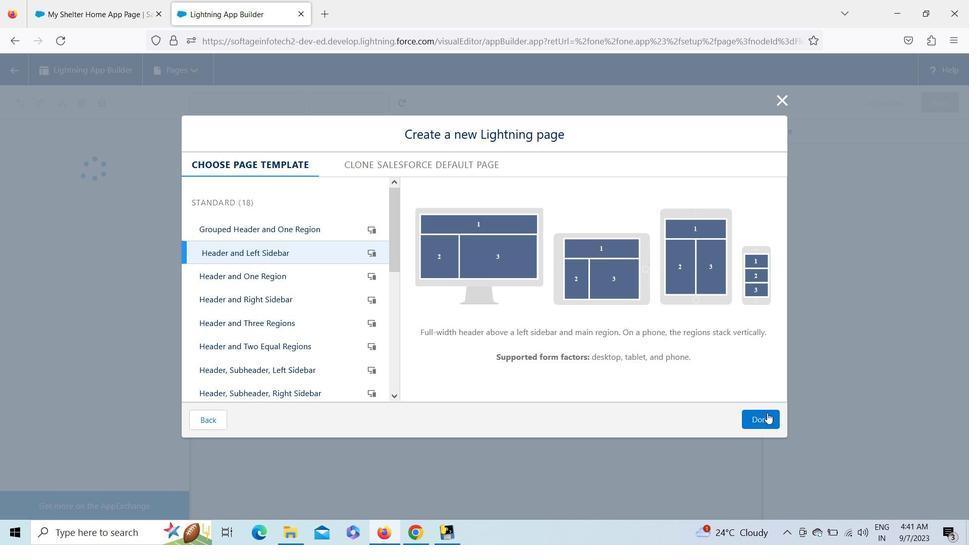 
Action: Mouse pressed left at (768, 415)
Screenshot: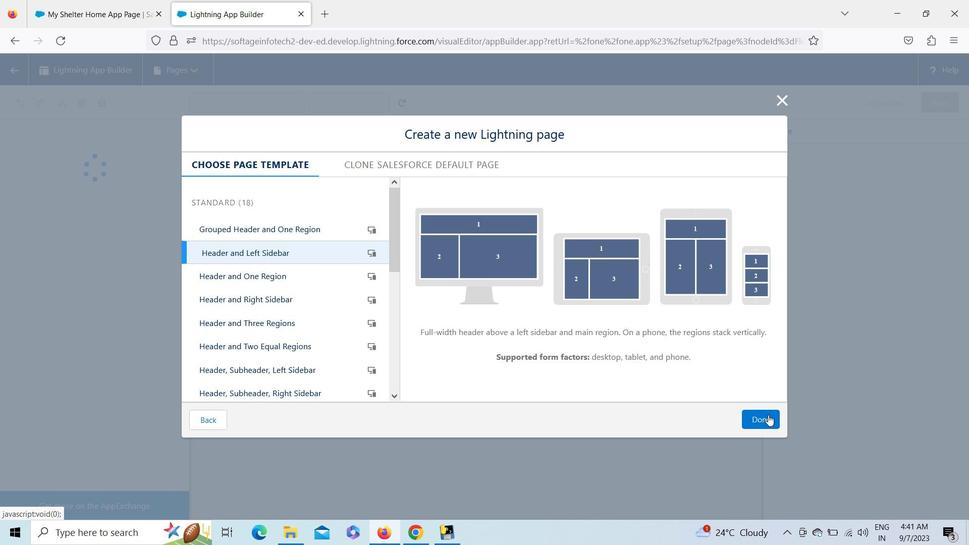 
Action: Mouse moved to (377, 227)
Screenshot: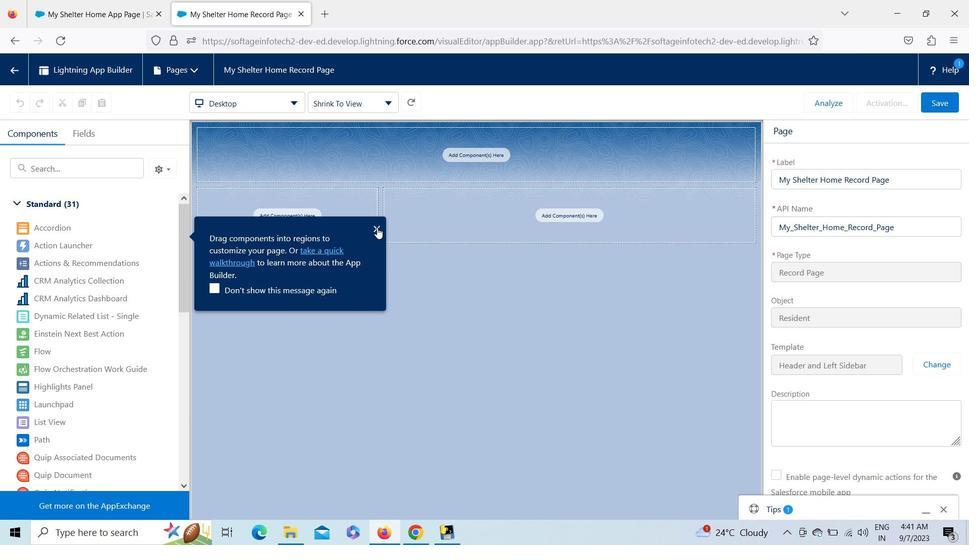 
Action: Mouse pressed left at (377, 227)
